 Task: Lock a pull request conversation to prevent further comments.
Action: Mouse moved to (193, 444)
Screenshot: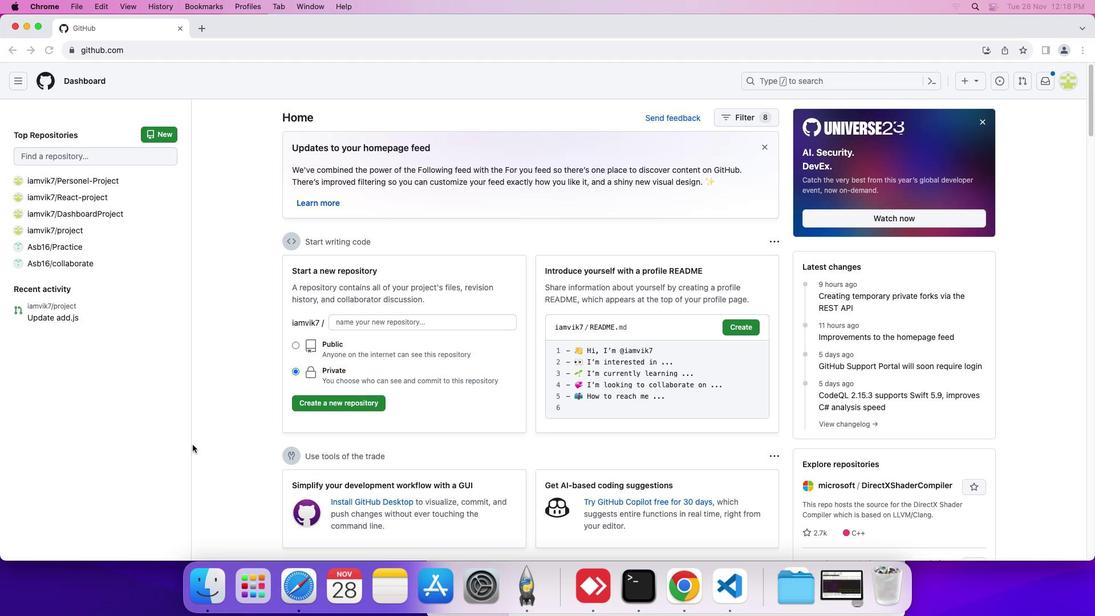 
Action: Mouse pressed left at (193, 444)
Screenshot: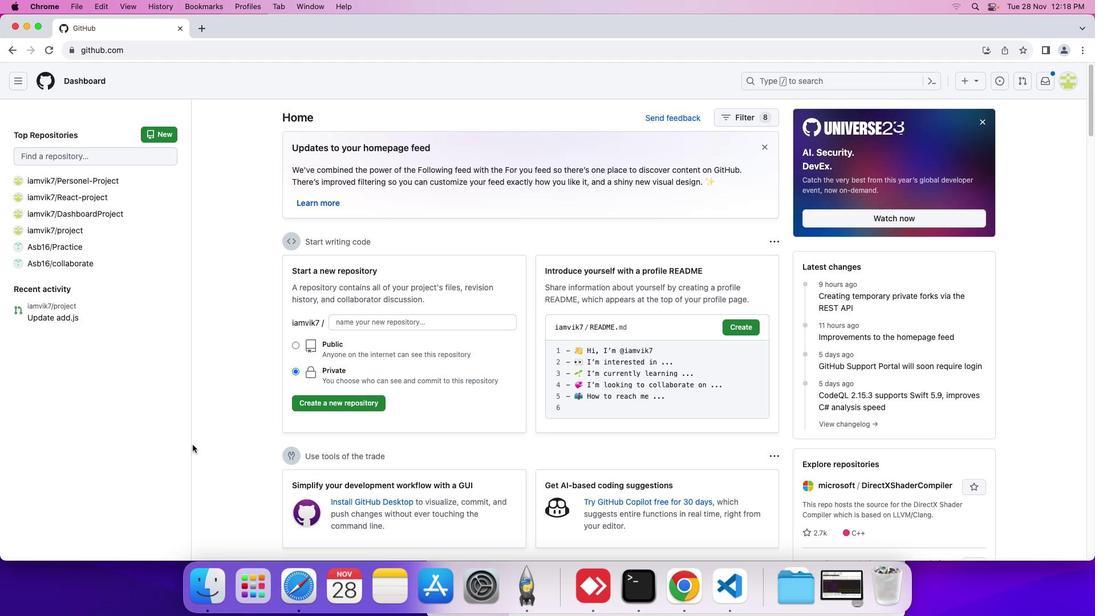
Action: Mouse moved to (54, 196)
Screenshot: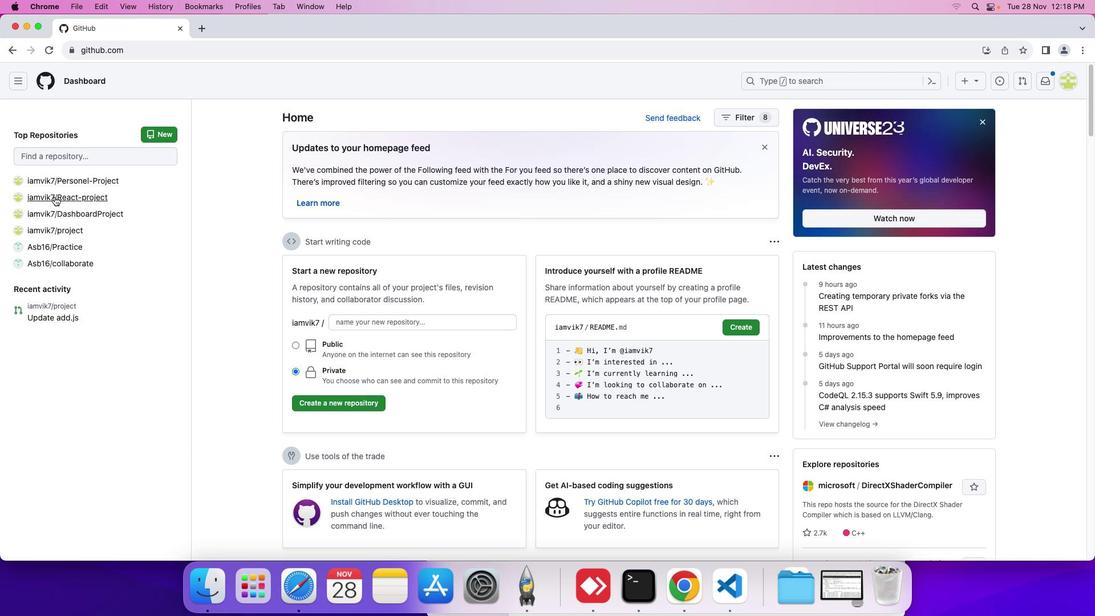 
Action: Mouse pressed left at (54, 196)
Screenshot: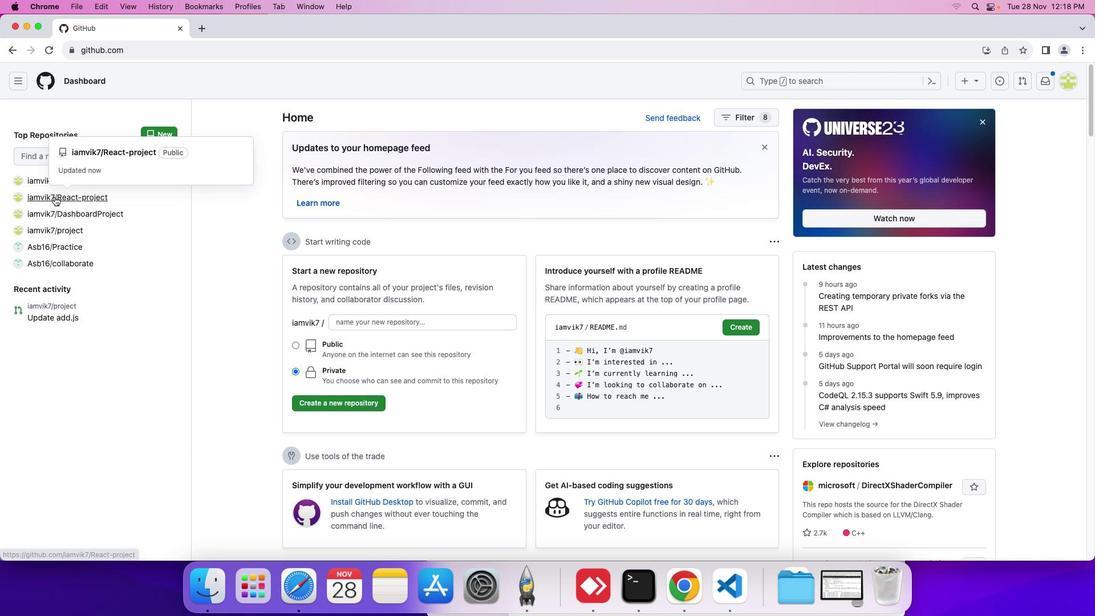 
Action: Mouse moved to (246, 183)
Screenshot: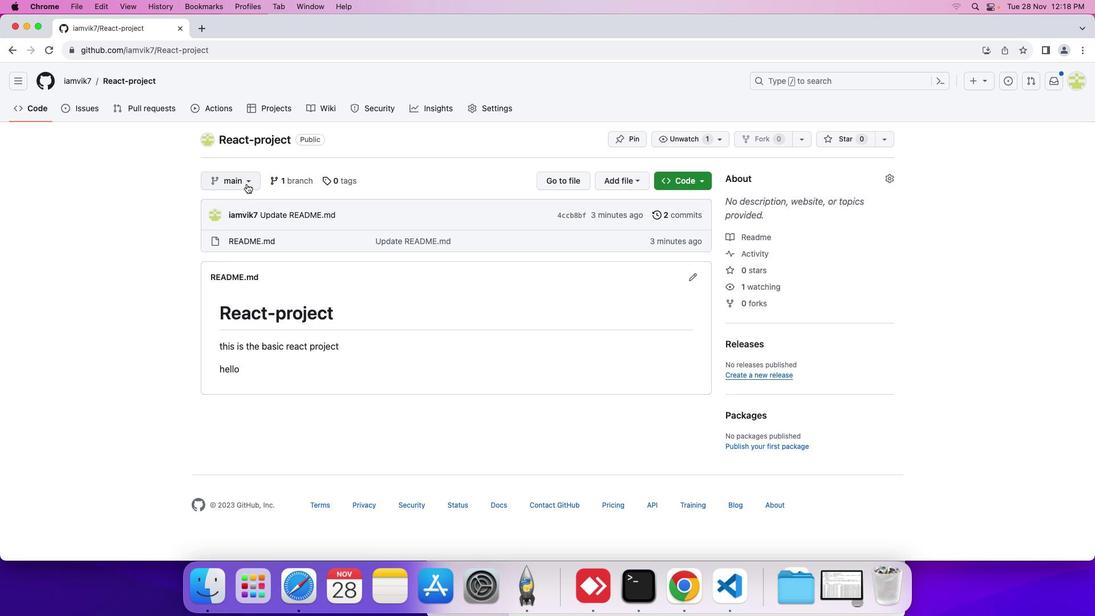 
Action: Mouse pressed left at (246, 183)
Screenshot: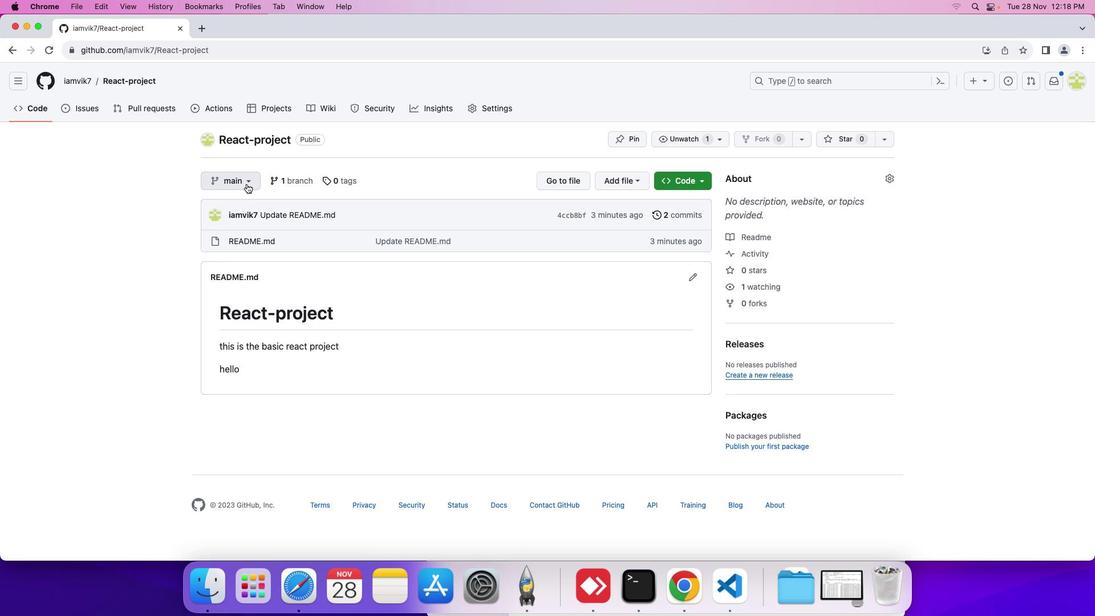 
Action: Mouse moved to (296, 223)
Screenshot: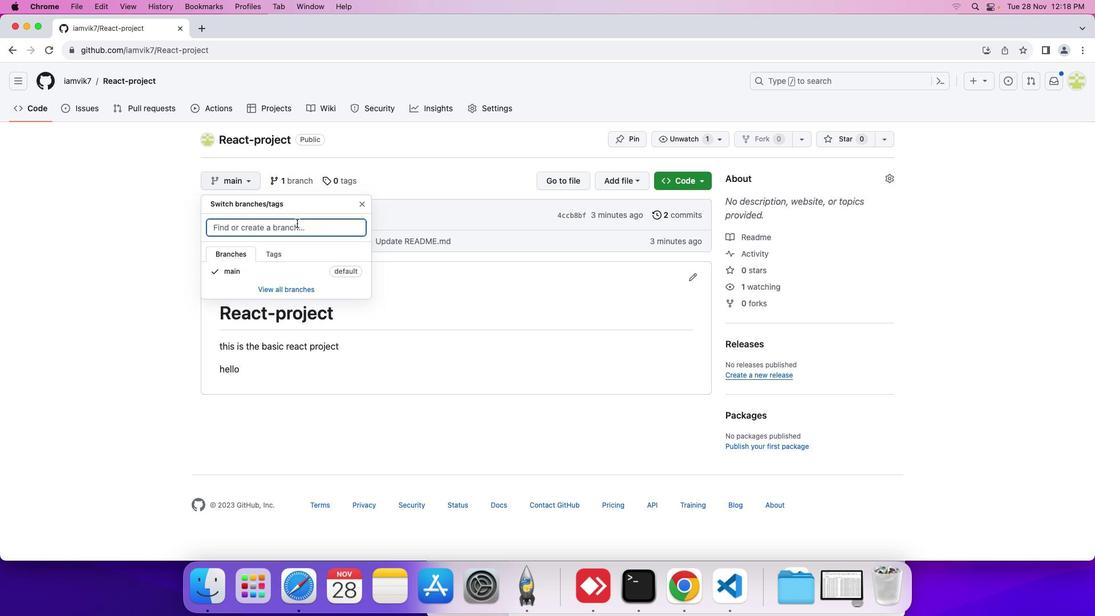 
Action: Key pressed 'n''e''w'
Screenshot: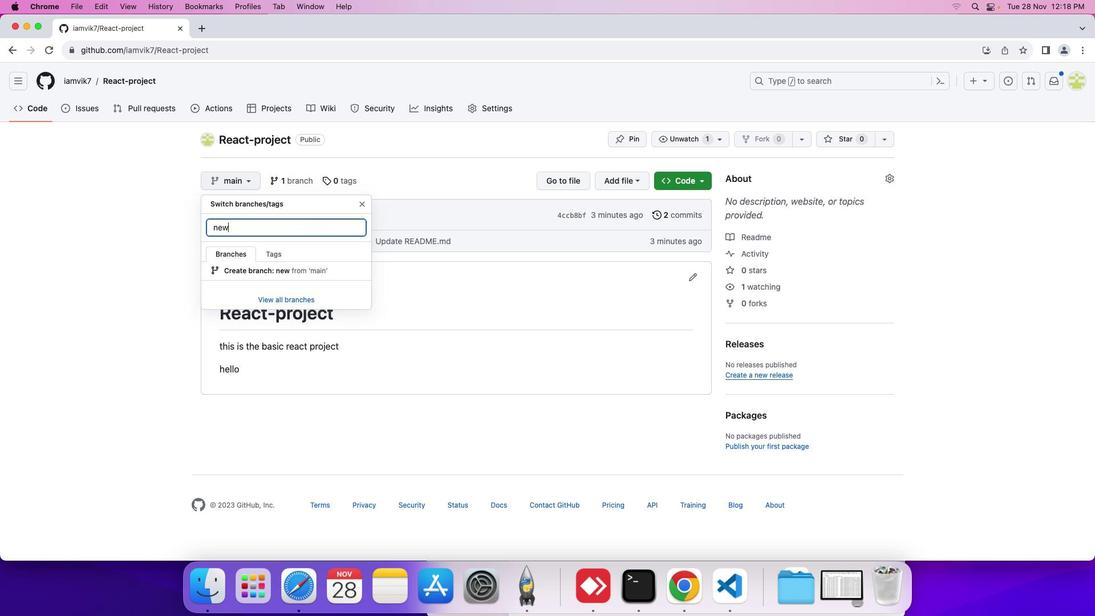 
Action: Mouse moved to (286, 272)
Screenshot: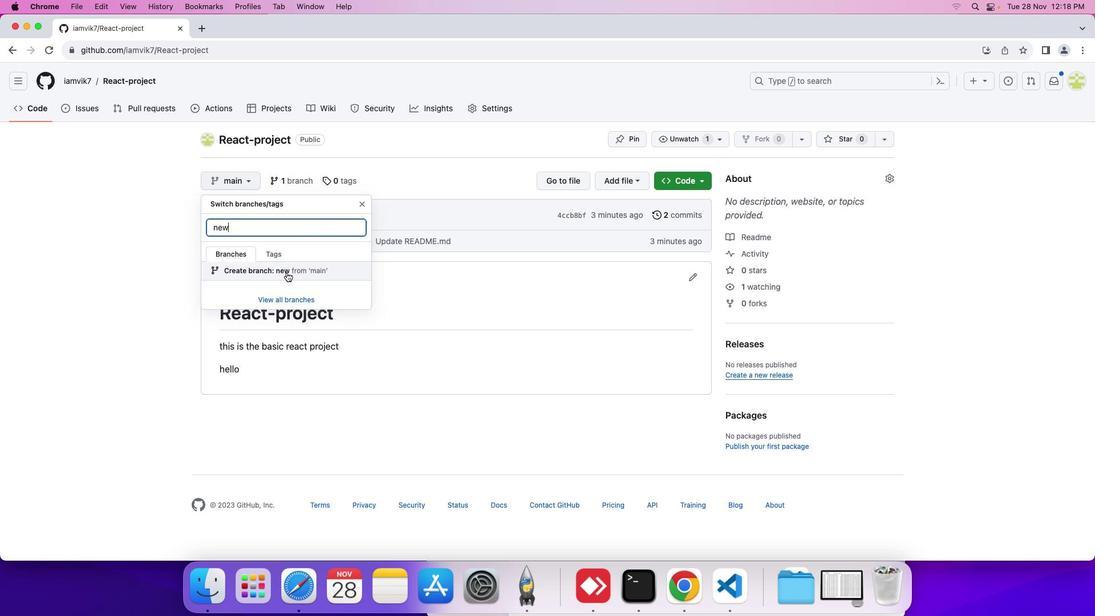 
Action: Mouse pressed left at (286, 272)
Screenshot: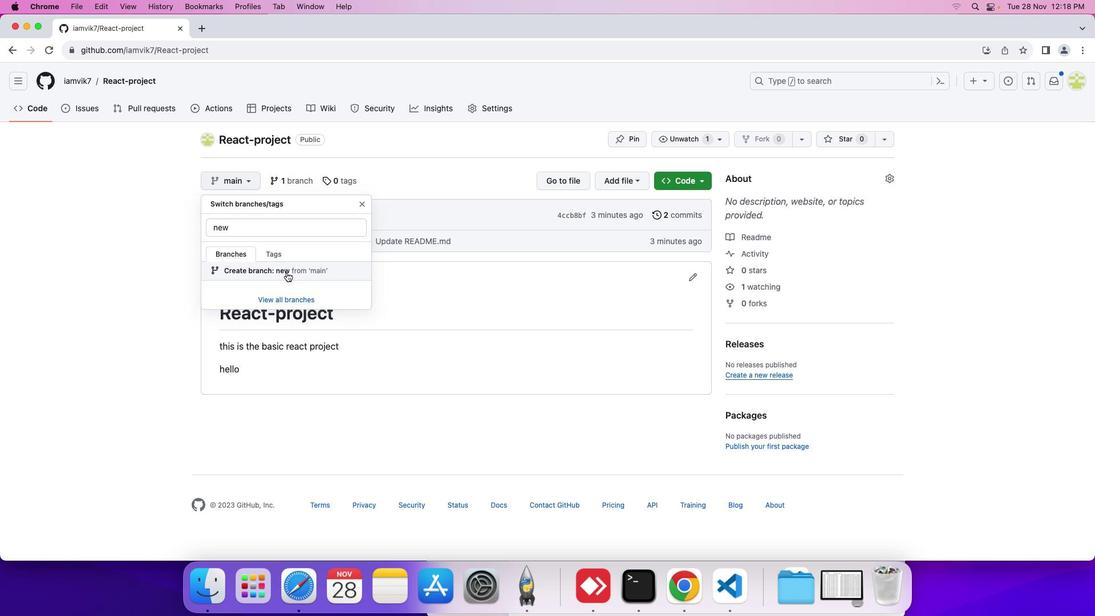
Action: Mouse moved to (247, 312)
Screenshot: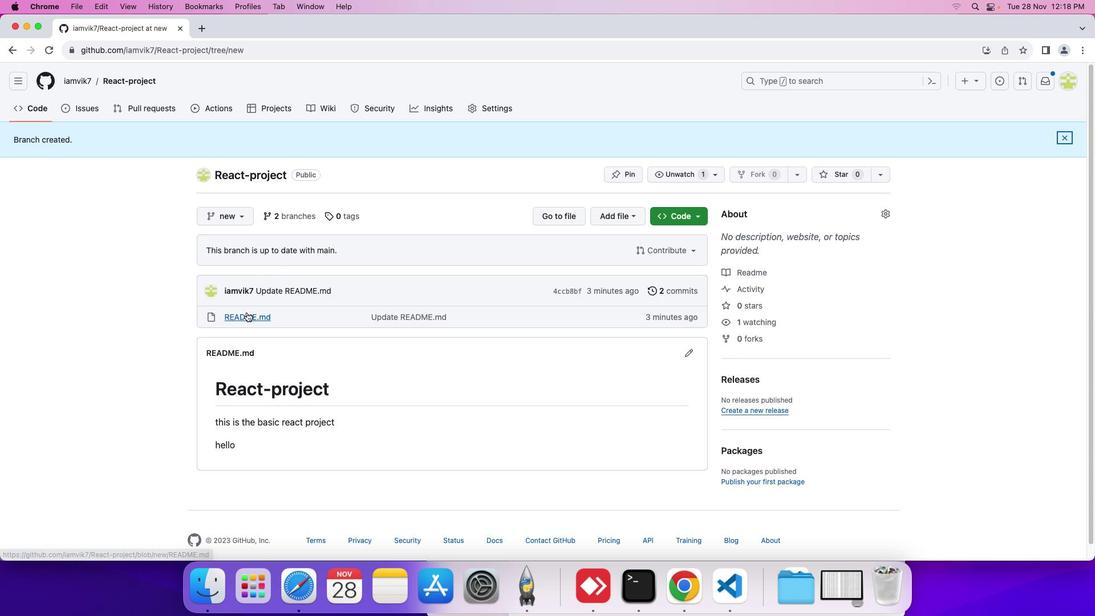 
Action: Mouse pressed left at (247, 312)
Screenshot: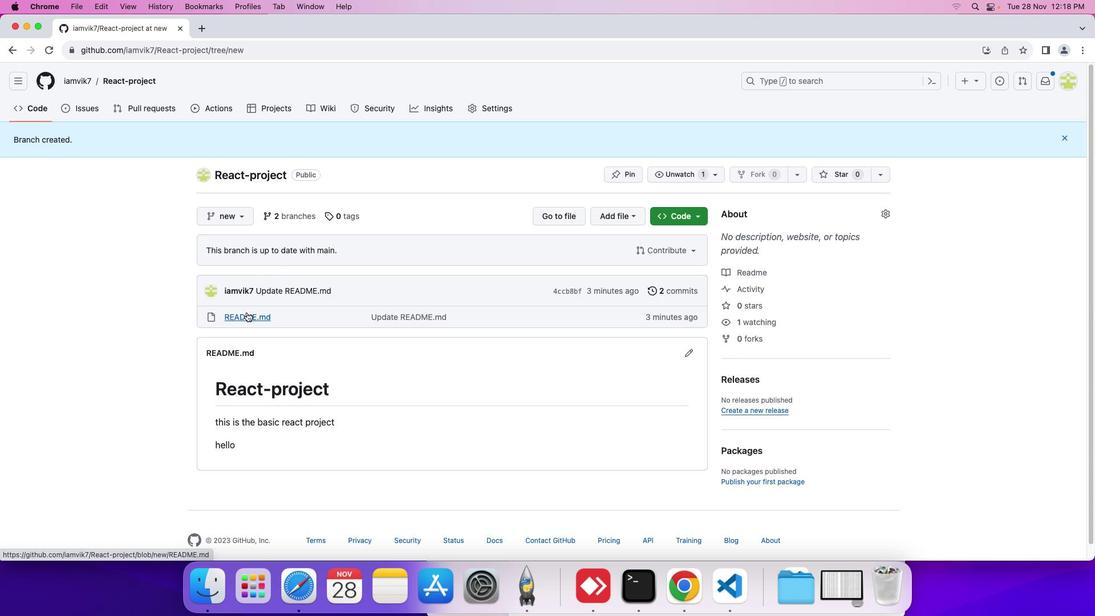 
Action: Mouse moved to (381, 309)
Screenshot: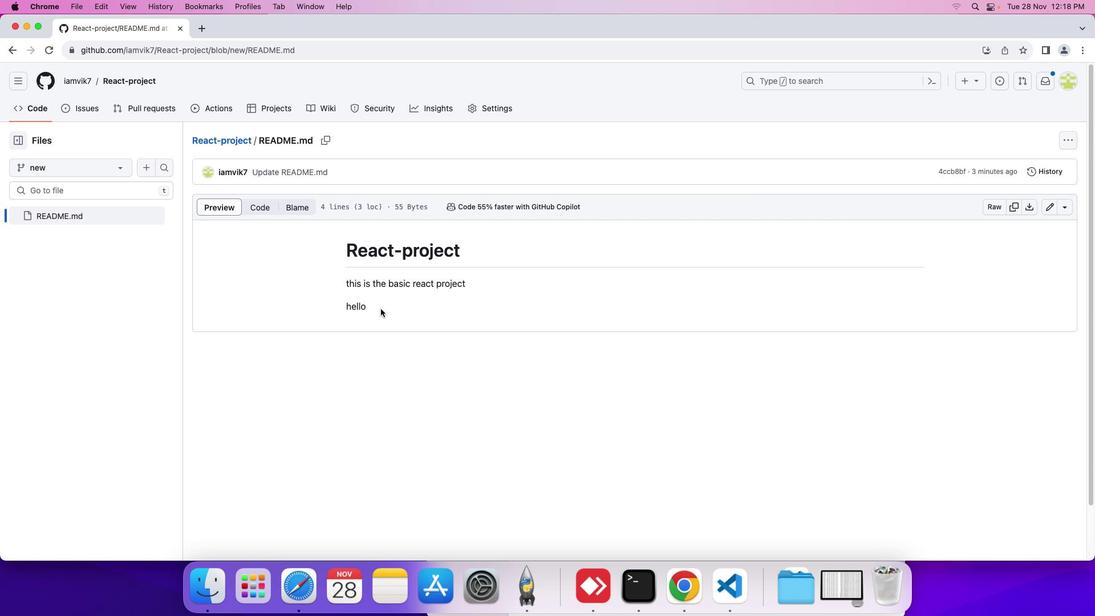 
Action: Mouse pressed left at (381, 309)
Screenshot: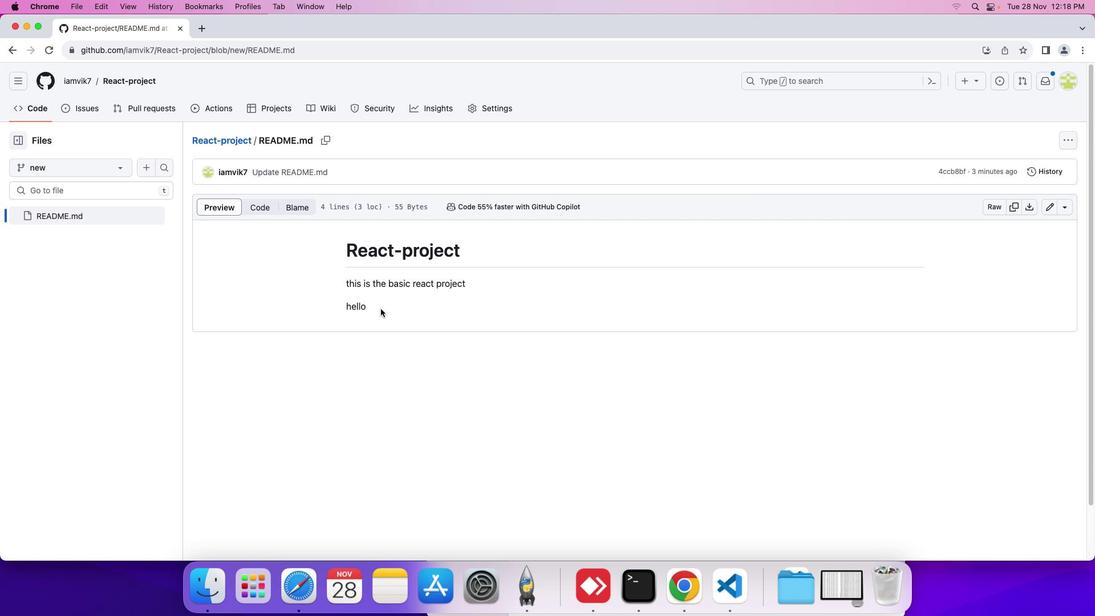 
Action: Mouse moved to (1048, 207)
Screenshot: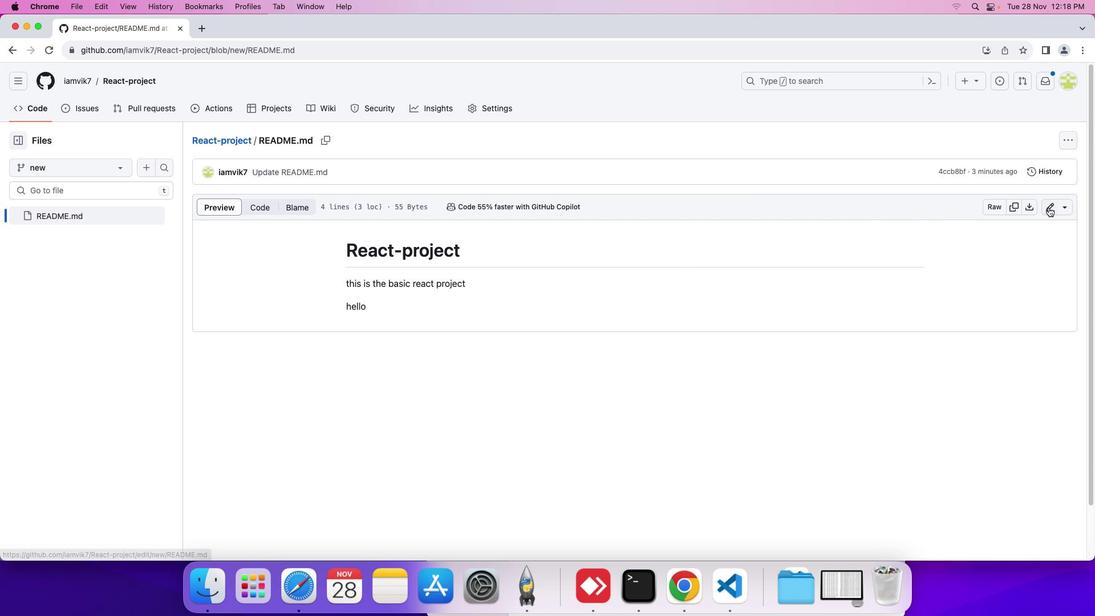 
Action: Mouse pressed left at (1048, 207)
Screenshot: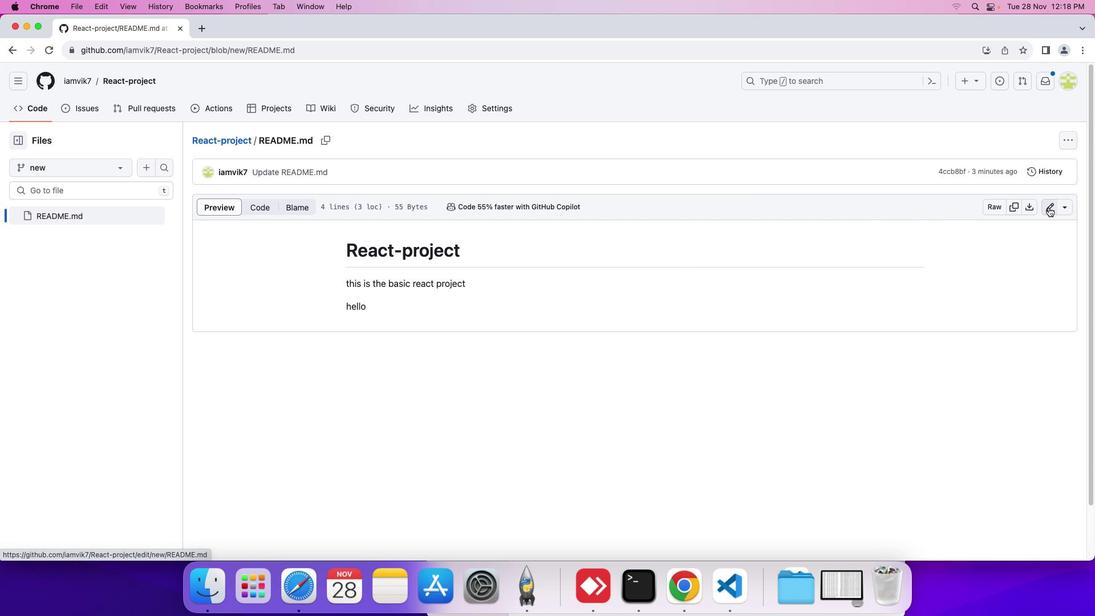 
Action: Mouse moved to (264, 238)
Screenshot: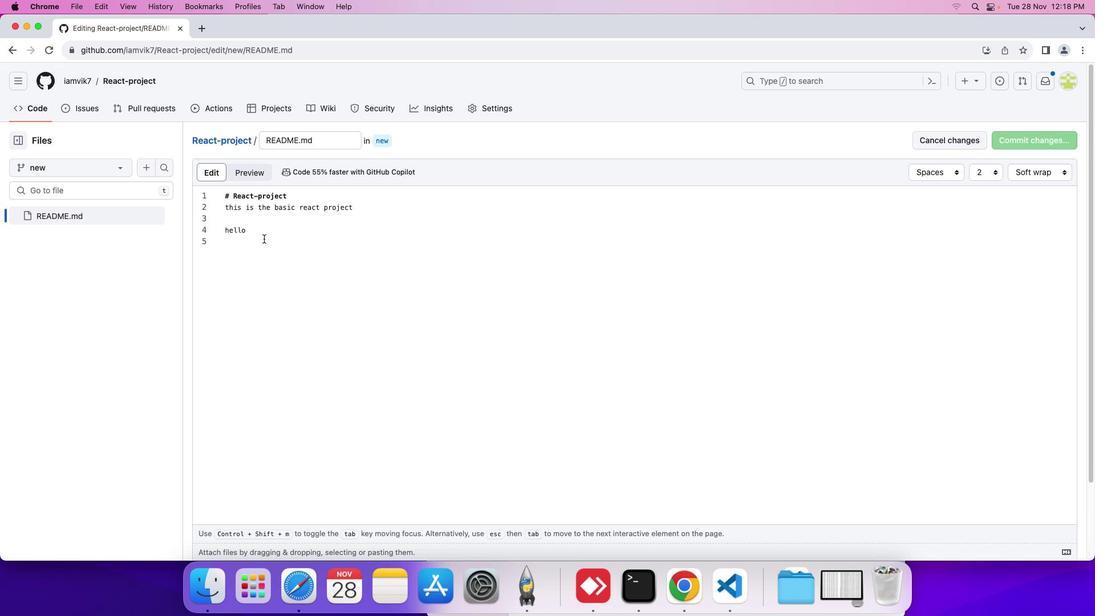 
Action: Mouse pressed left at (264, 238)
Screenshot: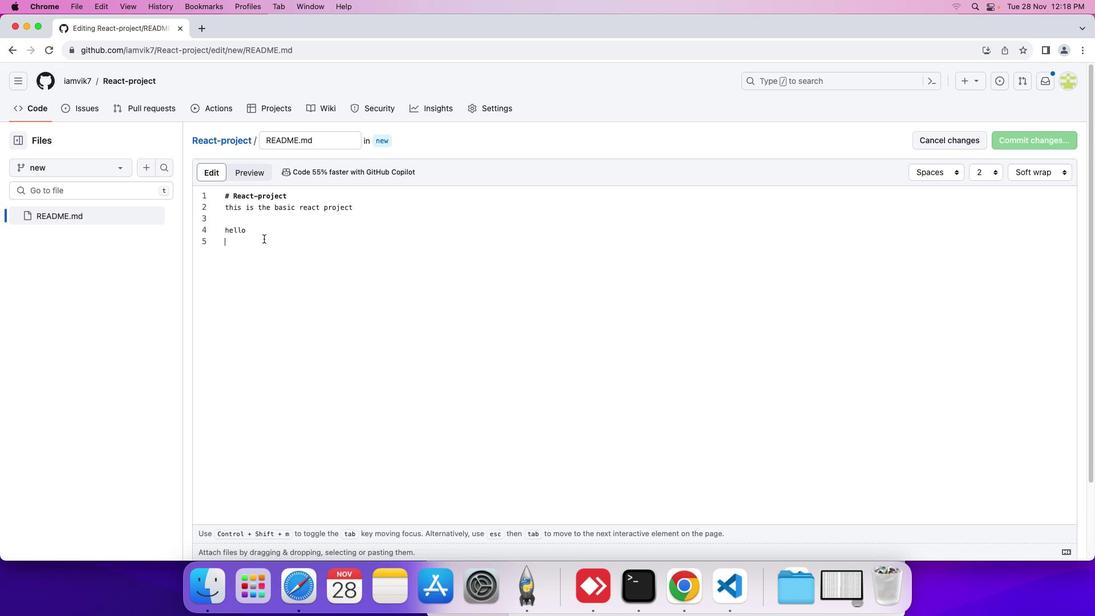 
Action: Mouse moved to (260, 233)
Screenshot: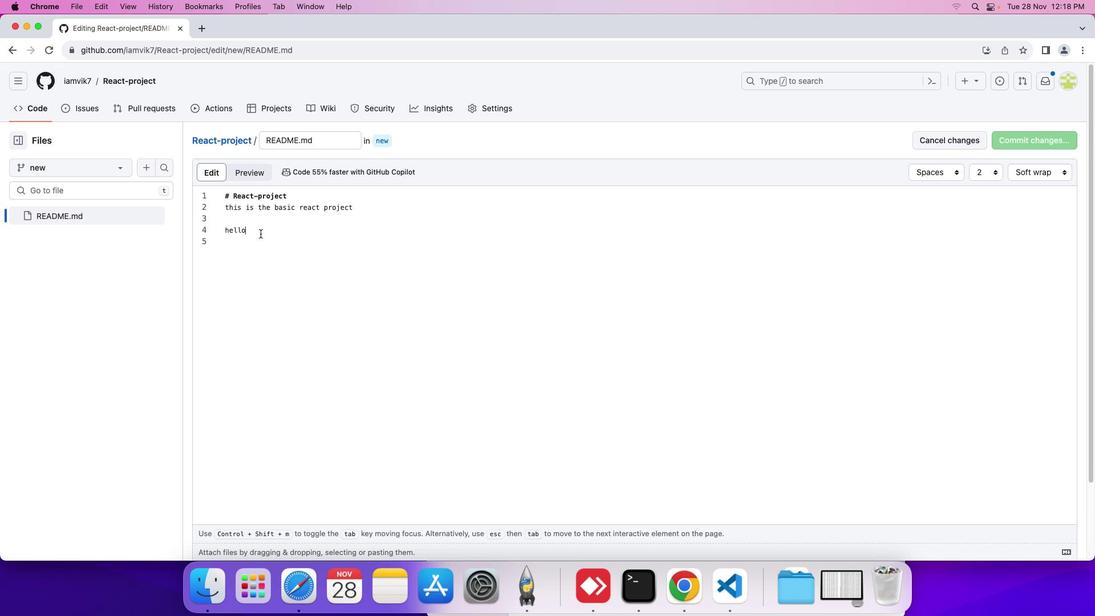 
Action: Mouse pressed left at (260, 233)
Screenshot: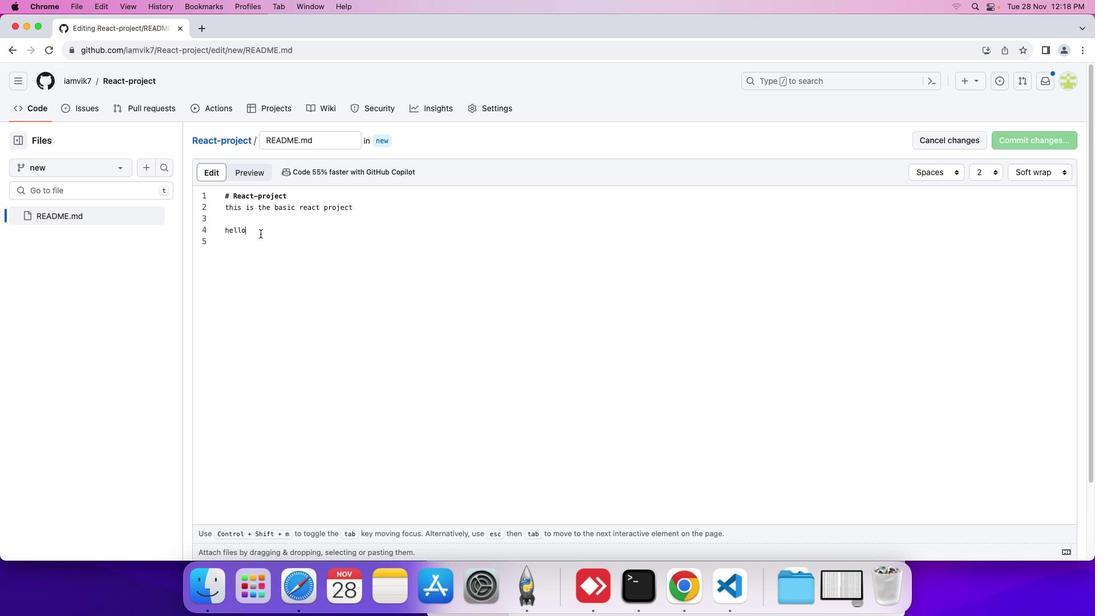 
Action: Key pressed Key.backspaceKey.backspaceKey.backspaceKey.backspaceKey.backspaceKey.backspaceKey.backspace'.'
Screenshot: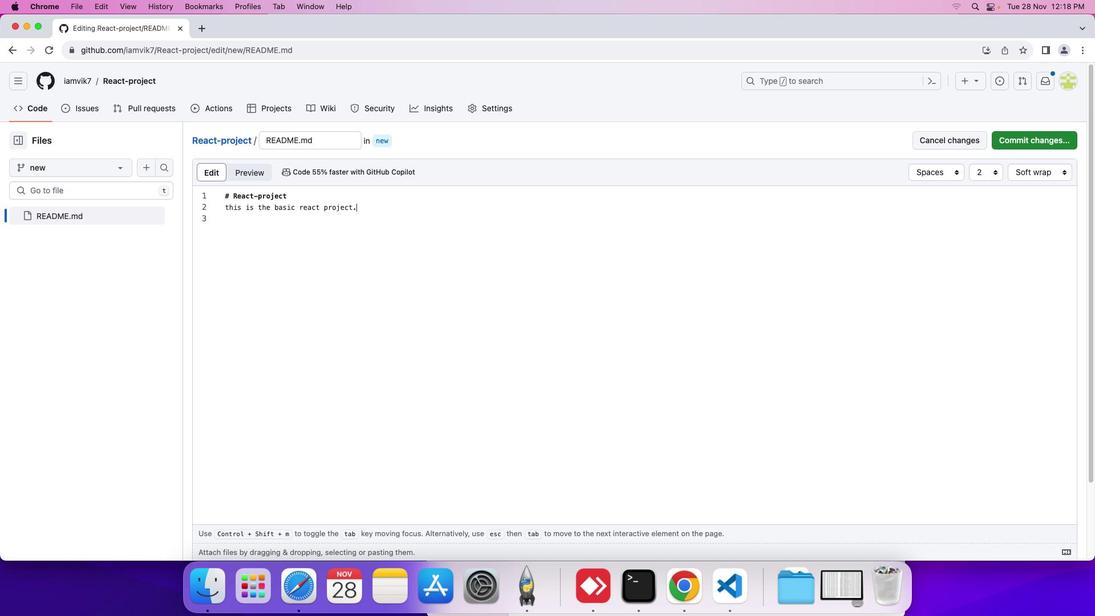 
Action: Mouse moved to (1010, 144)
Screenshot: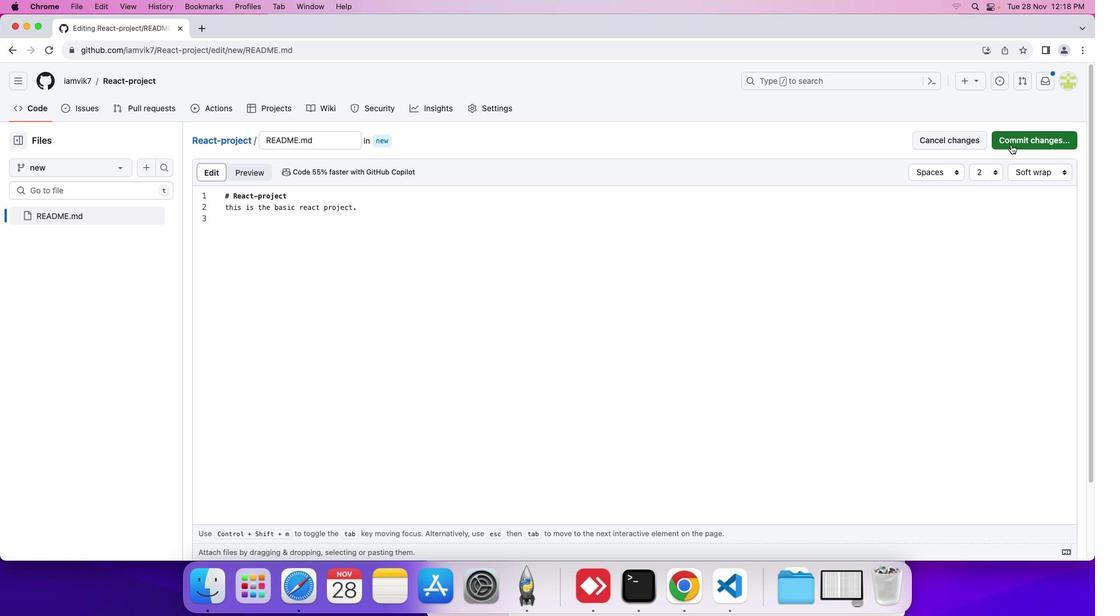 
Action: Mouse pressed left at (1010, 144)
Screenshot: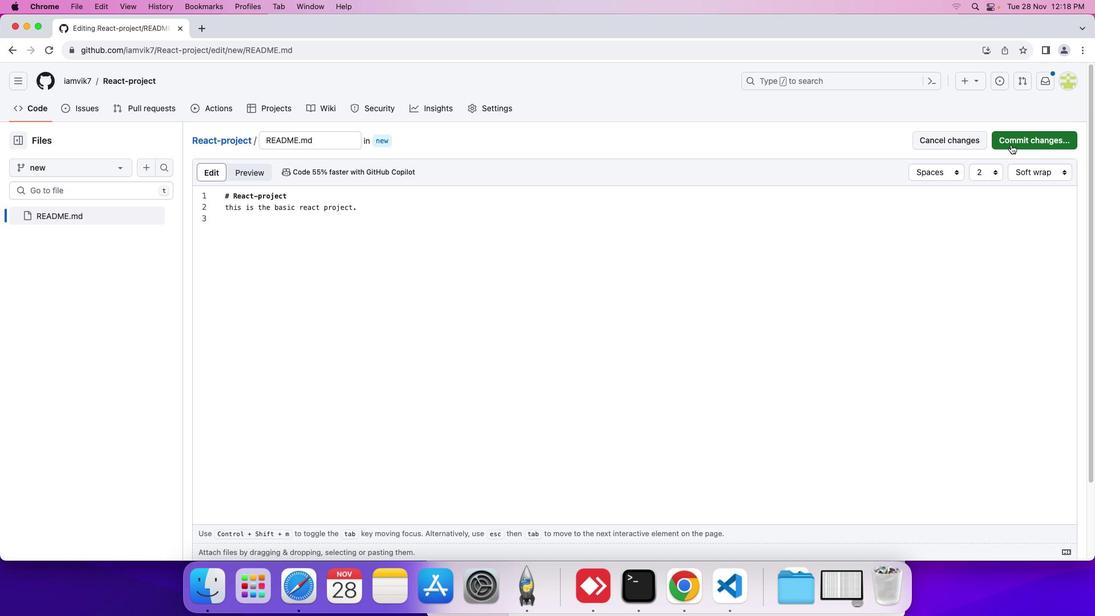 
Action: Mouse moved to (549, 321)
Screenshot: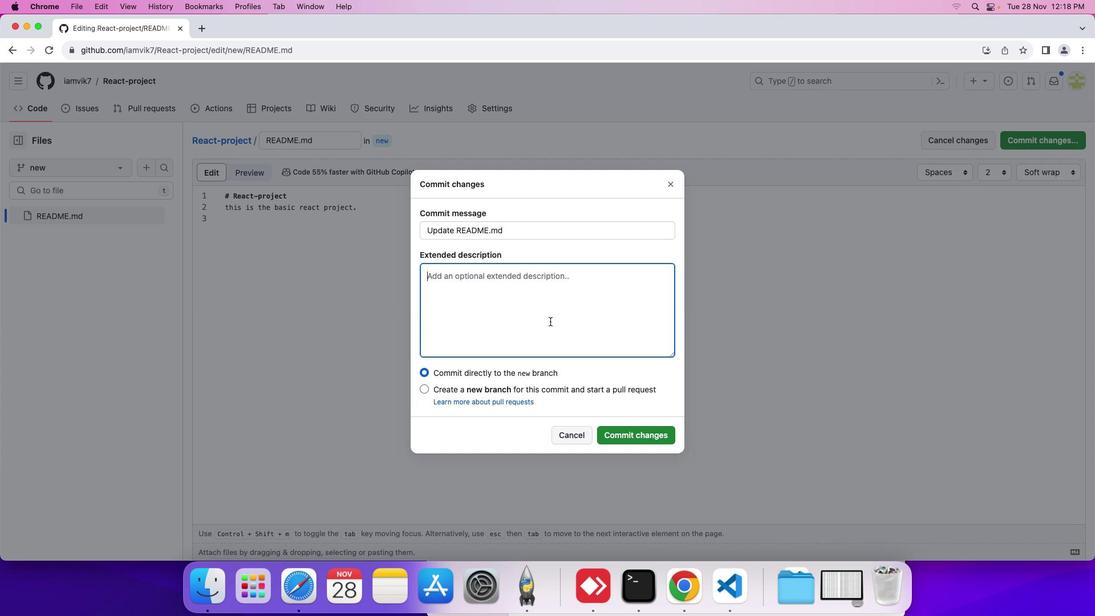 
Action: Mouse pressed left at (549, 321)
Screenshot: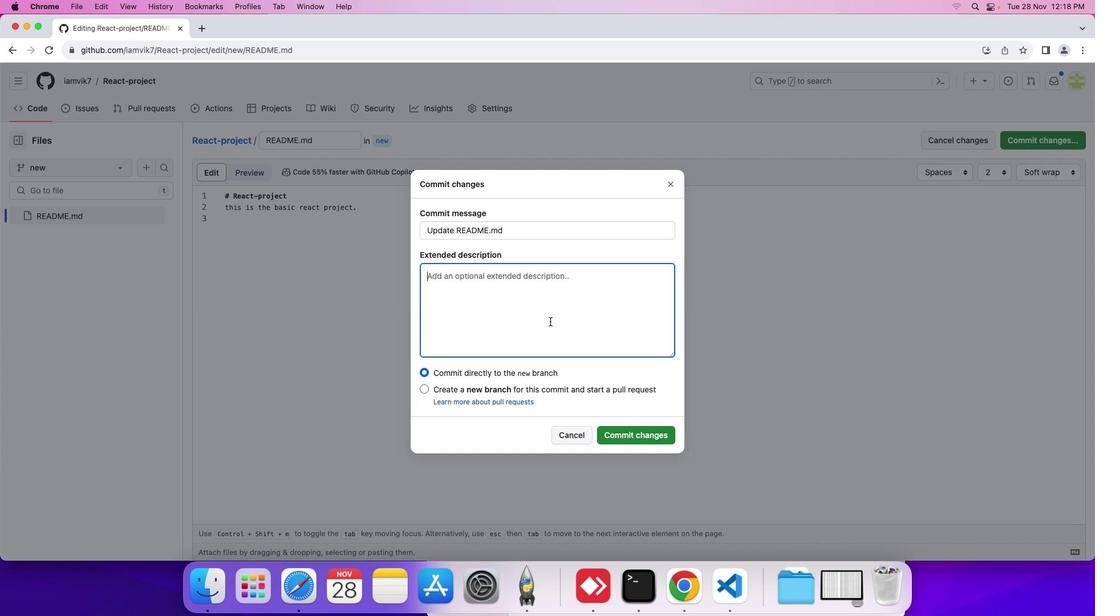 
Action: Key pressed 'u''p''d''a''t''i''n''g'Key.space'r''e''a''m''d'Key.backspaceKey.backspace'd''m''e'Key.space'f''i''l''e'Key.space'f''o''r'Key.space'c''o''r''r''e''c''t''i''o''n''.'
Screenshot: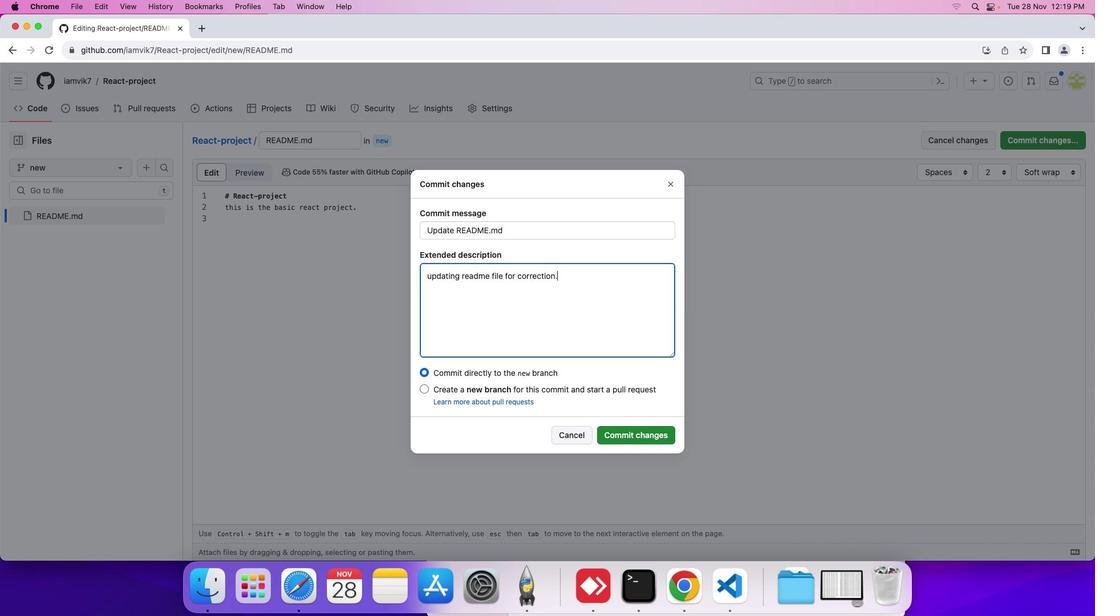 
Action: Mouse moved to (623, 428)
Screenshot: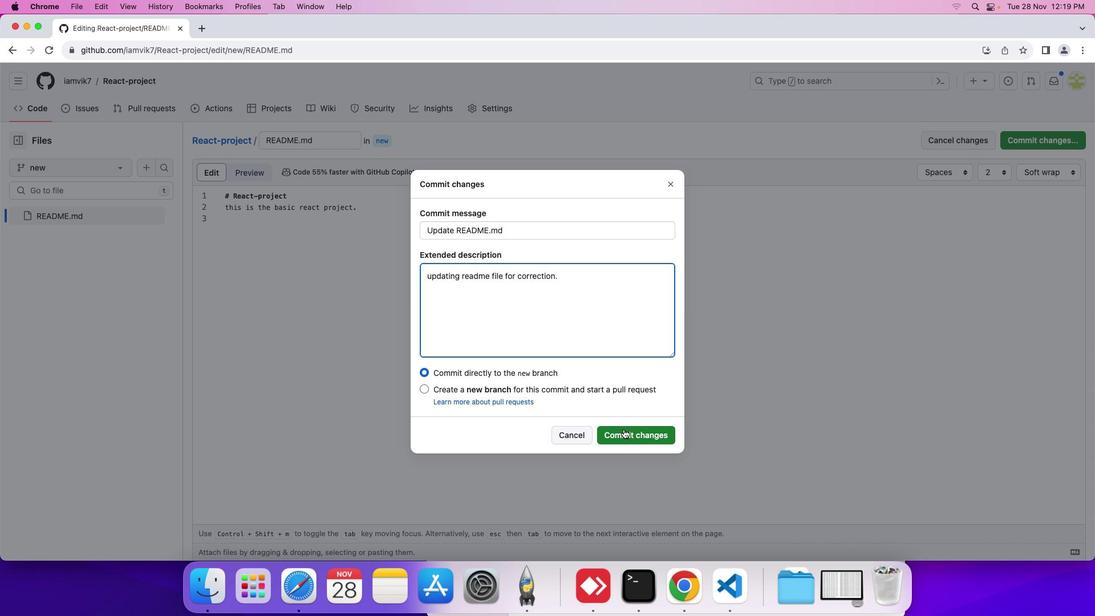 
Action: Mouse pressed left at (623, 428)
Screenshot: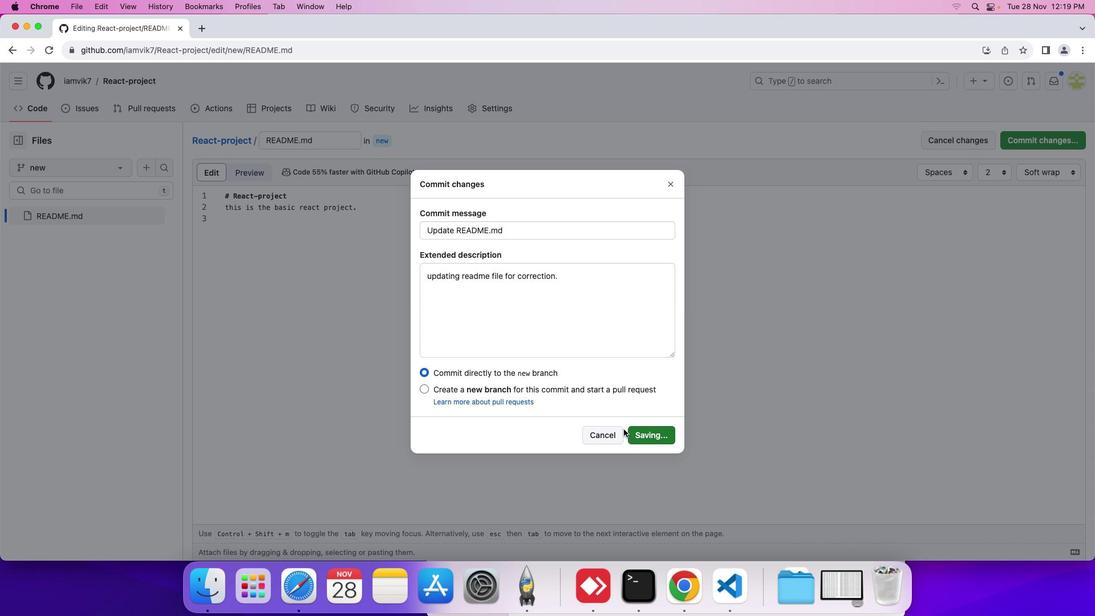 
Action: Mouse moved to (46, 112)
Screenshot: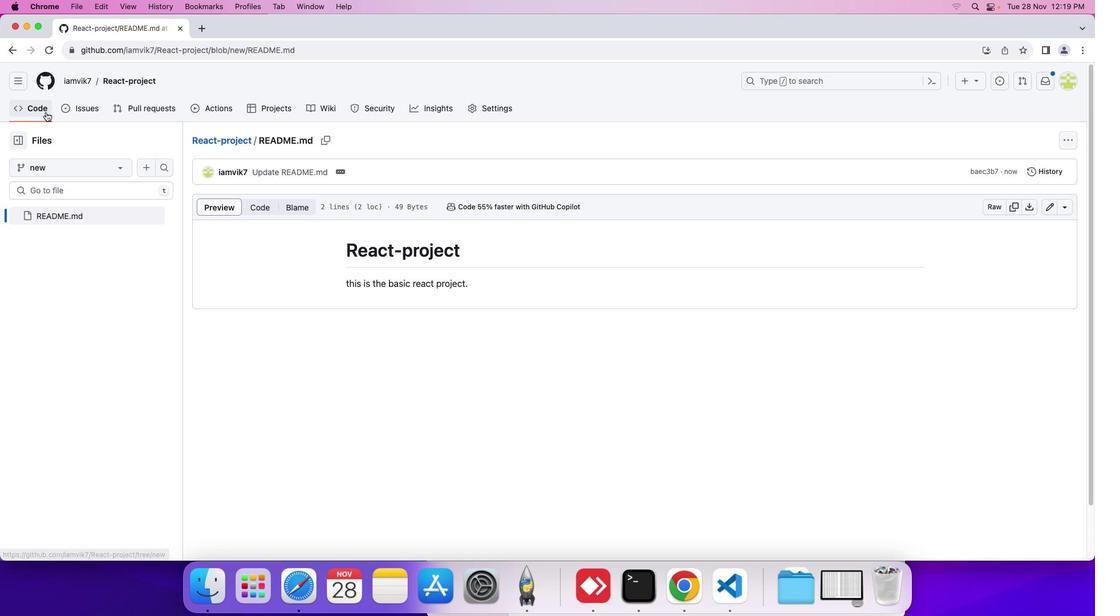 
Action: Mouse pressed left at (46, 112)
Screenshot: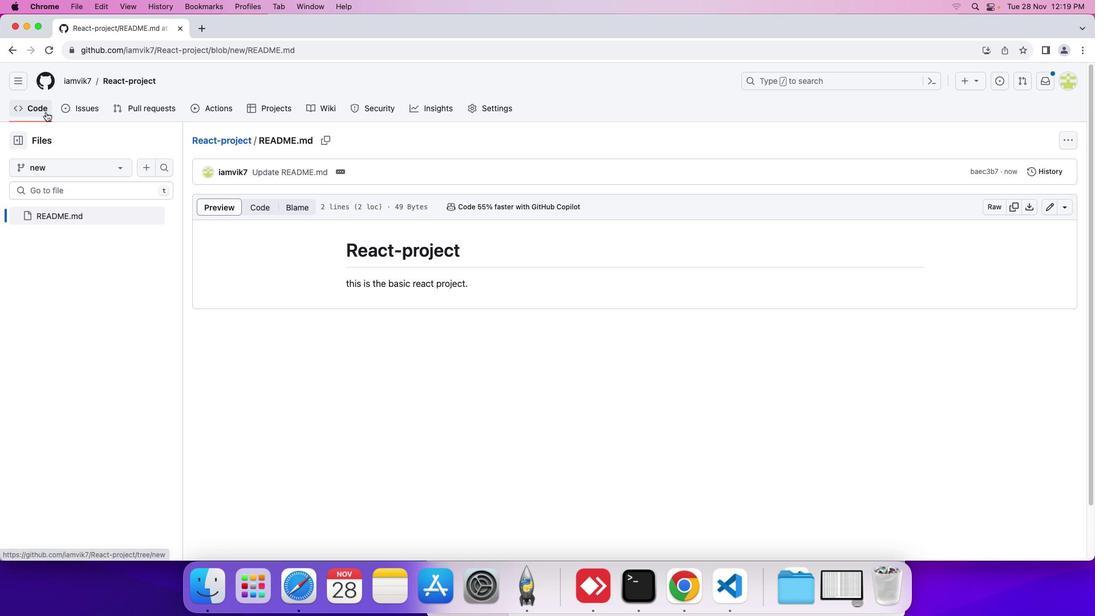 
Action: Mouse moved to (282, 216)
Screenshot: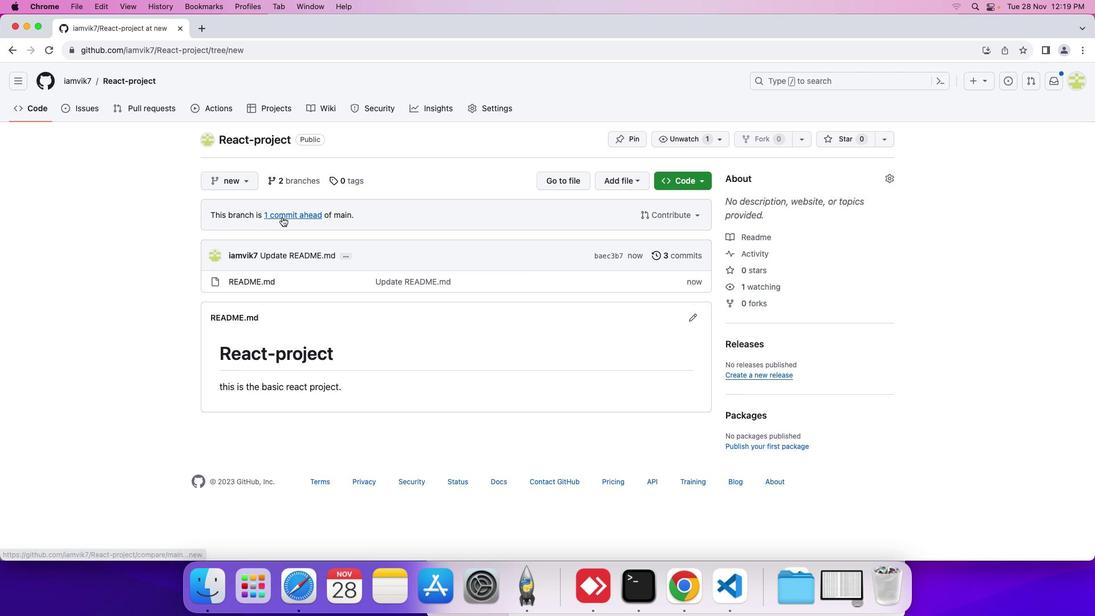 
Action: Mouse pressed left at (282, 216)
Screenshot: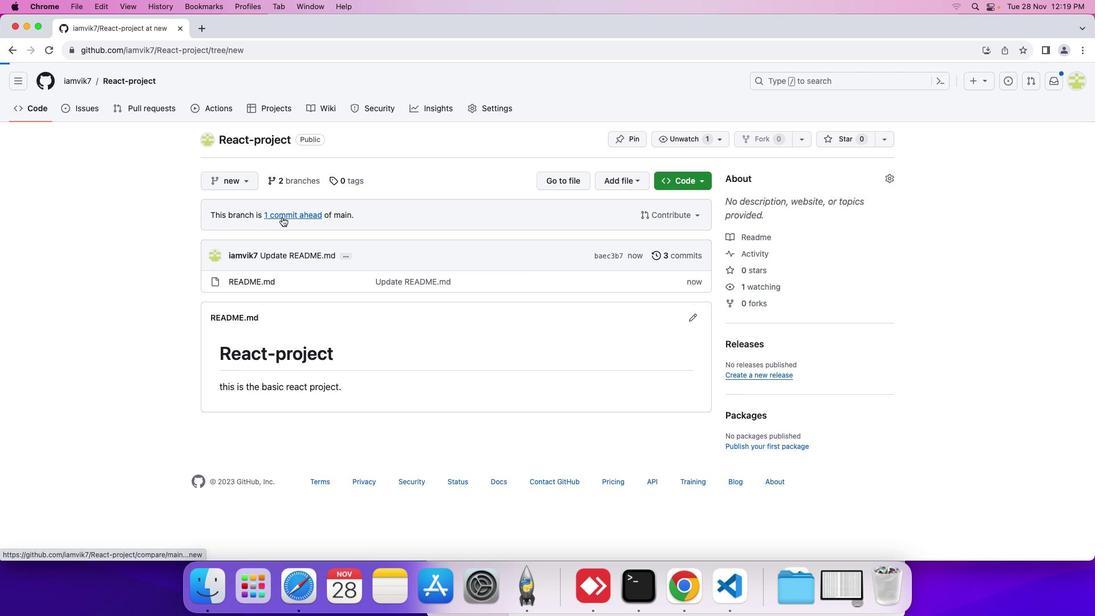
Action: Mouse moved to (820, 244)
Screenshot: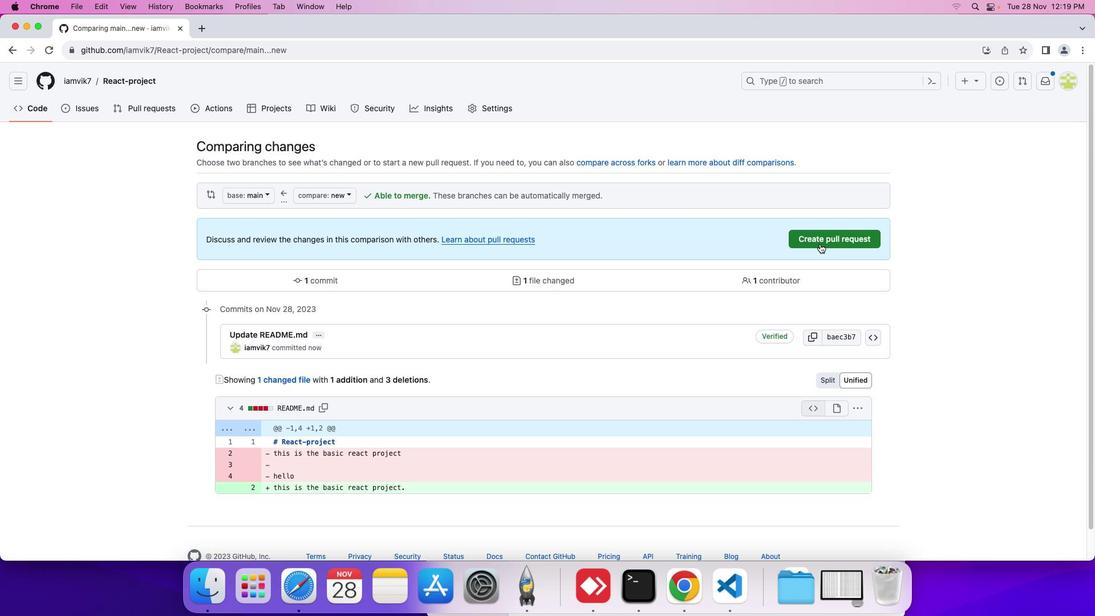 
Action: Mouse pressed left at (820, 244)
Screenshot: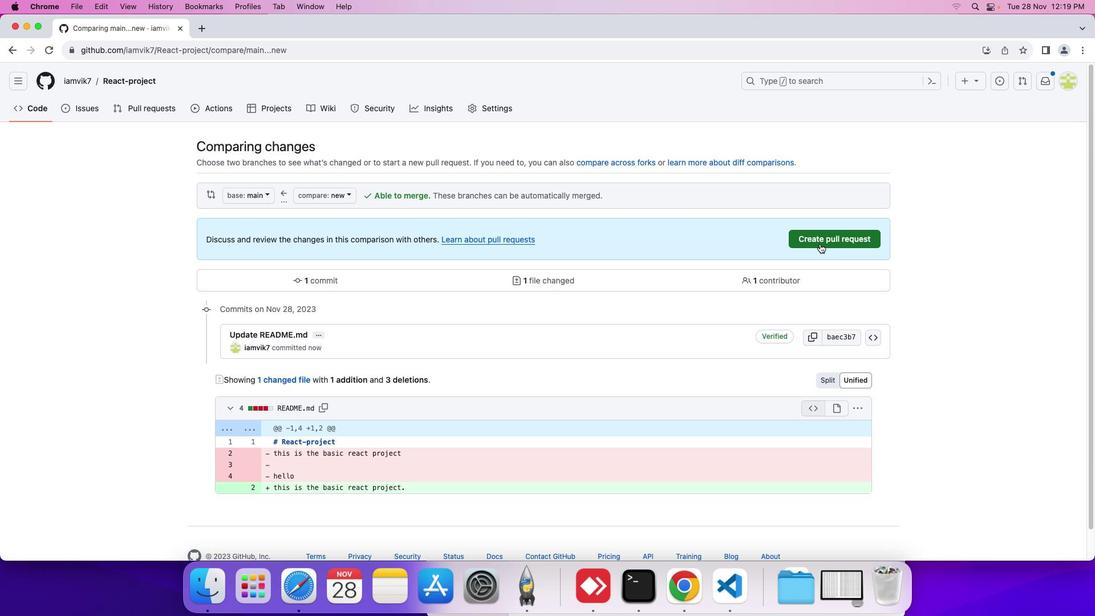 
Action: Mouse moved to (617, 352)
Screenshot: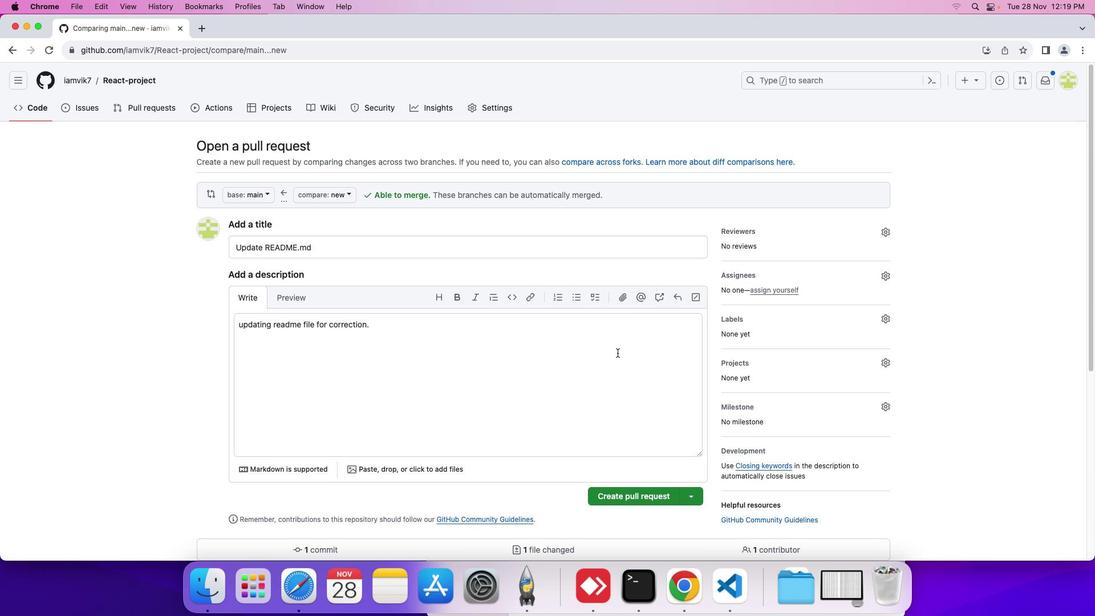 
Action: Mouse scrolled (617, 352) with delta (0, 0)
Screenshot: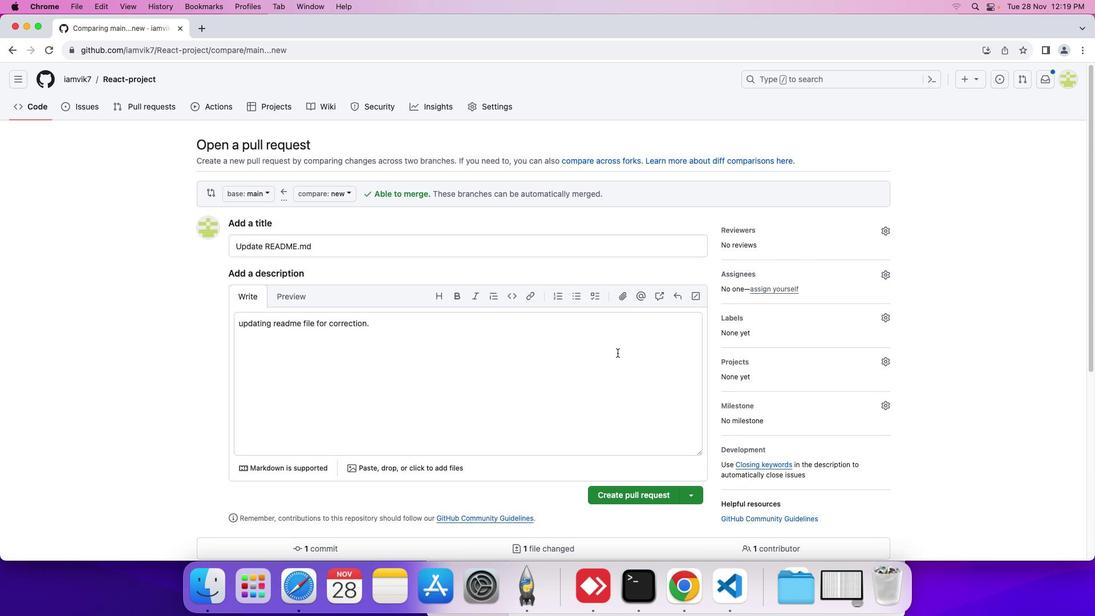 
Action: Mouse scrolled (617, 352) with delta (0, 0)
Screenshot: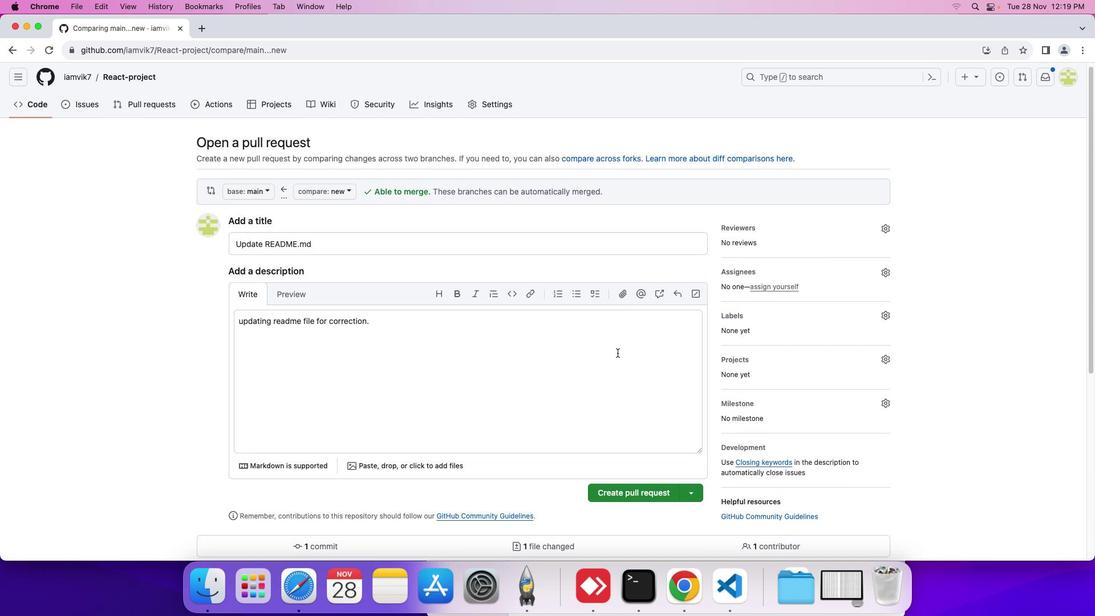 
Action: Mouse moved to (686, 346)
Screenshot: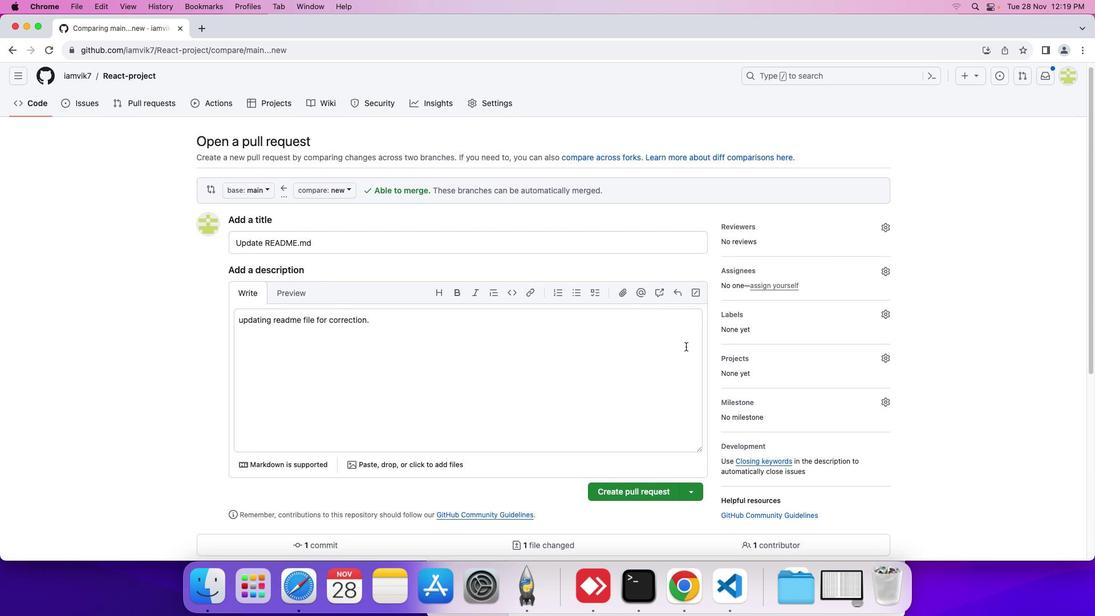 
Action: Mouse scrolled (686, 346) with delta (0, 0)
Screenshot: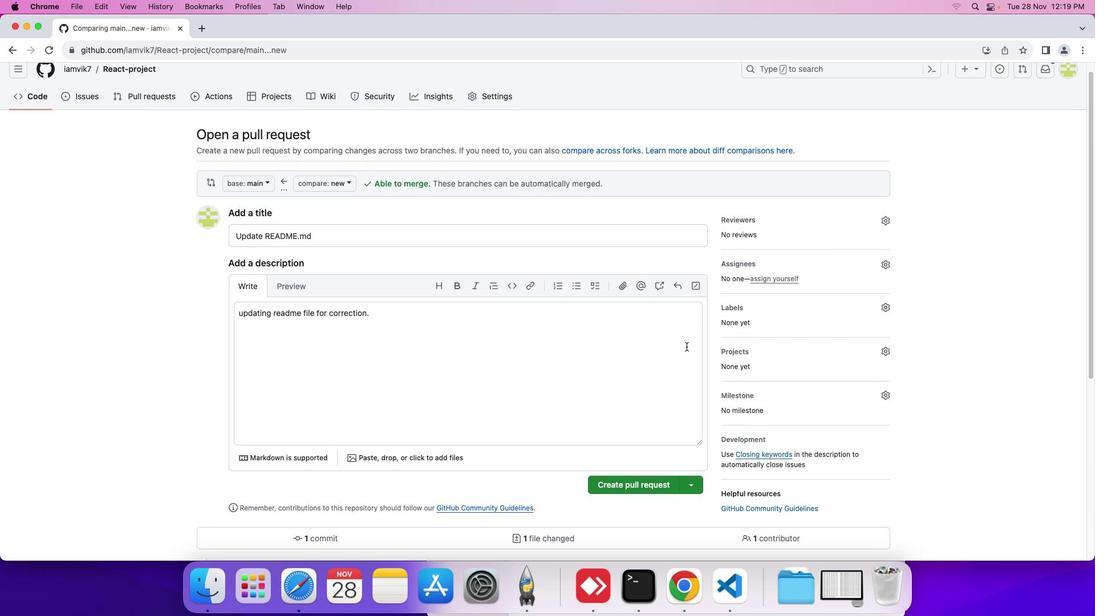 
Action: Mouse scrolled (686, 346) with delta (0, 0)
Screenshot: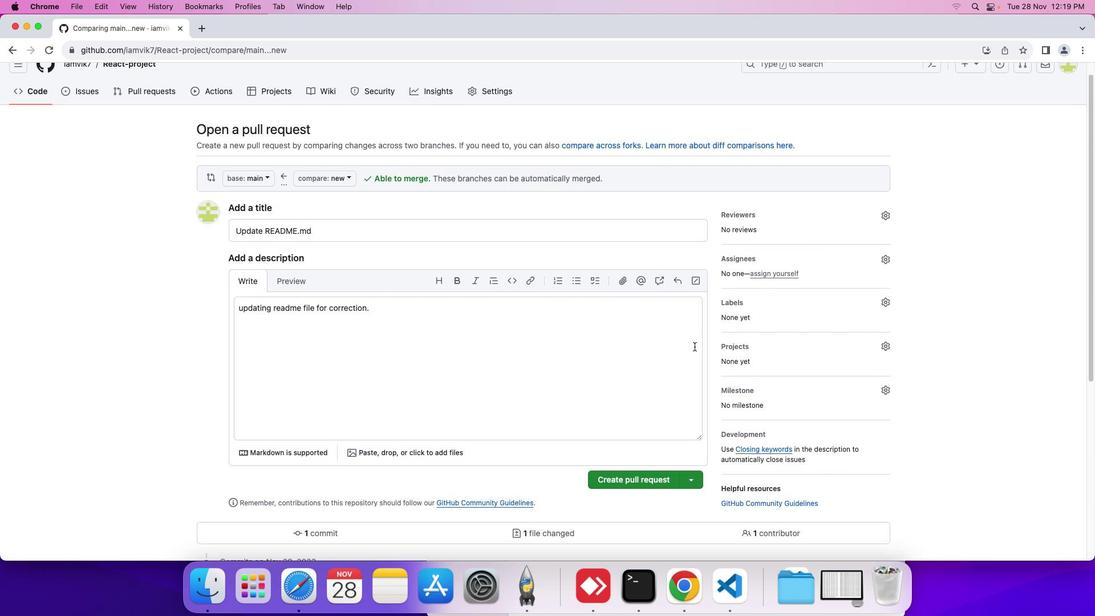 
Action: Mouse moved to (702, 346)
Screenshot: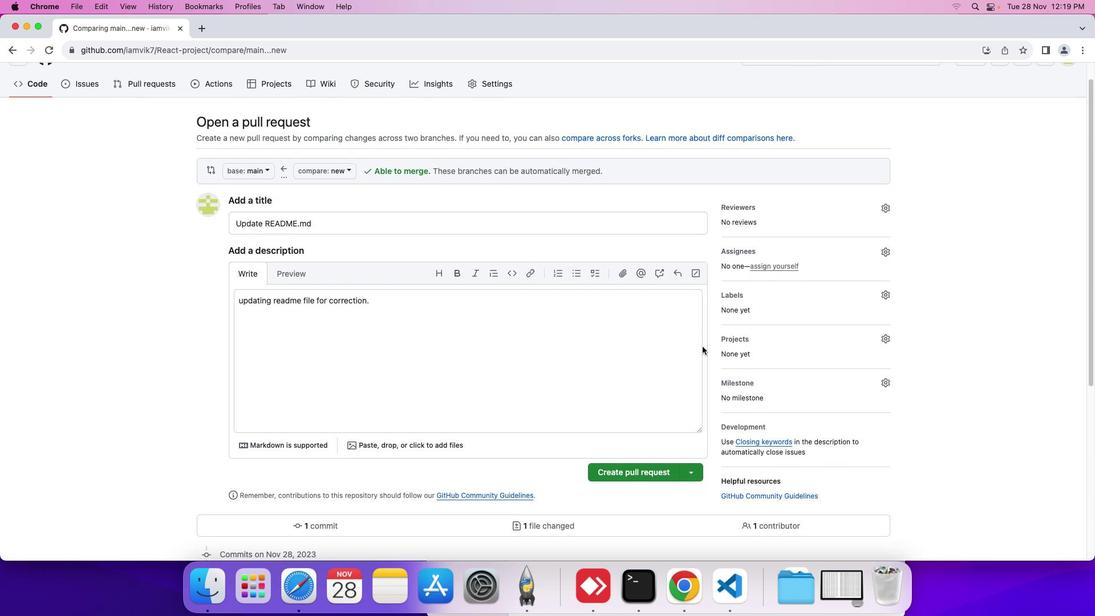 
Action: Mouse scrolled (702, 346) with delta (0, 0)
Screenshot: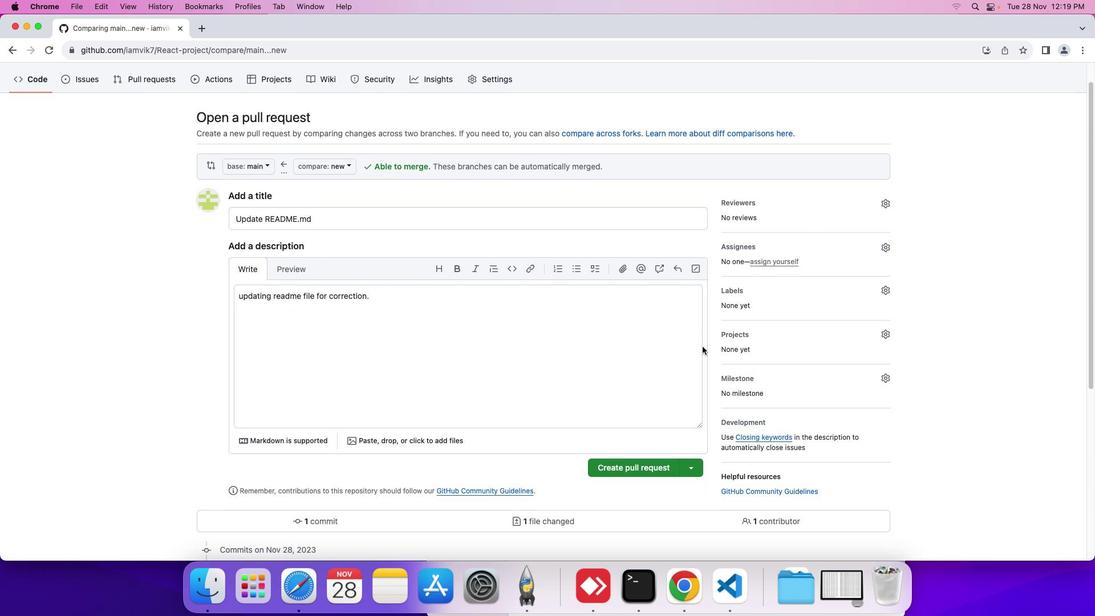 
Action: Mouse scrolled (702, 346) with delta (0, 0)
Screenshot: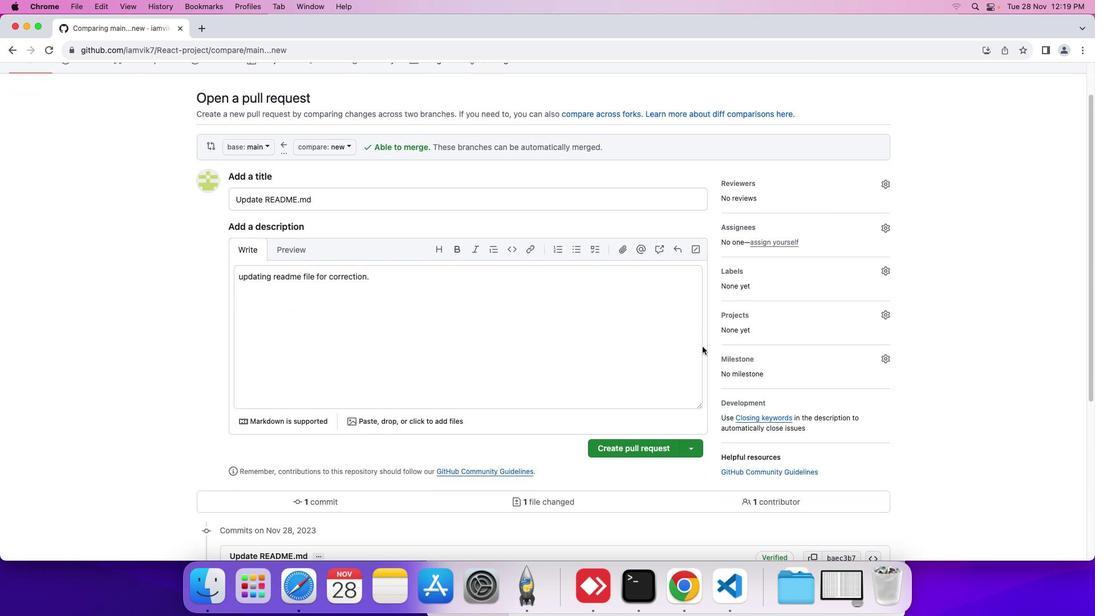 
Action: Mouse scrolled (702, 346) with delta (0, -1)
Screenshot: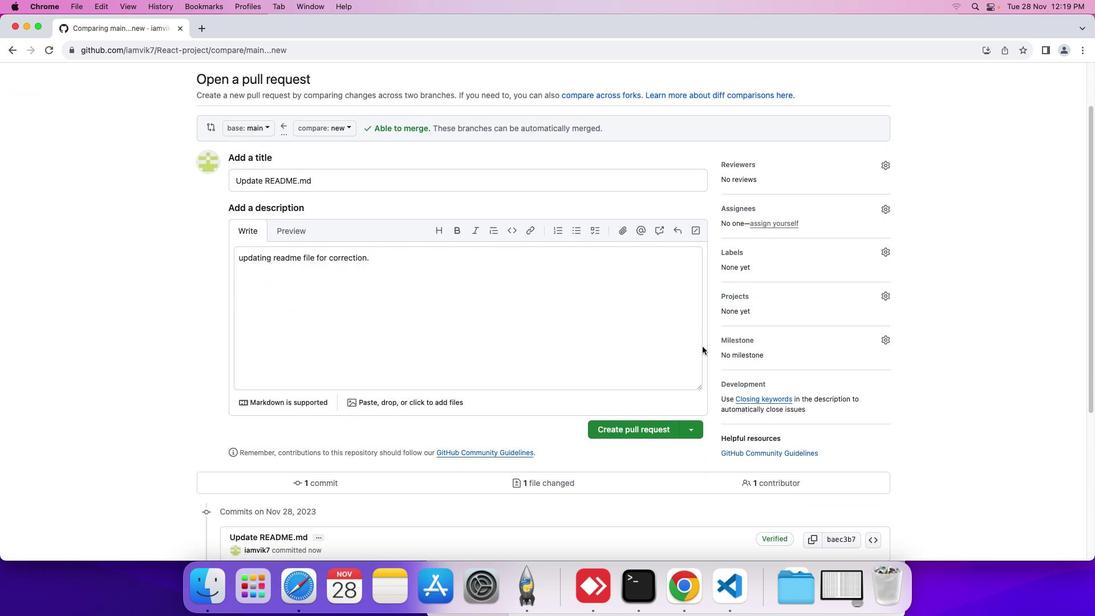 
Action: Mouse scrolled (702, 346) with delta (0, 0)
Screenshot: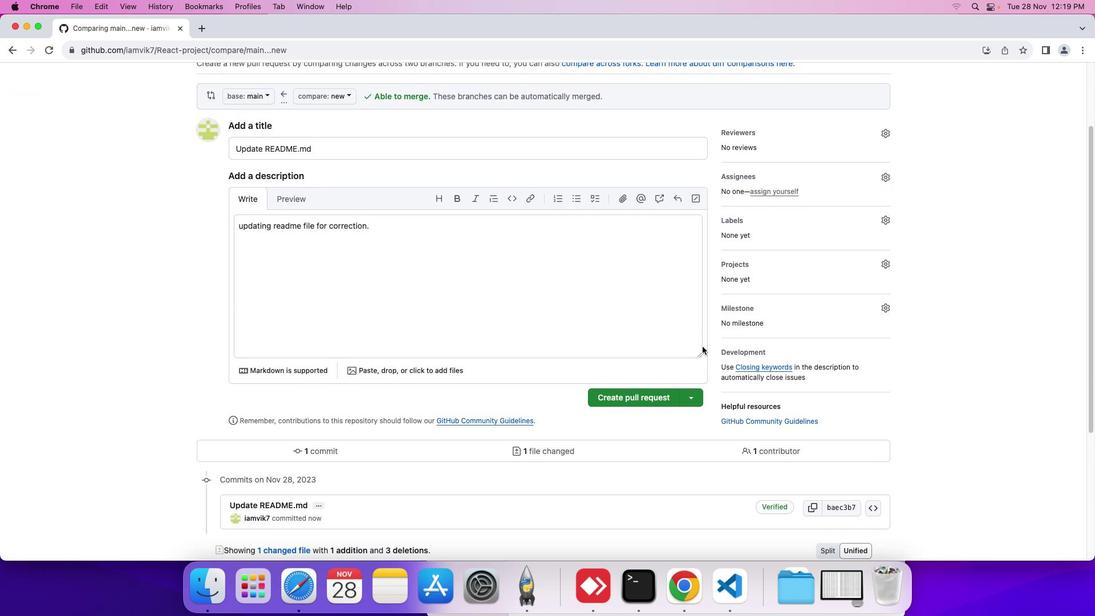 
Action: Mouse scrolled (702, 346) with delta (0, 0)
Screenshot: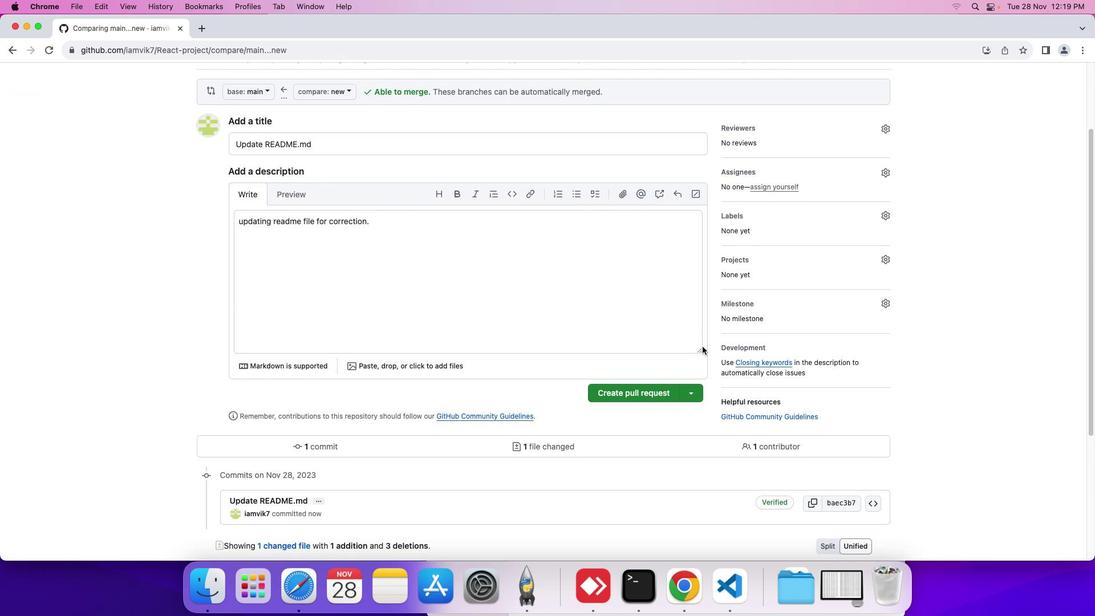 
Action: Mouse scrolled (702, 346) with delta (0, 0)
Screenshot: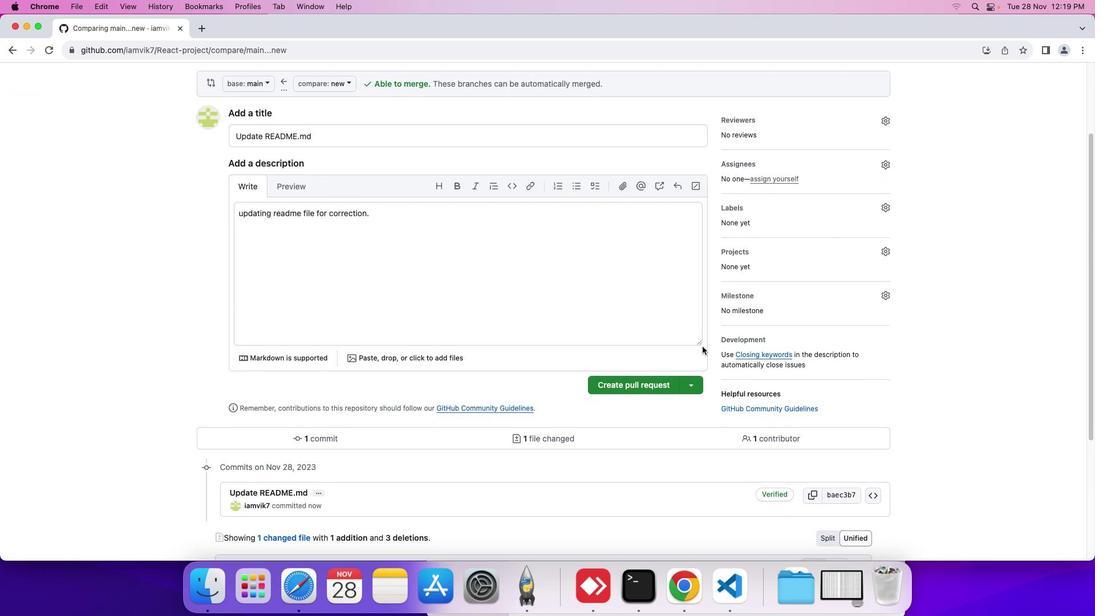 
Action: Mouse scrolled (702, 346) with delta (0, 0)
Screenshot: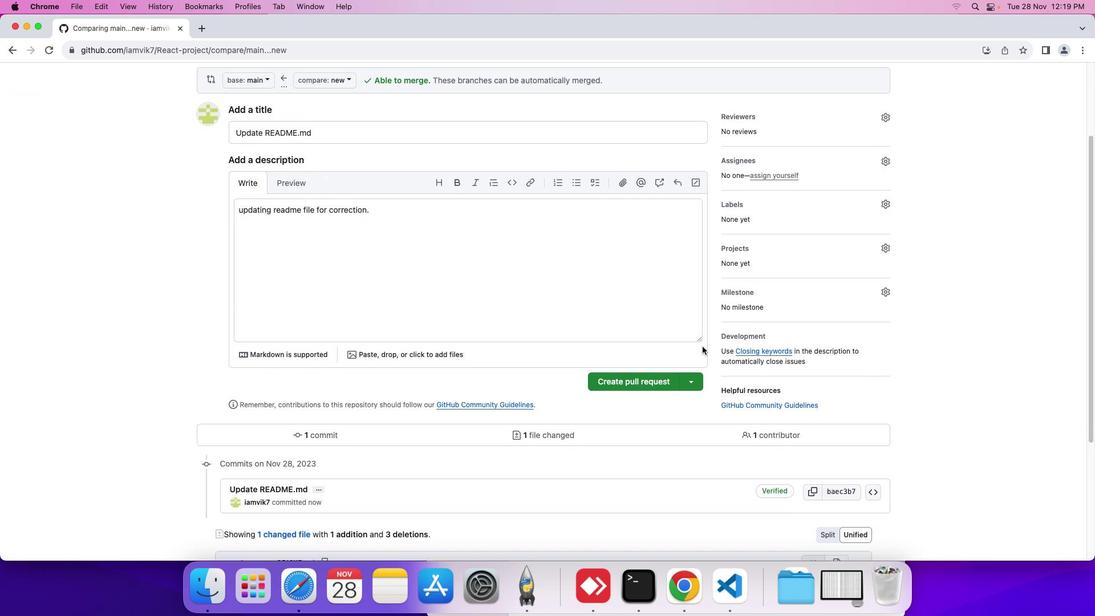 
Action: Mouse scrolled (702, 346) with delta (0, 0)
Screenshot: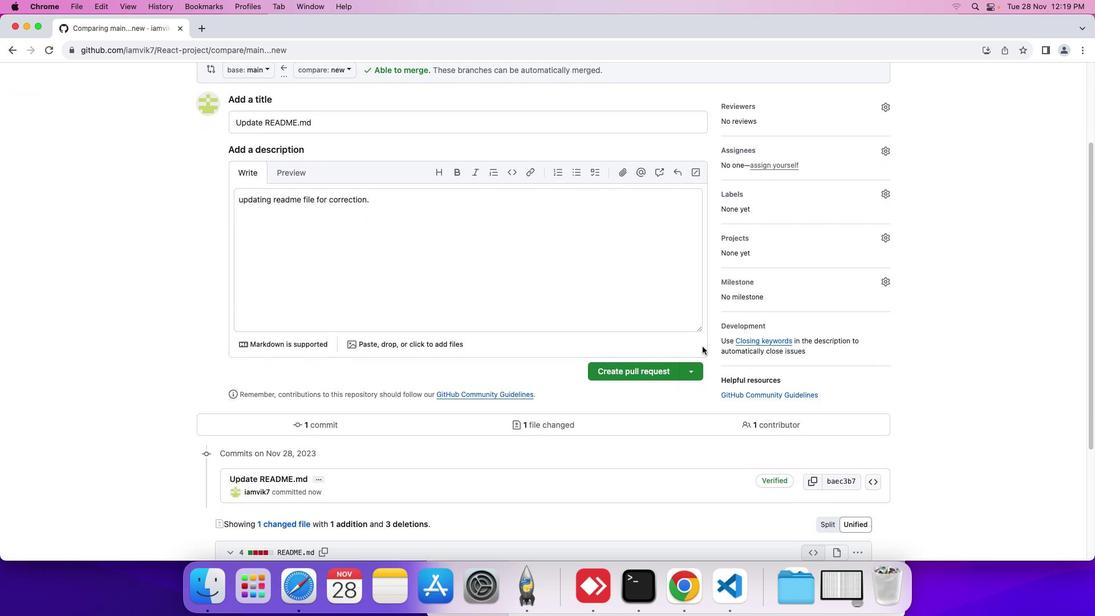 
Action: Mouse scrolled (702, 346) with delta (0, 0)
Screenshot: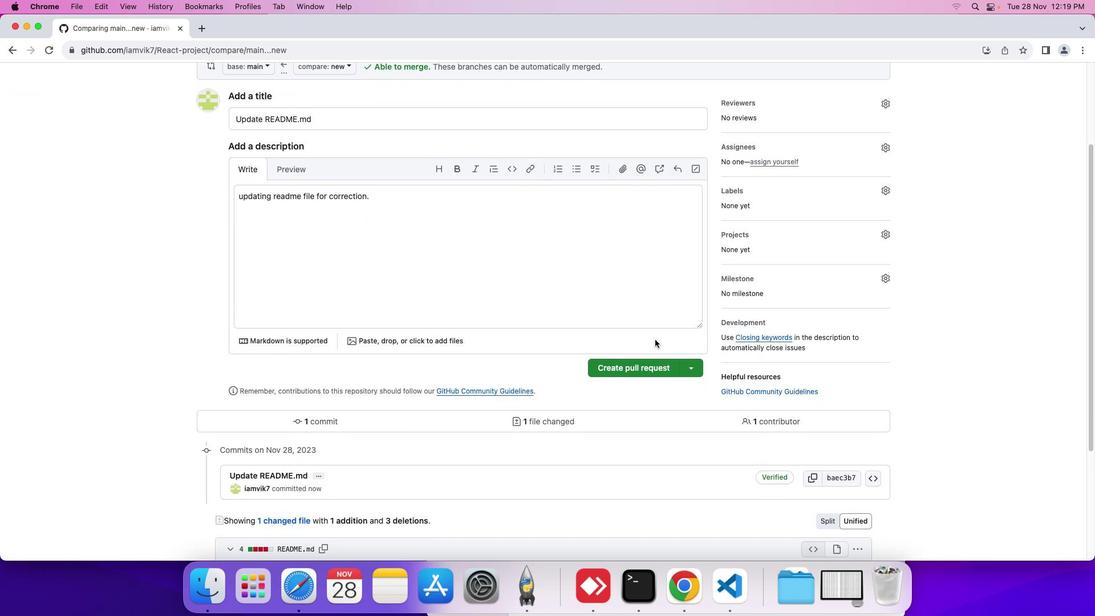 
Action: Mouse moved to (685, 345)
Screenshot: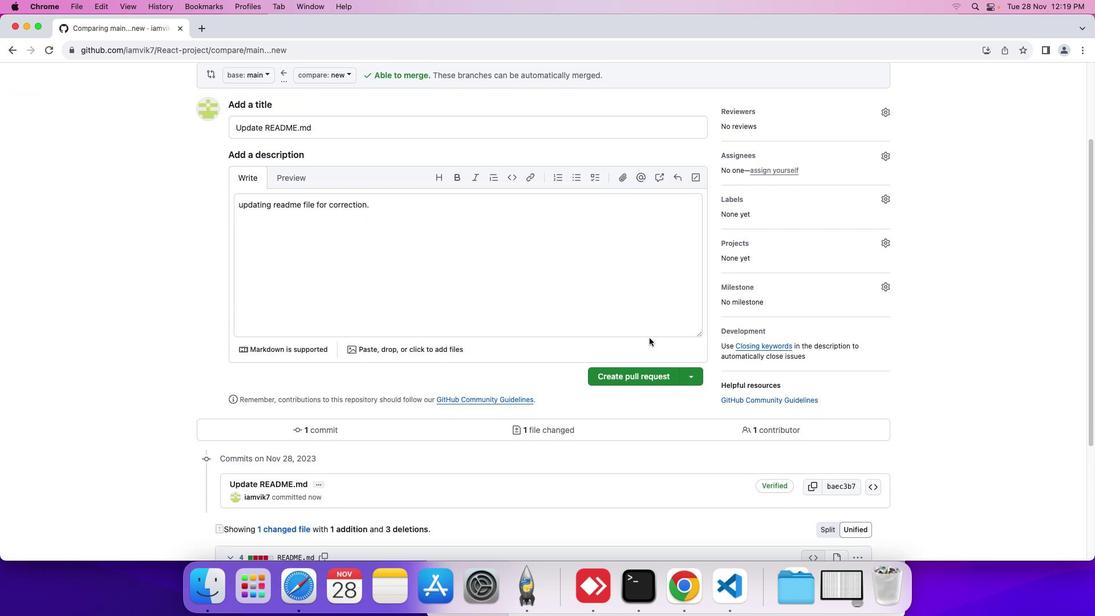 
Action: Mouse scrolled (685, 345) with delta (0, 0)
Screenshot: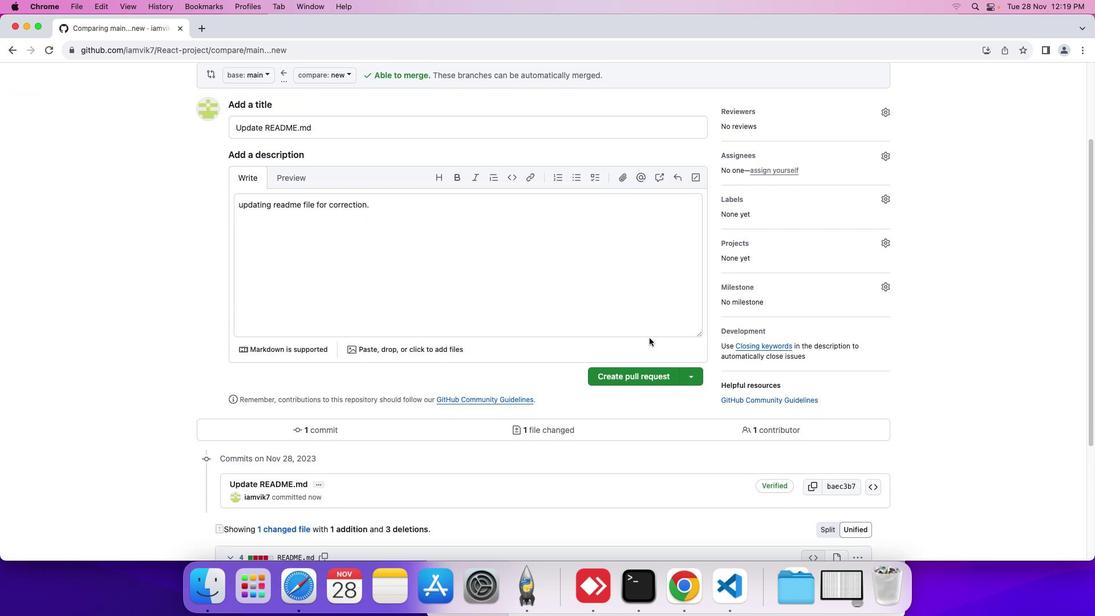 
Action: Mouse moved to (649, 338)
Screenshot: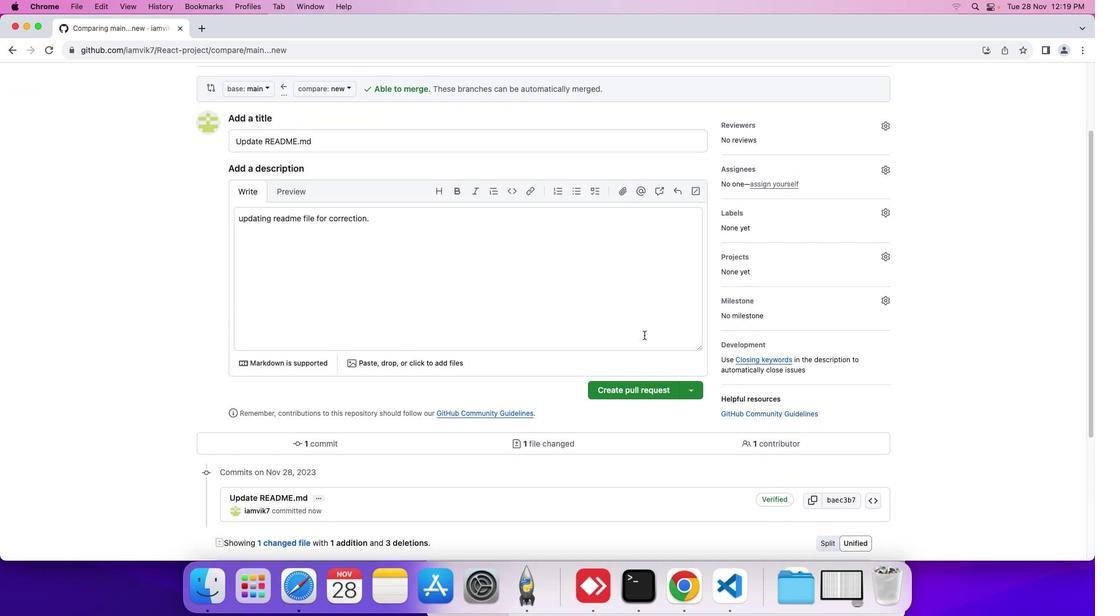
Action: Mouse scrolled (649, 338) with delta (0, 0)
Screenshot: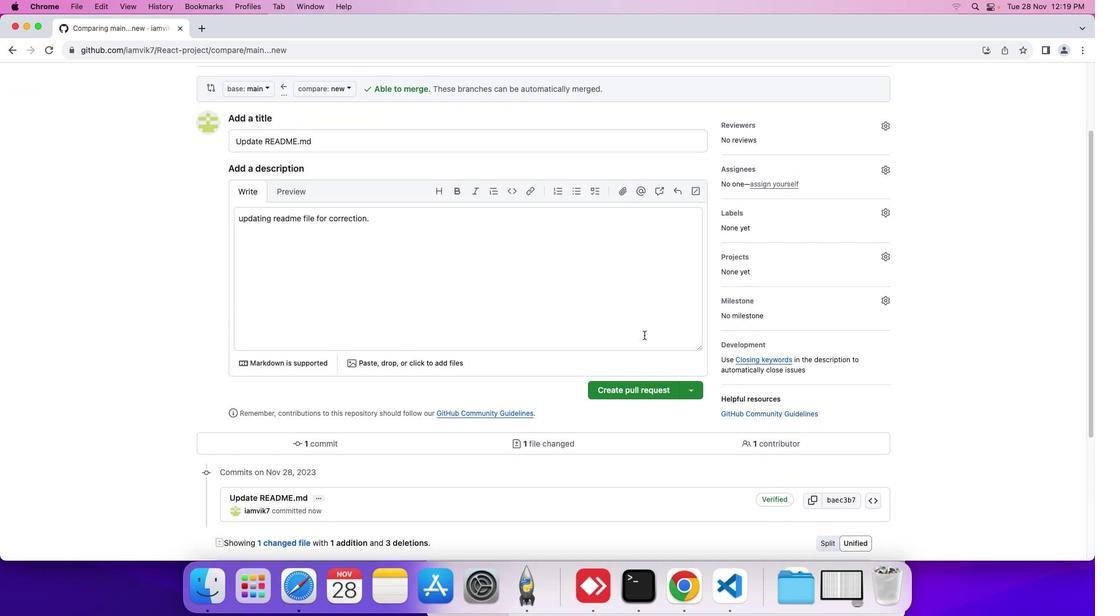 
Action: Mouse moved to (649, 338)
Screenshot: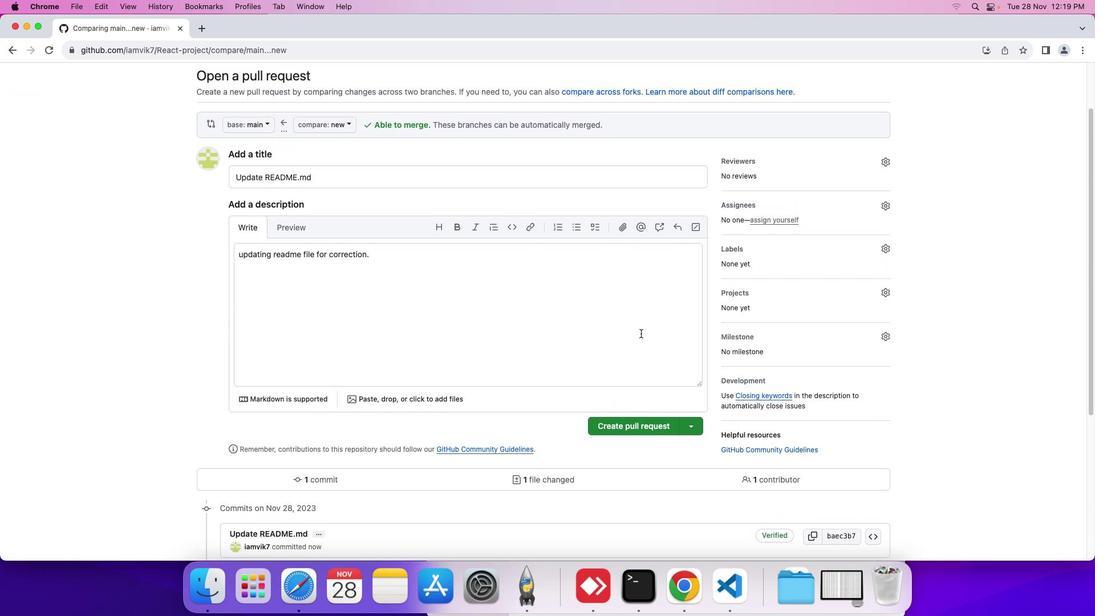 
Action: Mouse scrolled (649, 338) with delta (0, 0)
Screenshot: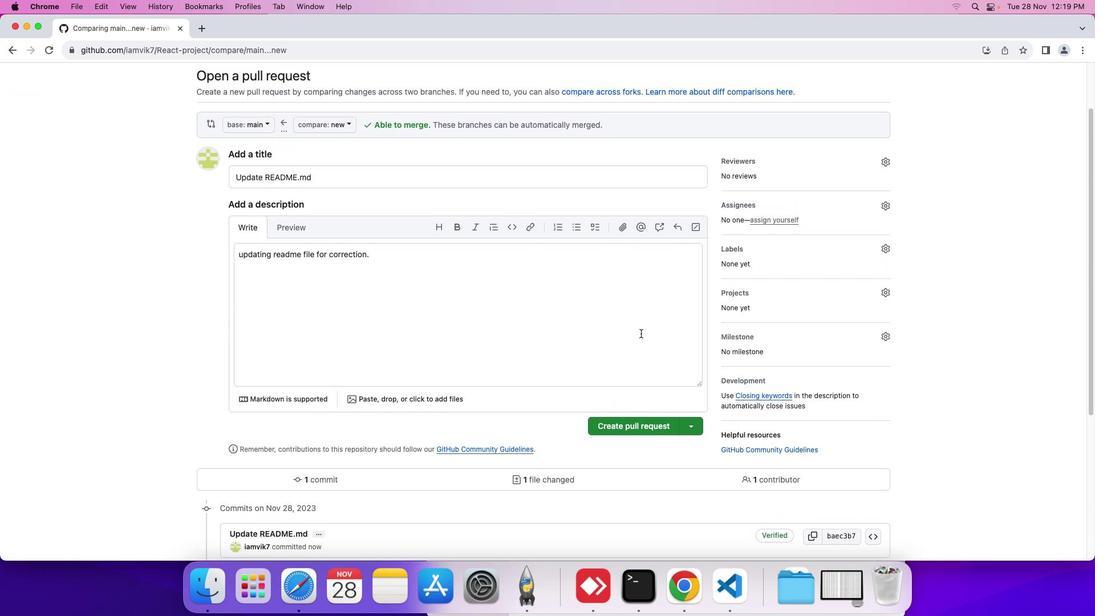 
Action: Mouse moved to (642, 333)
Screenshot: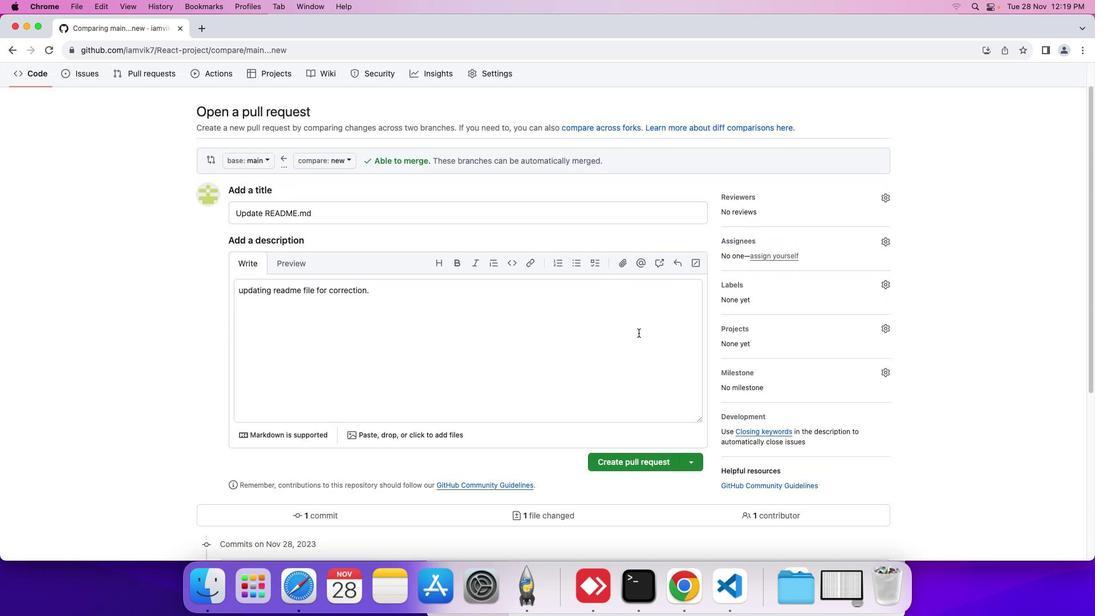 
Action: Mouse scrolled (642, 333) with delta (0, 1)
Screenshot: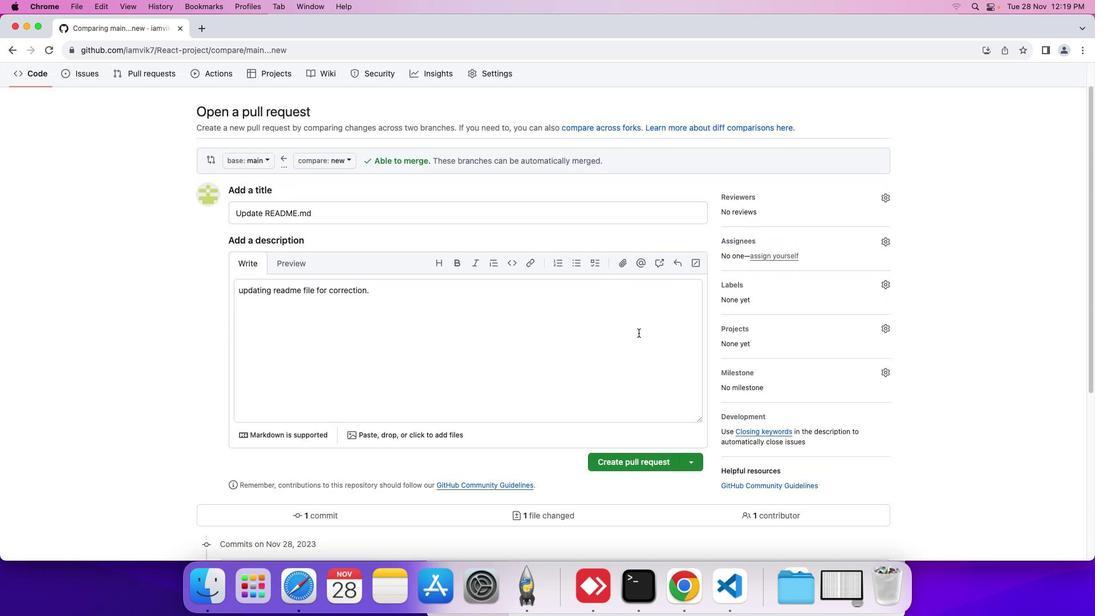 
Action: Mouse moved to (638, 332)
Screenshot: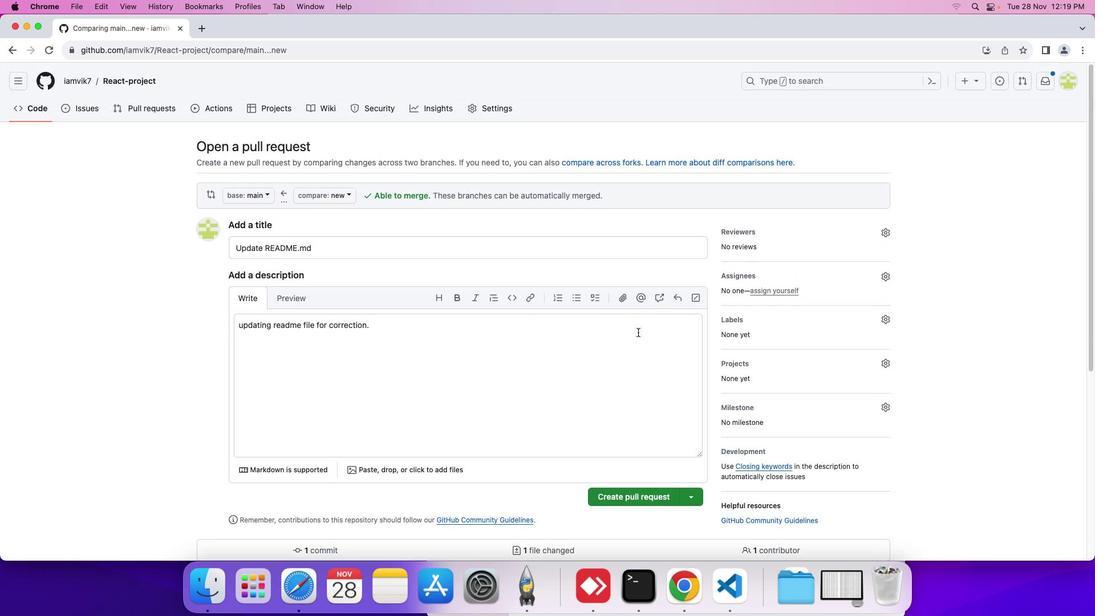 
Action: Mouse scrolled (638, 332) with delta (0, 0)
Screenshot: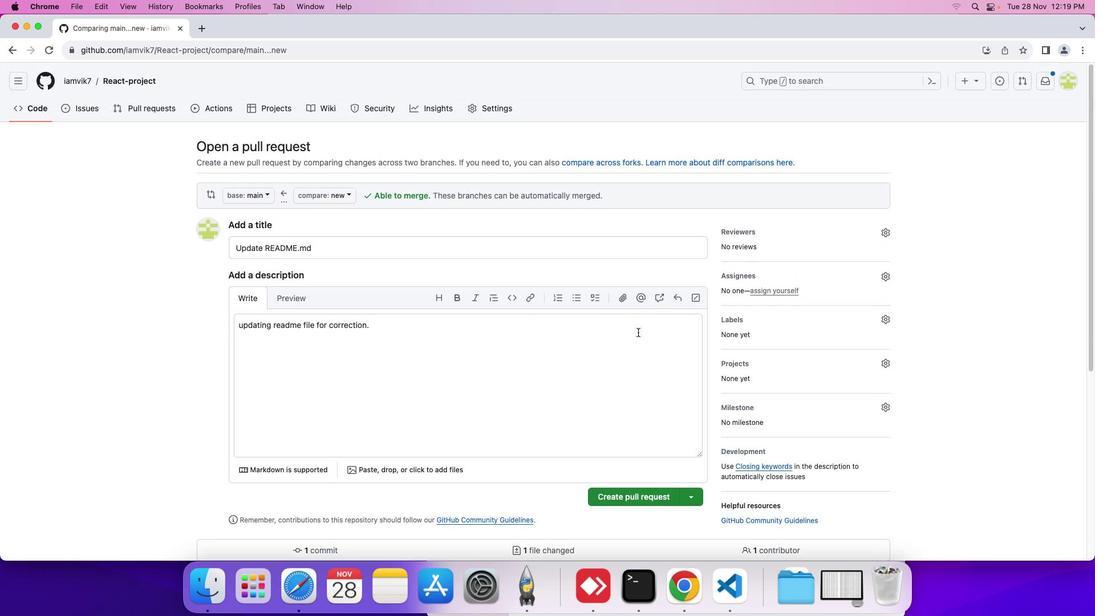 
Action: Mouse moved to (637, 332)
Screenshot: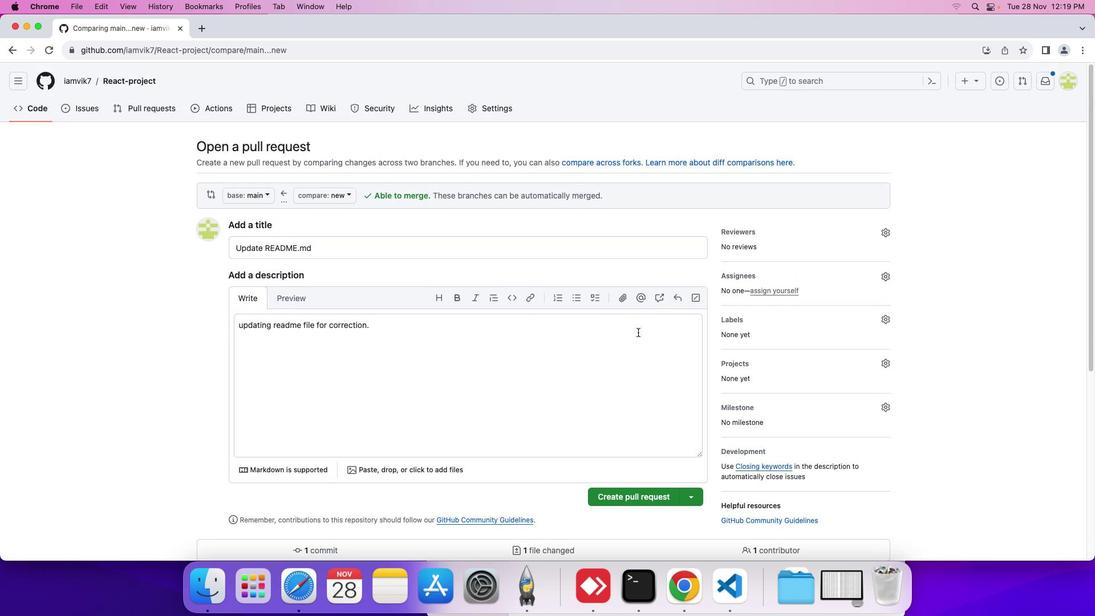 
Action: Mouse scrolled (637, 332) with delta (0, 0)
Screenshot: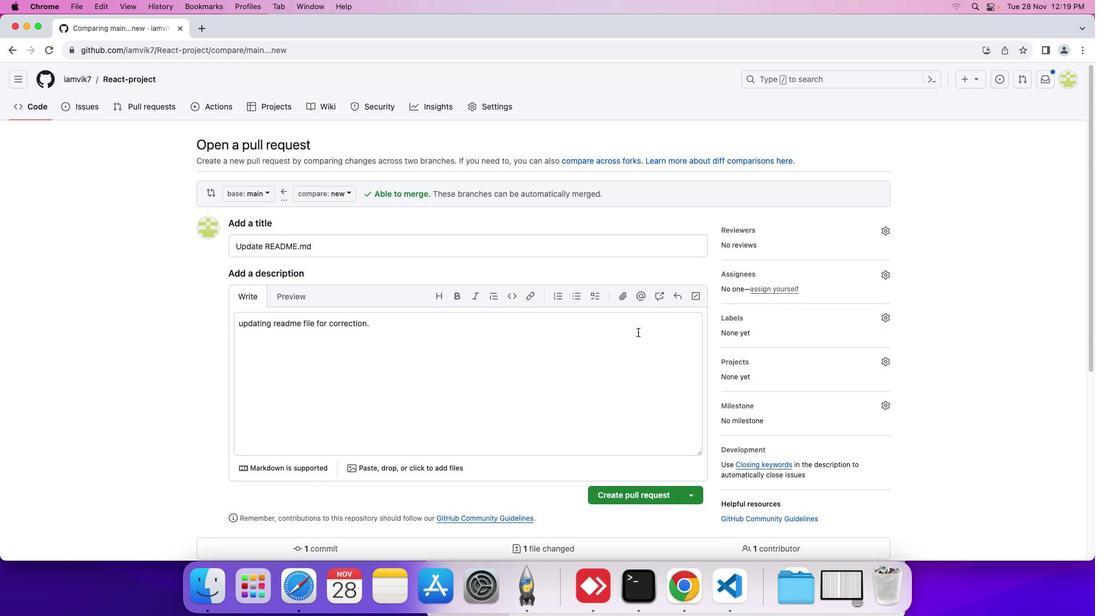 
Action: Mouse moved to (637, 332)
Screenshot: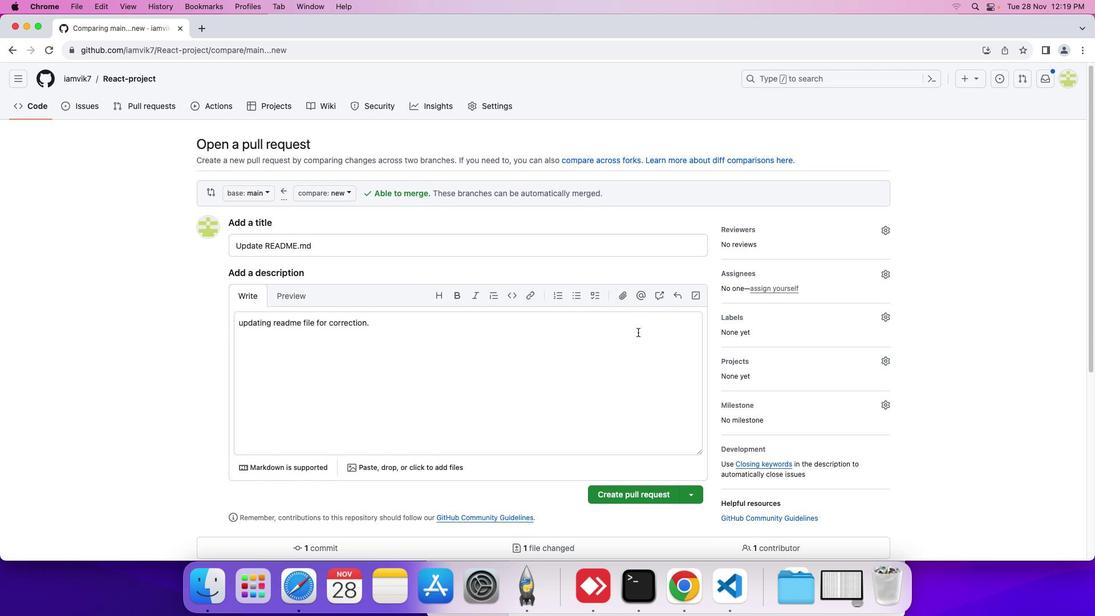 
Action: Mouse scrolled (637, 332) with delta (0, 0)
Screenshot: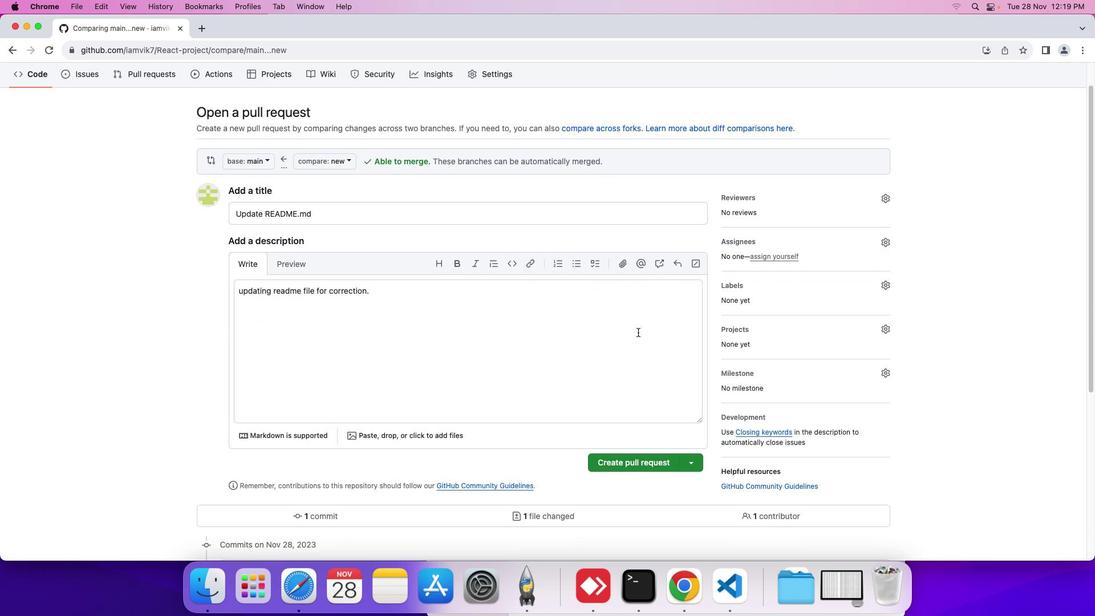 
Action: Mouse scrolled (637, 332) with delta (0, 0)
Screenshot: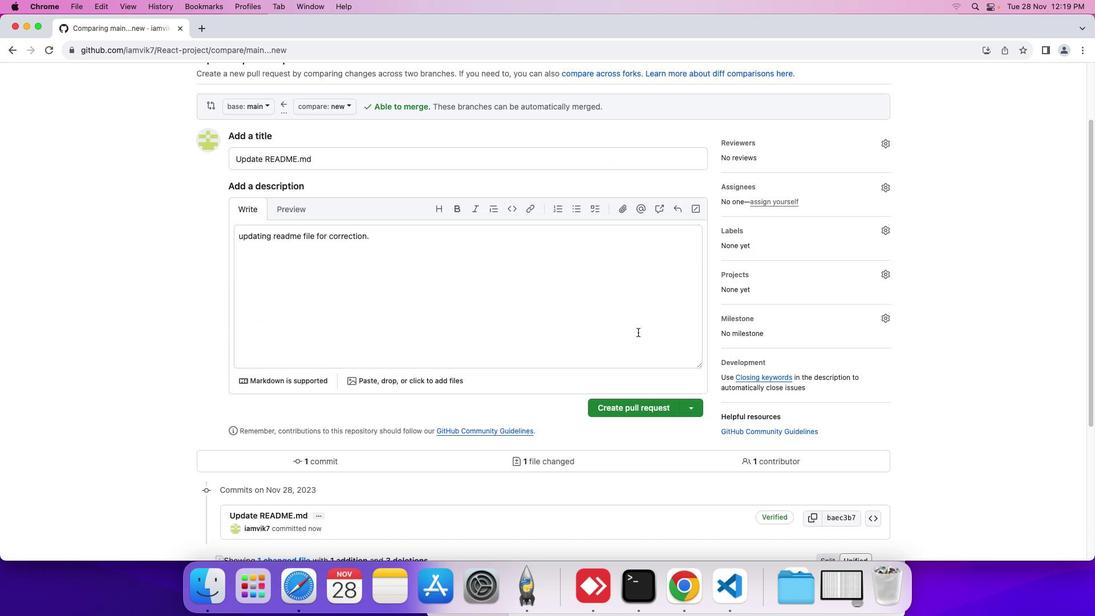 
Action: Mouse scrolled (637, 332) with delta (0, -1)
Screenshot: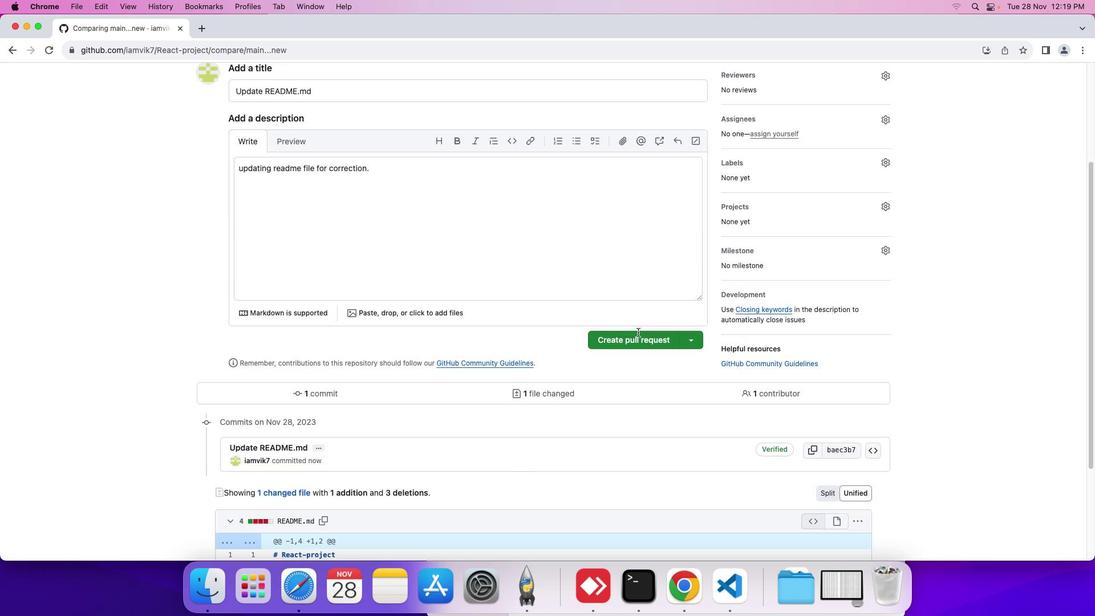 
Action: Mouse scrolled (637, 332) with delta (0, -2)
Screenshot: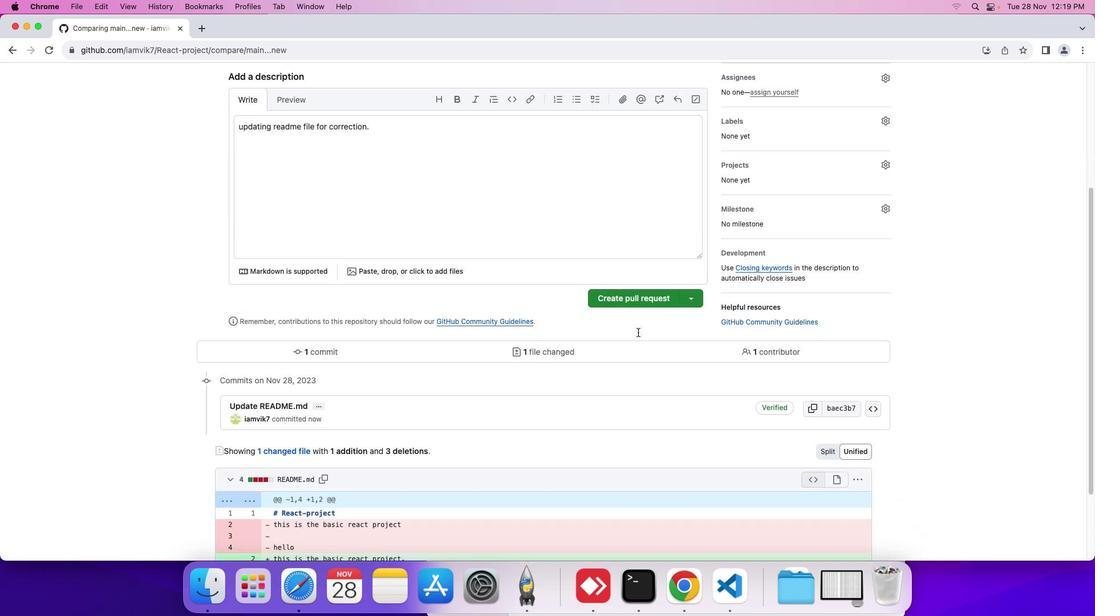 
Action: Mouse moved to (637, 332)
Screenshot: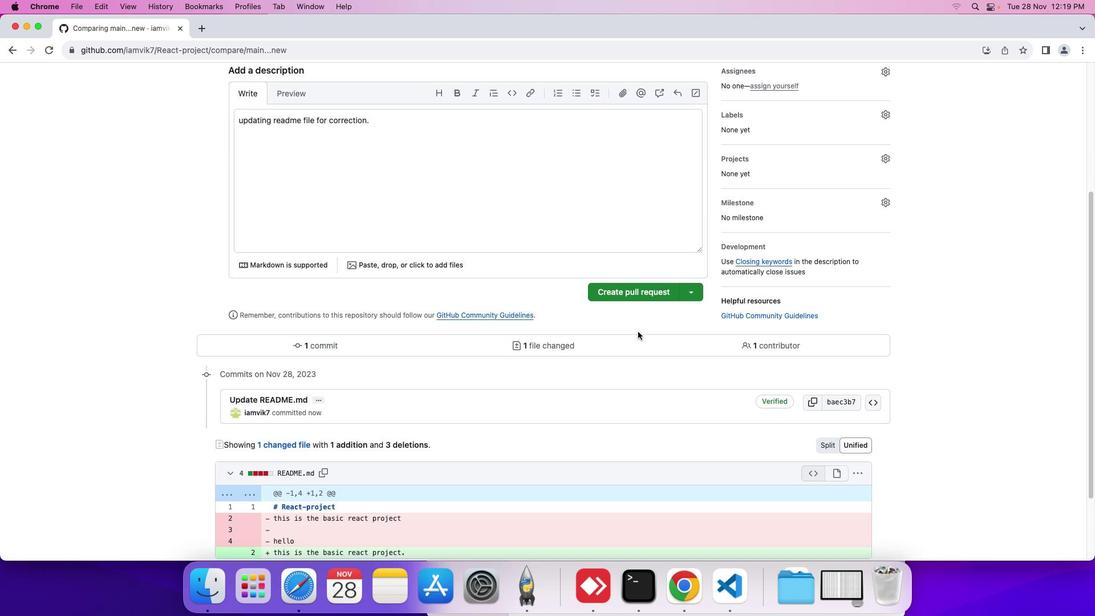 
Action: Mouse scrolled (637, 332) with delta (0, 0)
Screenshot: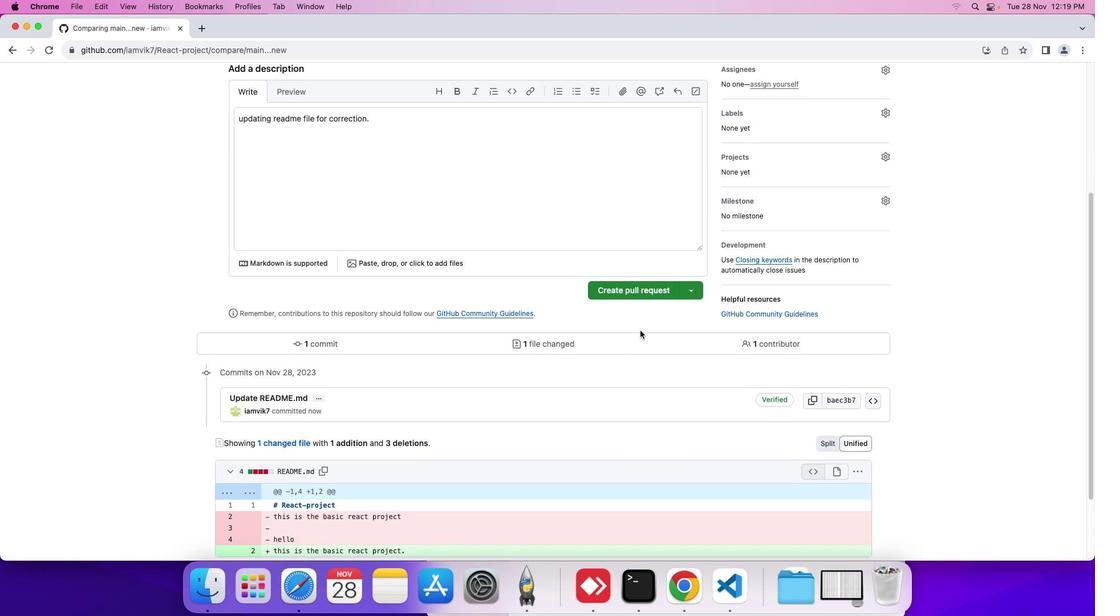 
Action: Mouse moved to (653, 293)
Screenshot: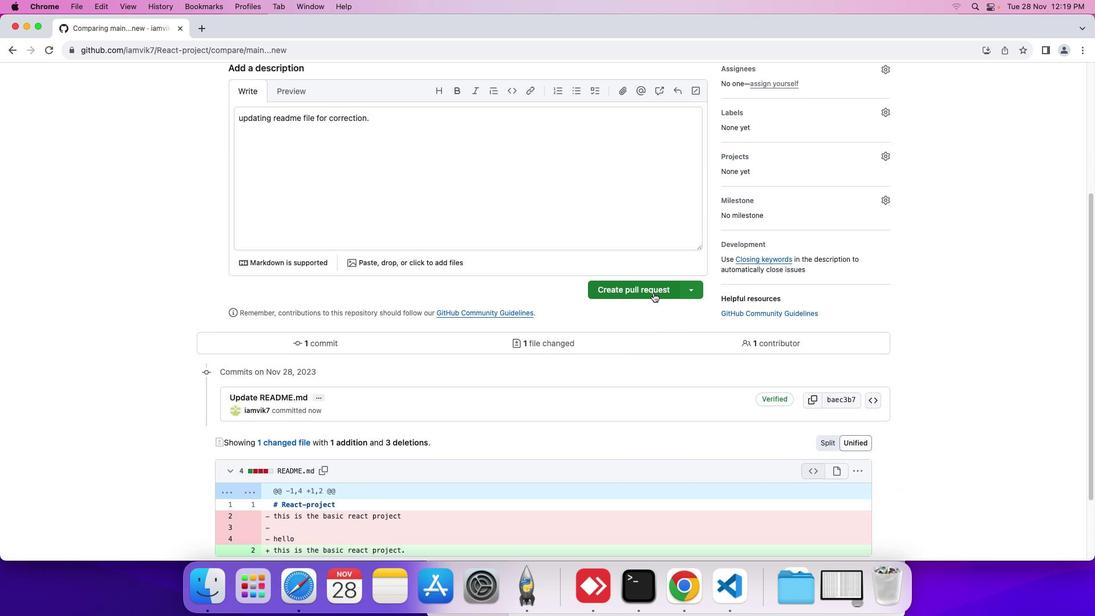 
Action: Mouse pressed left at (653, 293)
Screenshot: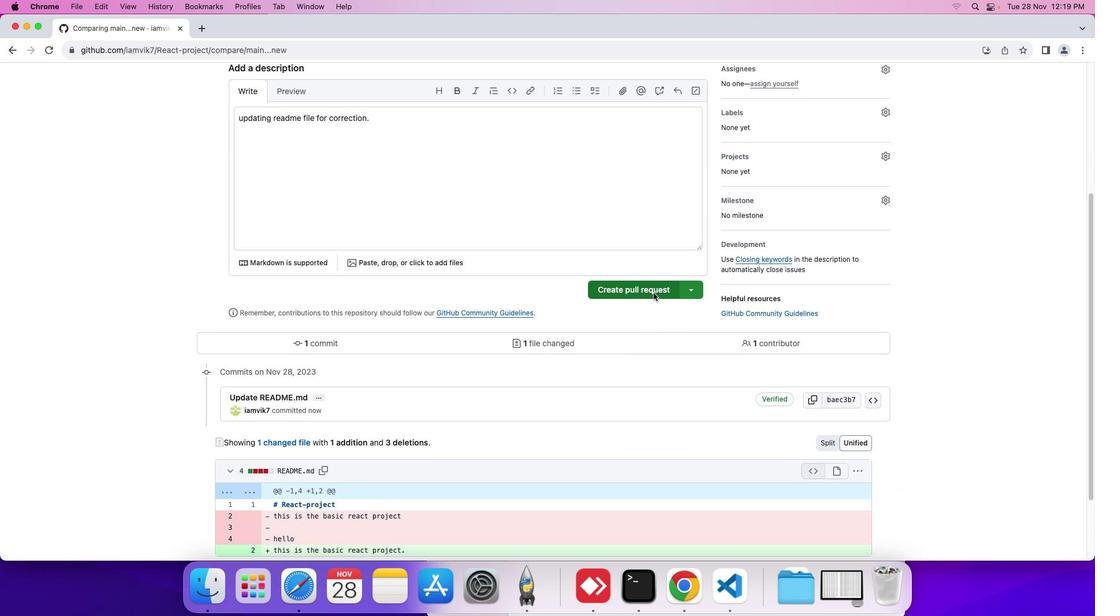 
Action: Mouse moved to (723, 324)
Screenshot: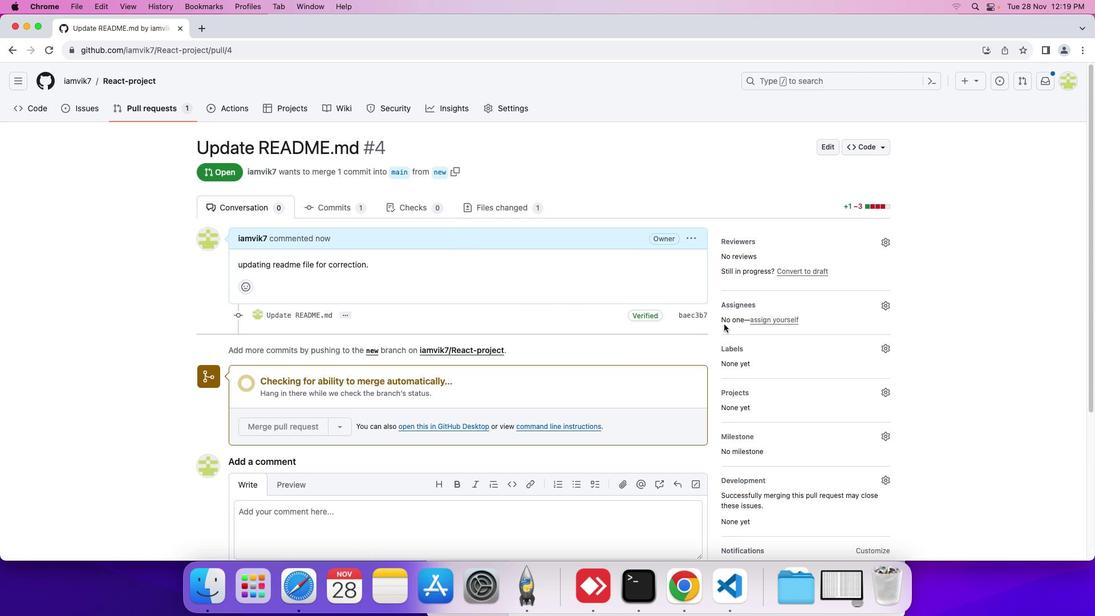 
Action: Mouse scrolled (723, 324) with delta (0, 0)
Screenshot: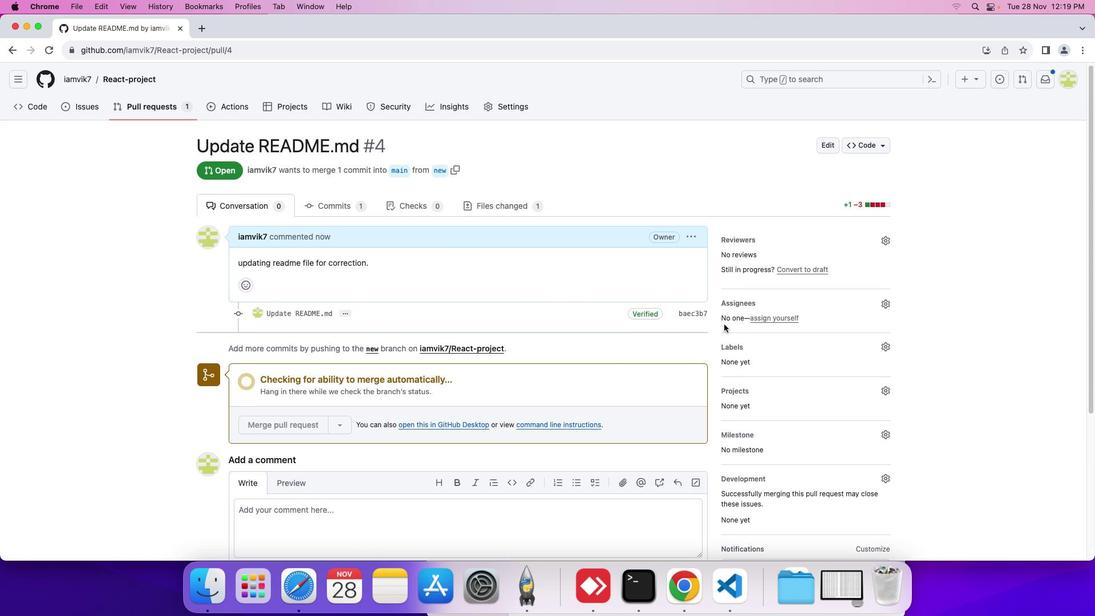 
Action: Mouse scrolled (723, 324) with delta (0, 0)
Screenshot: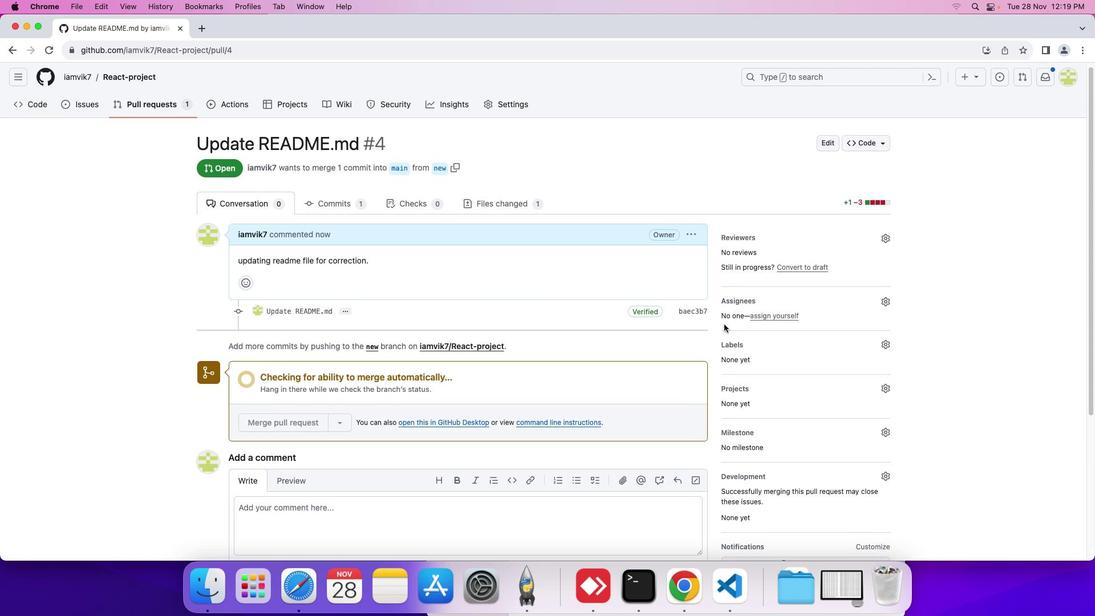 
Action: Mouse scrolled (723, 324) with delta (0, 0)
Screenshot: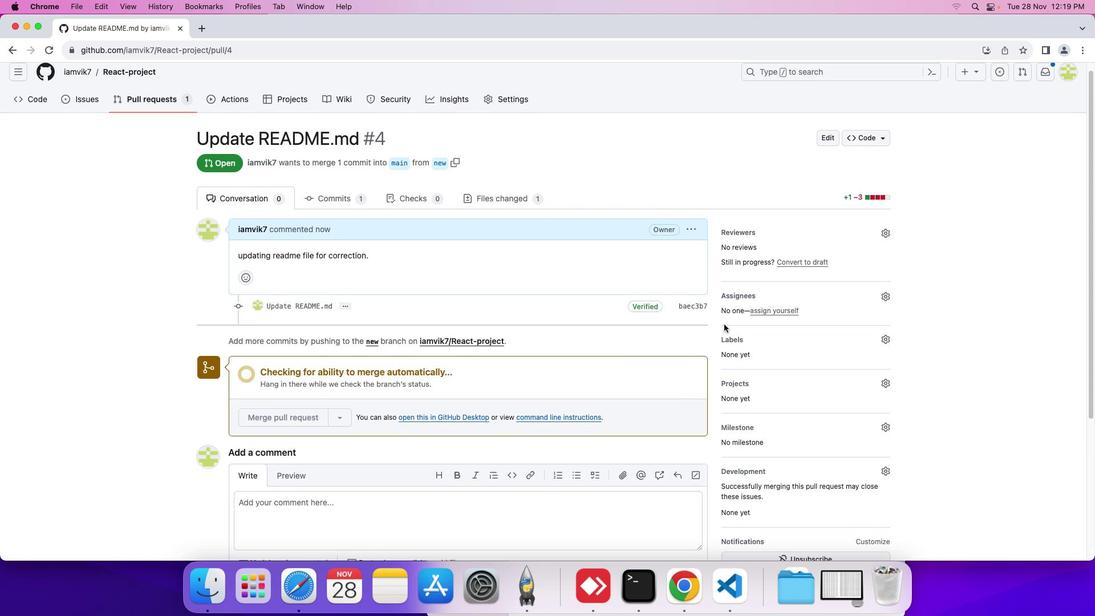 
Action: Mouse scrolled (723, 324) with delta (0, 0)
Screenshot: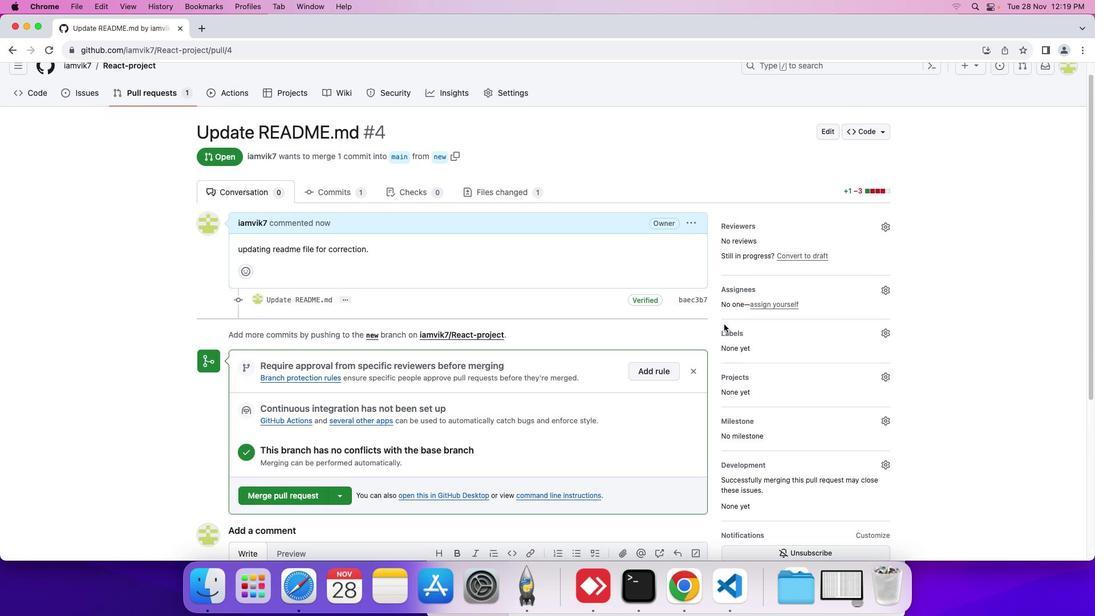 
Action: Mouse scrolled (723, 324) with delta (0, 0)
Screenshot: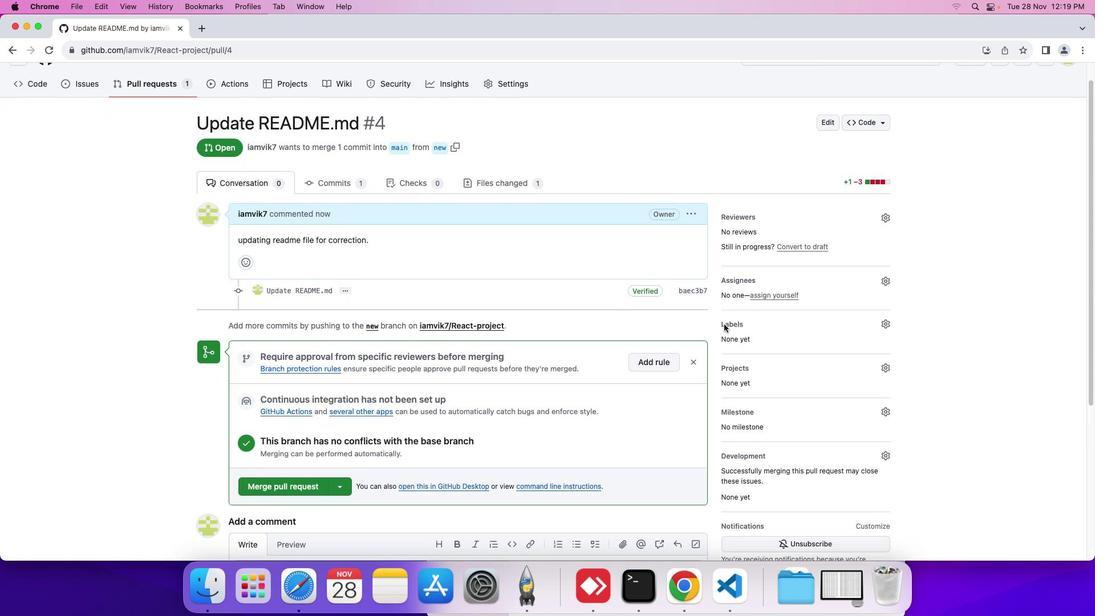 
Action: Mouse scrolled (723, 324) with delta (0, 0)
Screenshot: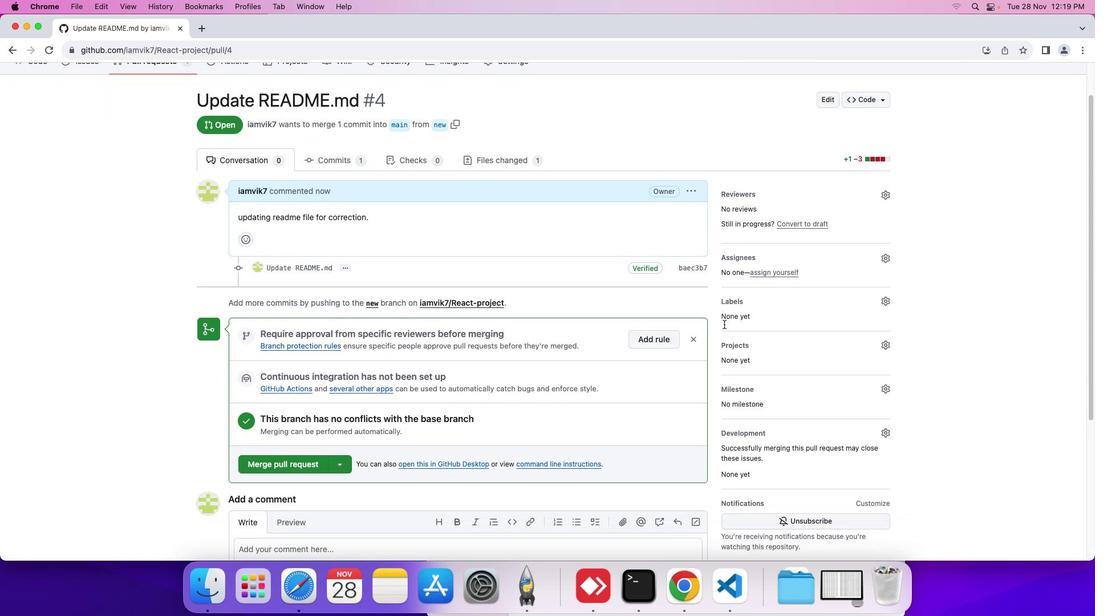 
Action: Mouse scrolled (723, 324) with delta (0, 0)
Screenshot: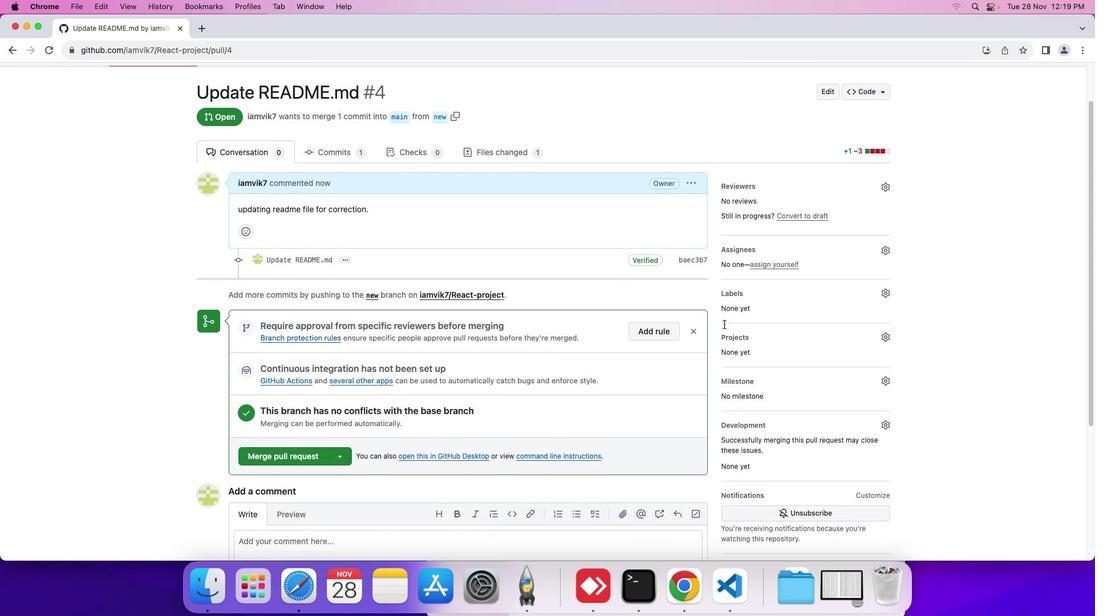 
Action: Mouse scrolled (723, 324) with delta (0, 0)
Screenshot: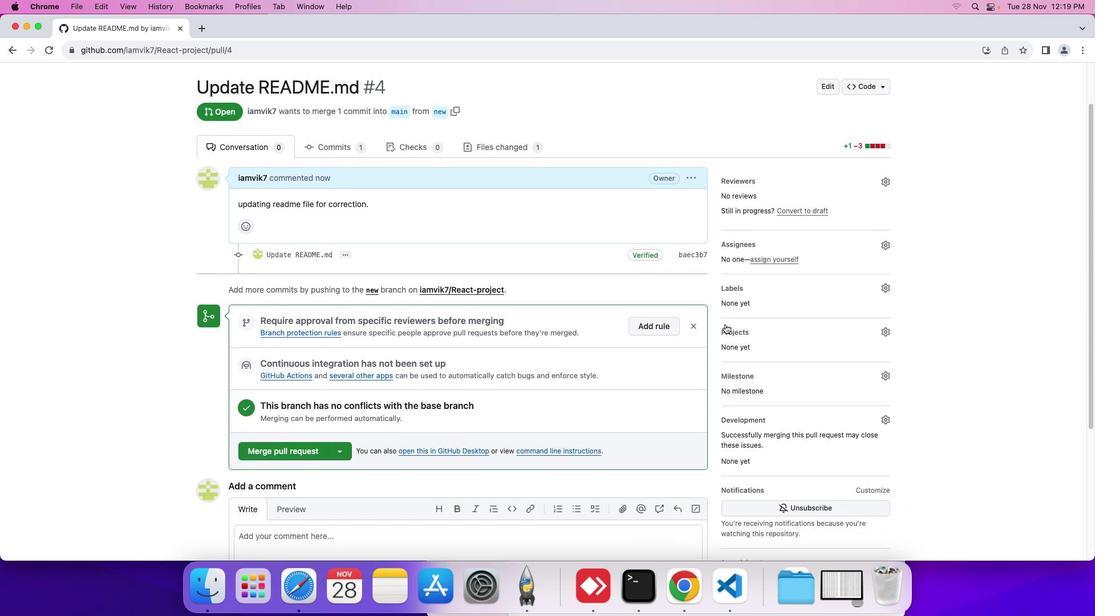 
Action: Mouse moved to (757, 330)
Screenshot: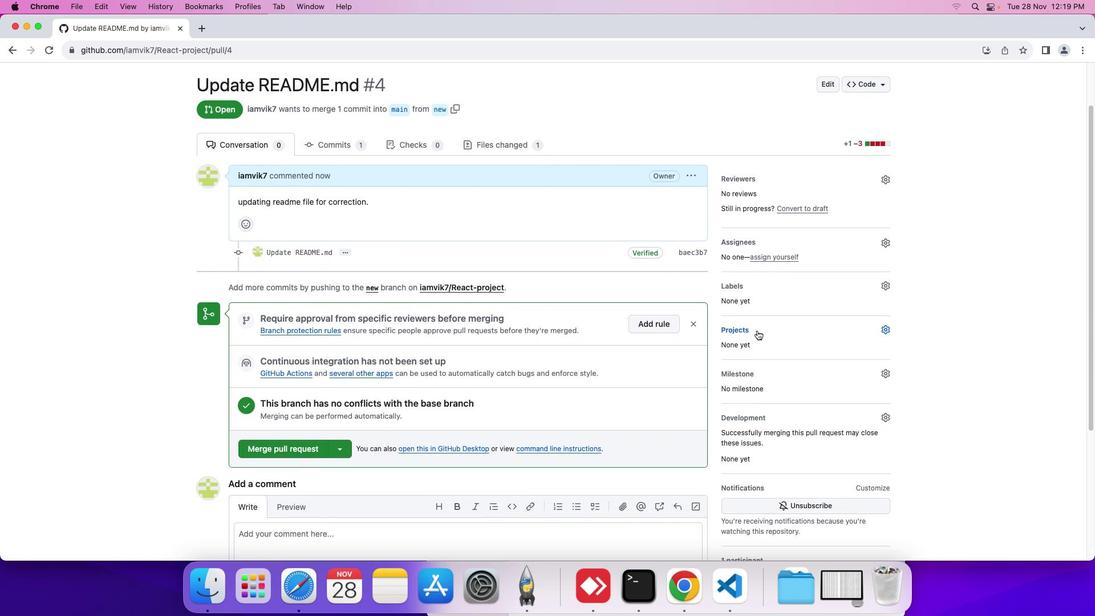 
Action: Mouse scrolled (757, 330) with delta (0, 0)
Screenshot: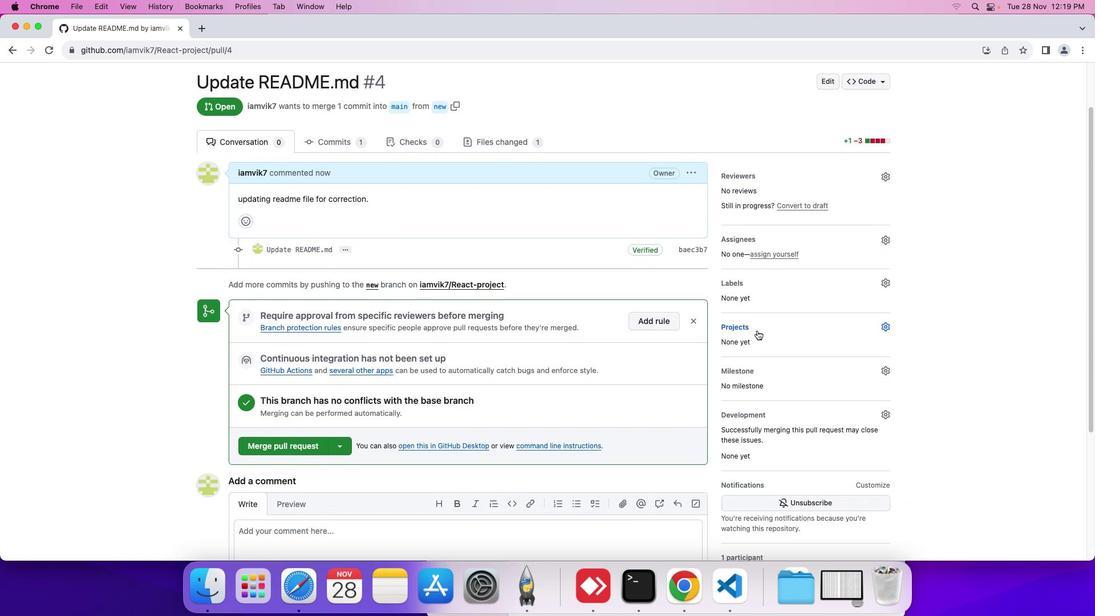 
Action: Mouse moved to (757, 330)
Screenshot: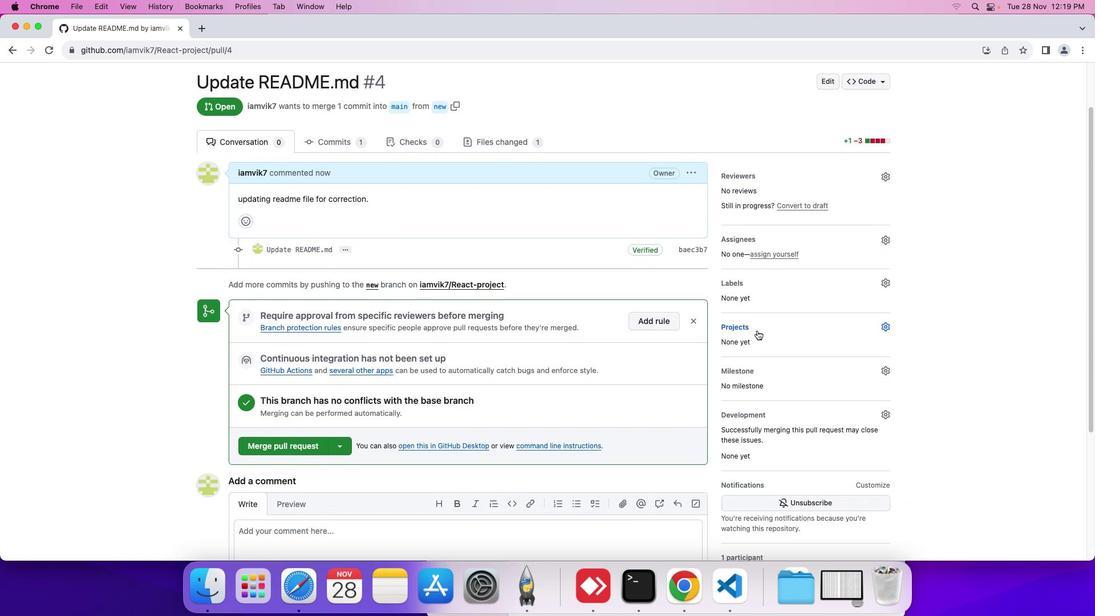 
Action: Mouse scrolled (757, 330) with delta (0, 0)
Screenshot: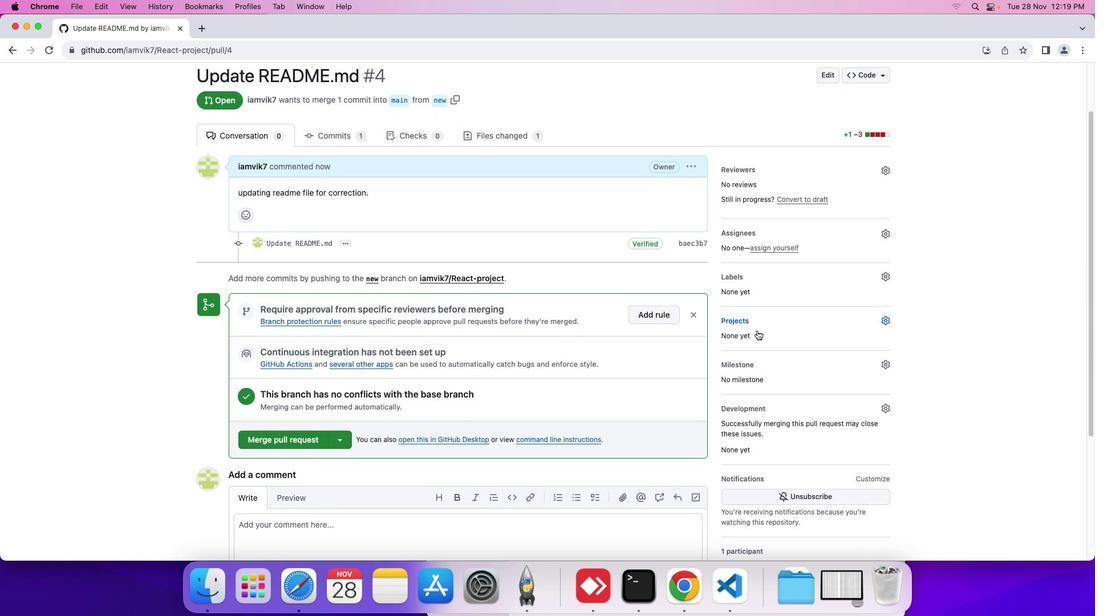 
Action: Mouse scrolled (757, 330) with delta (0, 0)
Screenshot: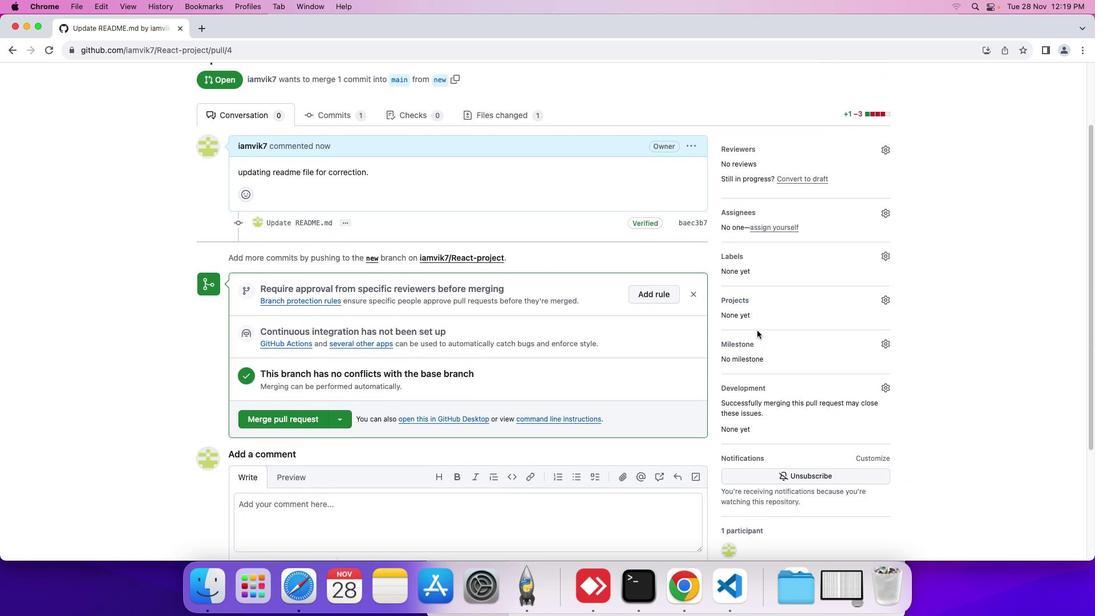 
Action: Mouse scrolled (757, 330) with delta (0, 0)
Screenshot: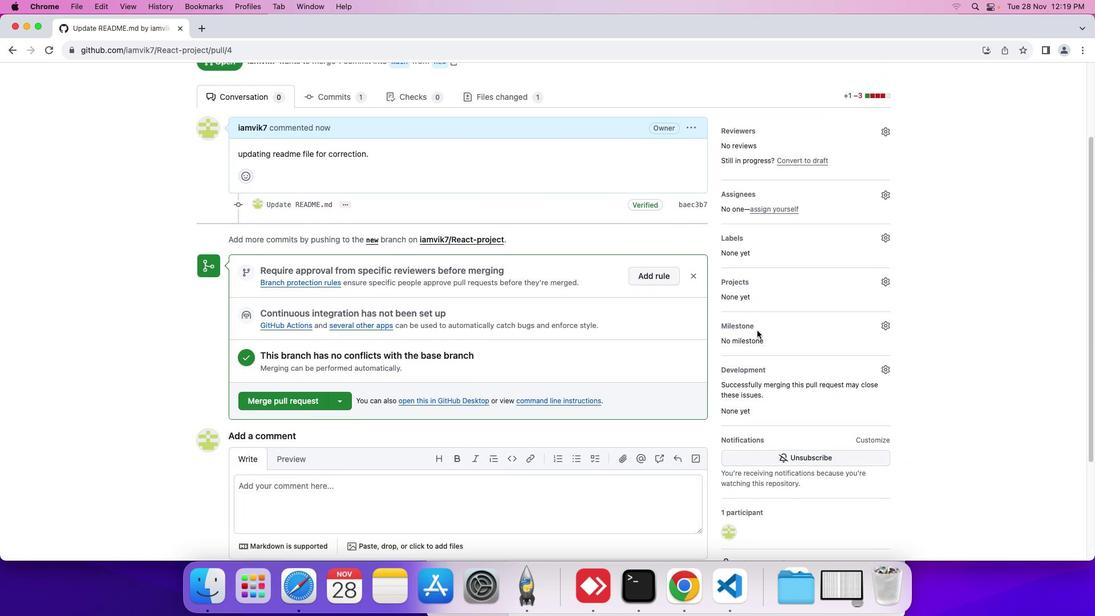 
Action: Mouse scrolled (757, 330) with delta (0, -1)
Screenshot: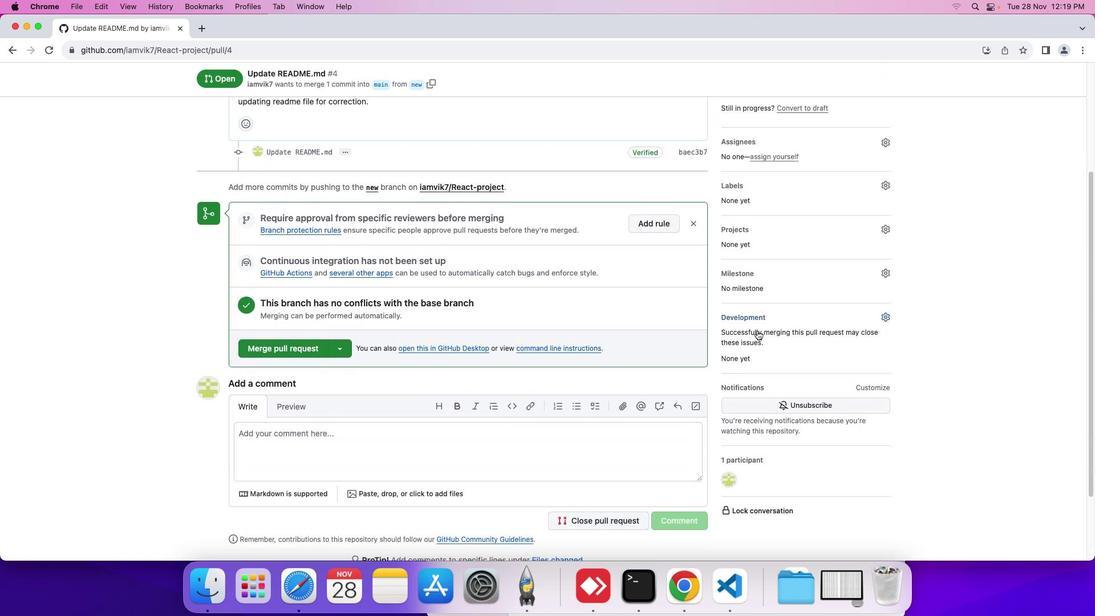
Action: Mouse scrolled (757, 330) with delta (0, -1)
Screenshot: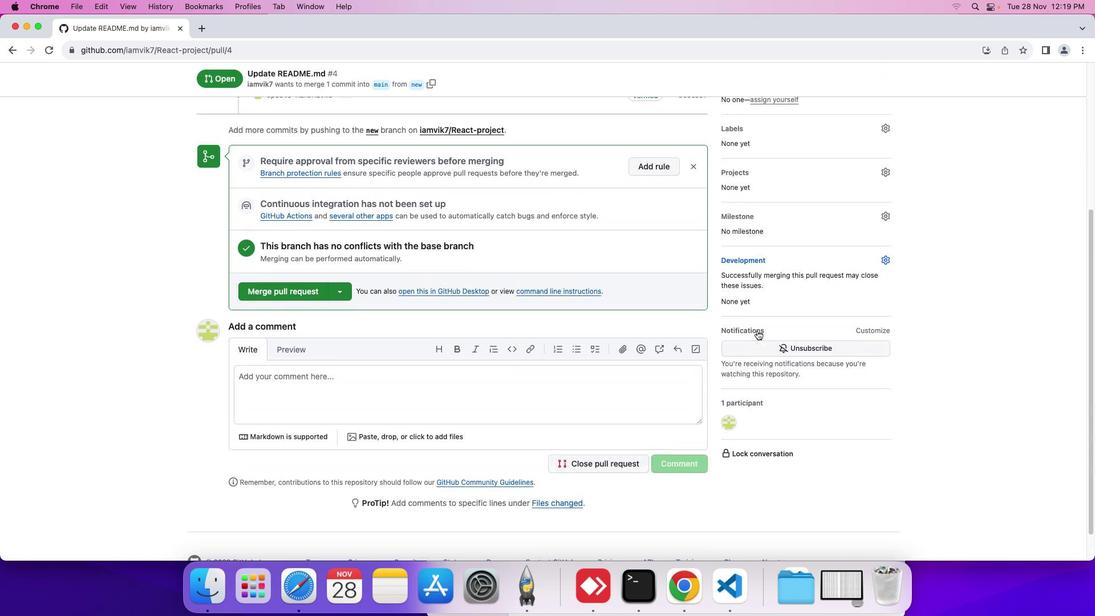 
Action: Mouse scrolled (757, 330) with delta (0, 0)
Screenshot: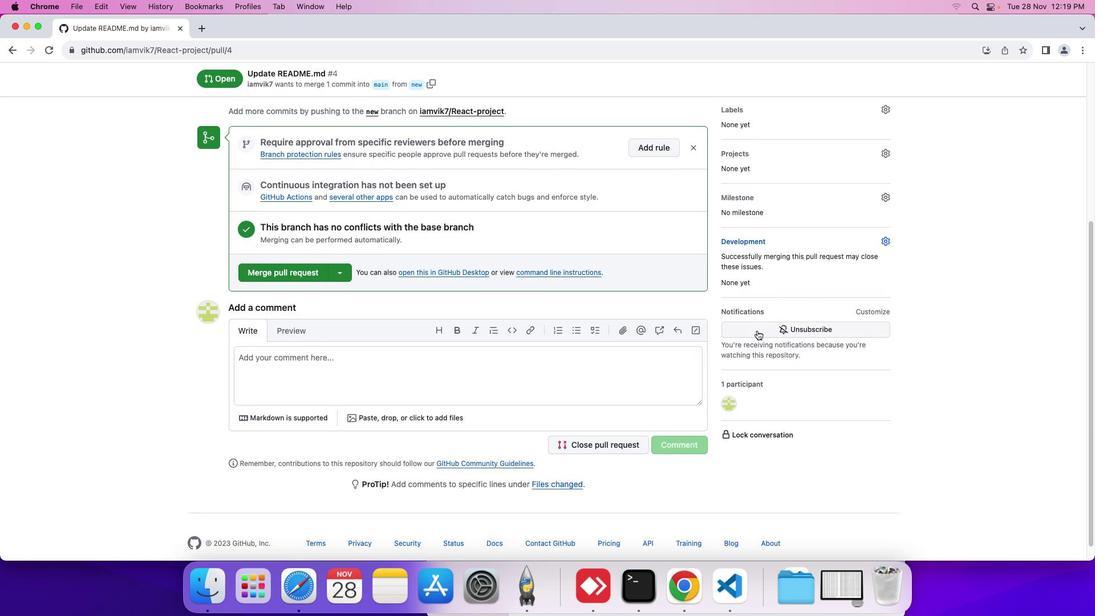 
Action: Mouse moved to (754, 435)
Screenshot: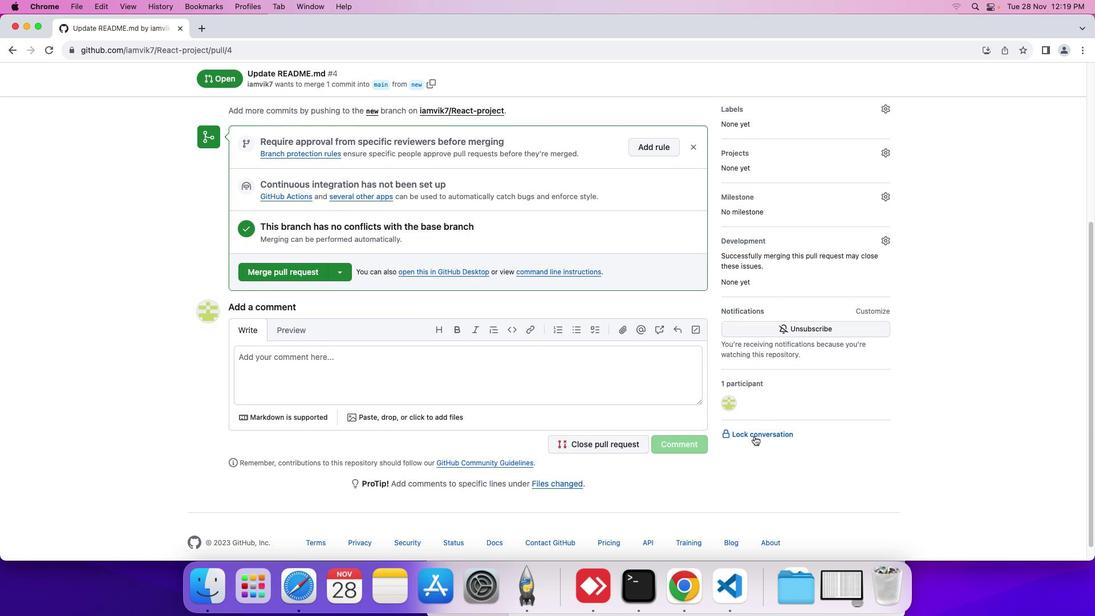 
Action: Mouse pressed left at (754, 435)
Screenshot: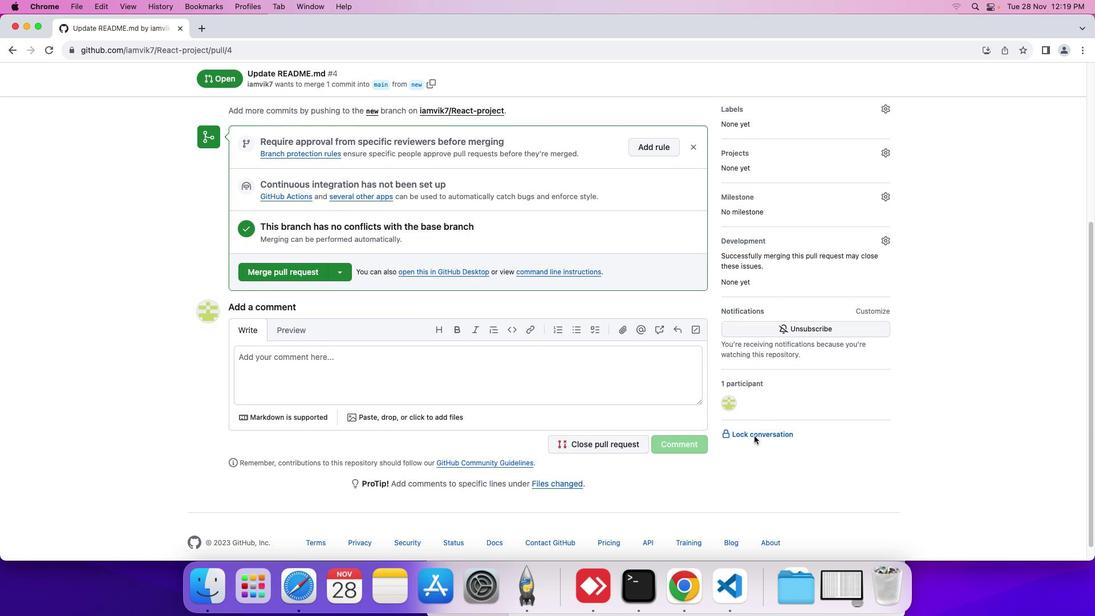 
Action: Mouse moved to (478, 237)
Screenshot: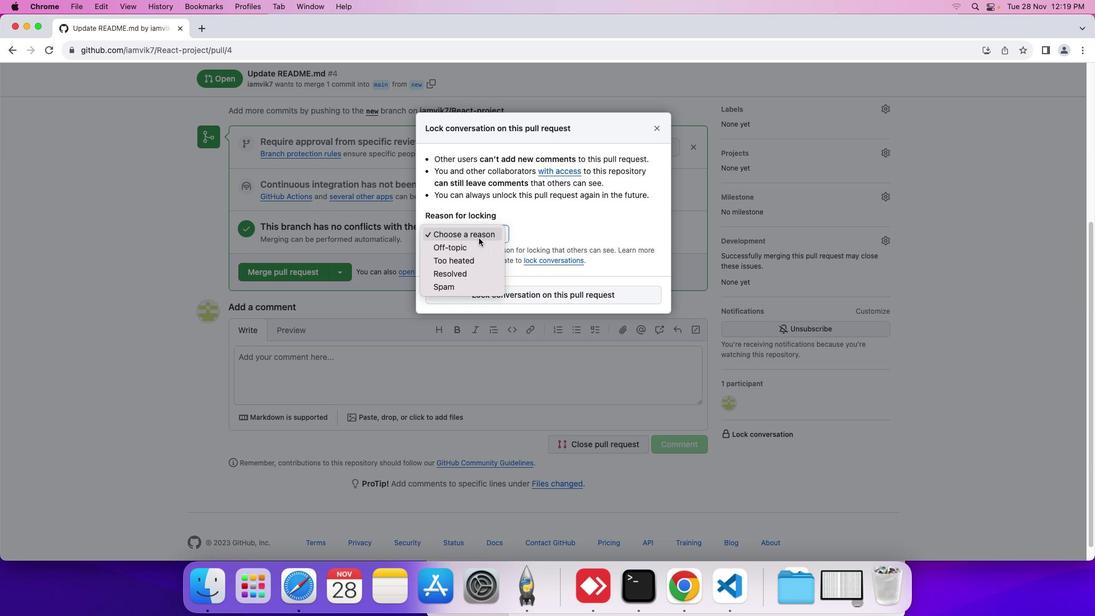 
Action: Mouse pressed left at (478, 237)
Screenshot: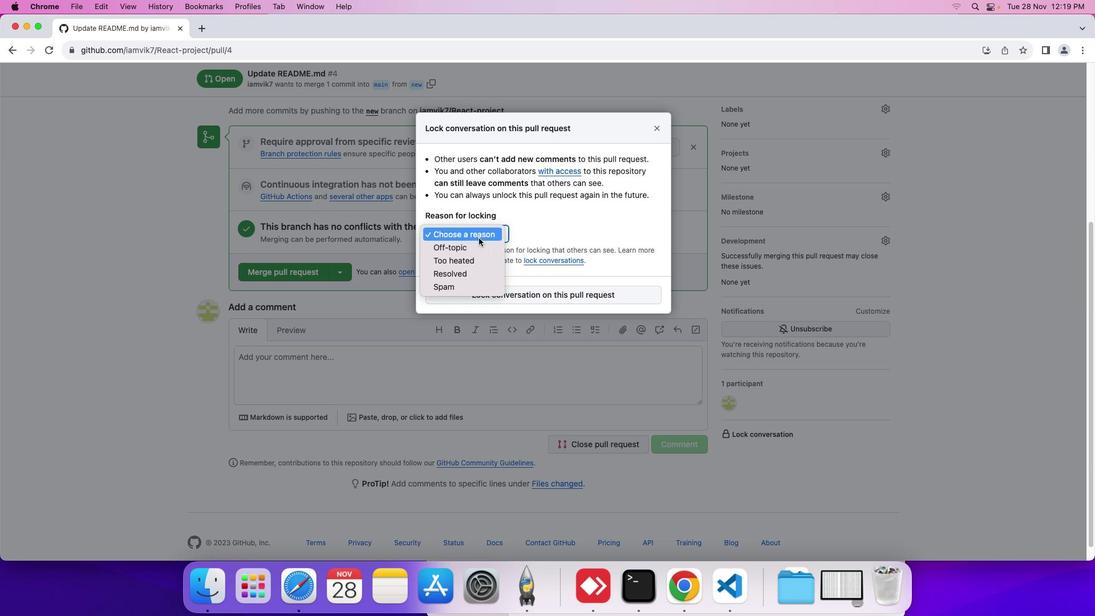 
Action: Mouse moved to (436, 277)
Screenshot: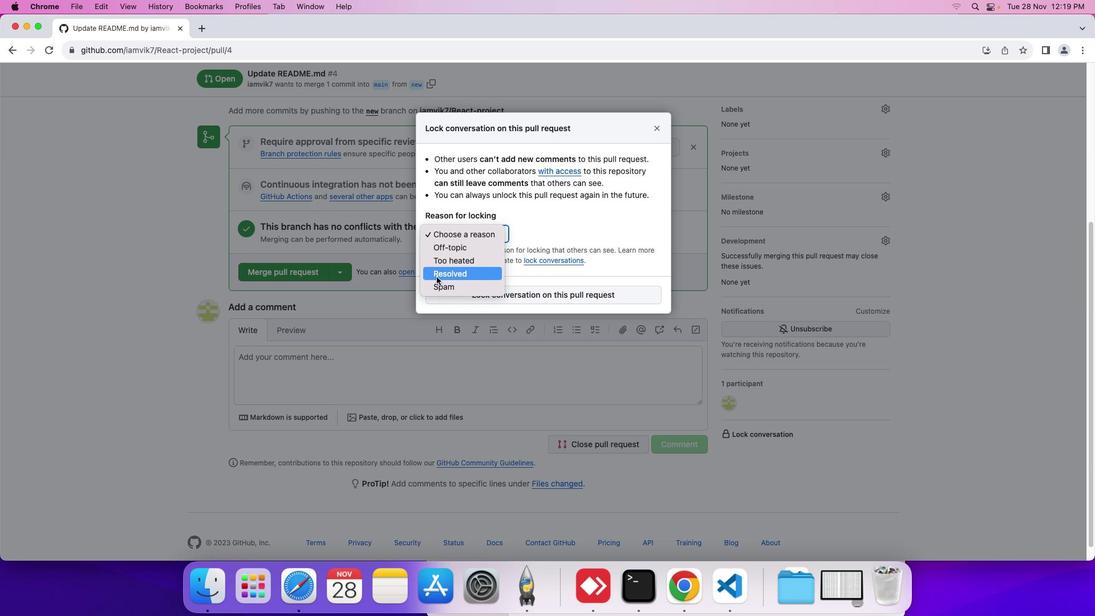 
Action: Mouse pressed left at (436, 277)
Screenshot: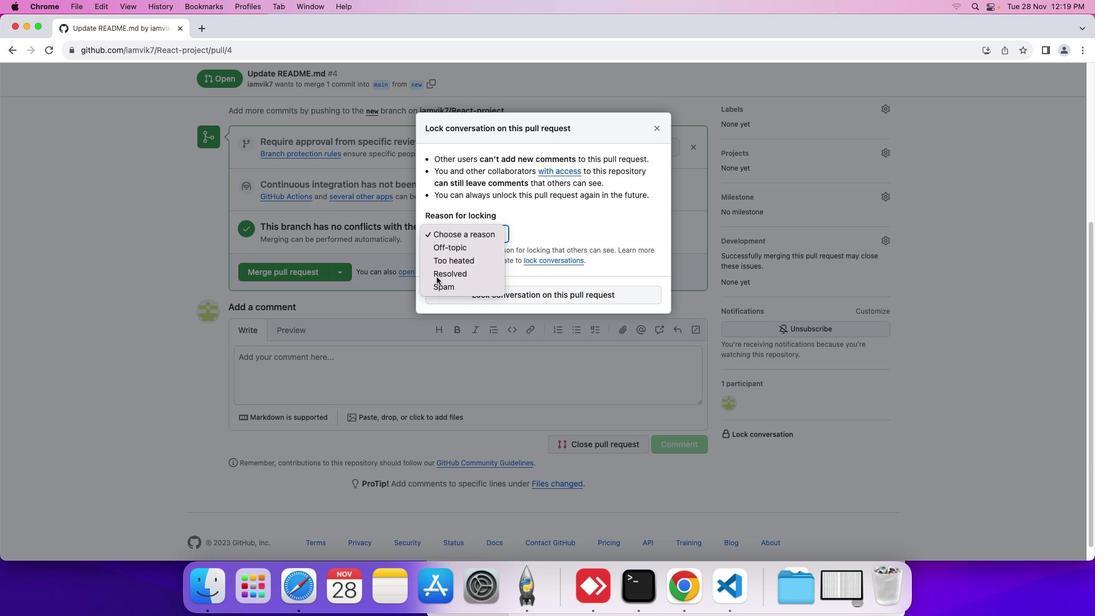 
Action: Mouse moved to (529, 293)
Screenshot: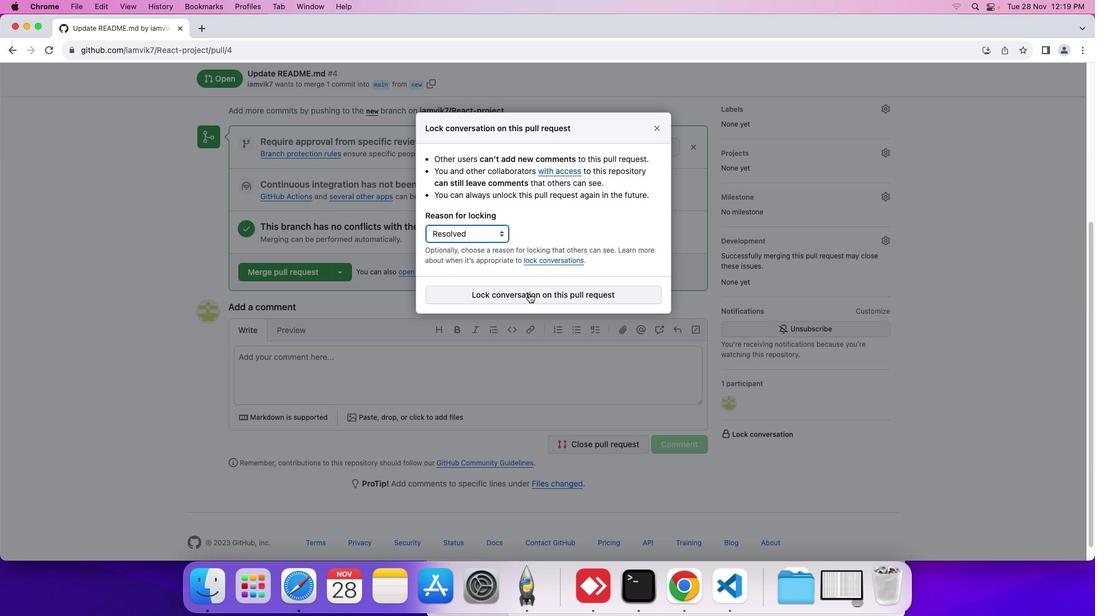 
Action: Mouse pressed left at (529, 293)
Screenshot: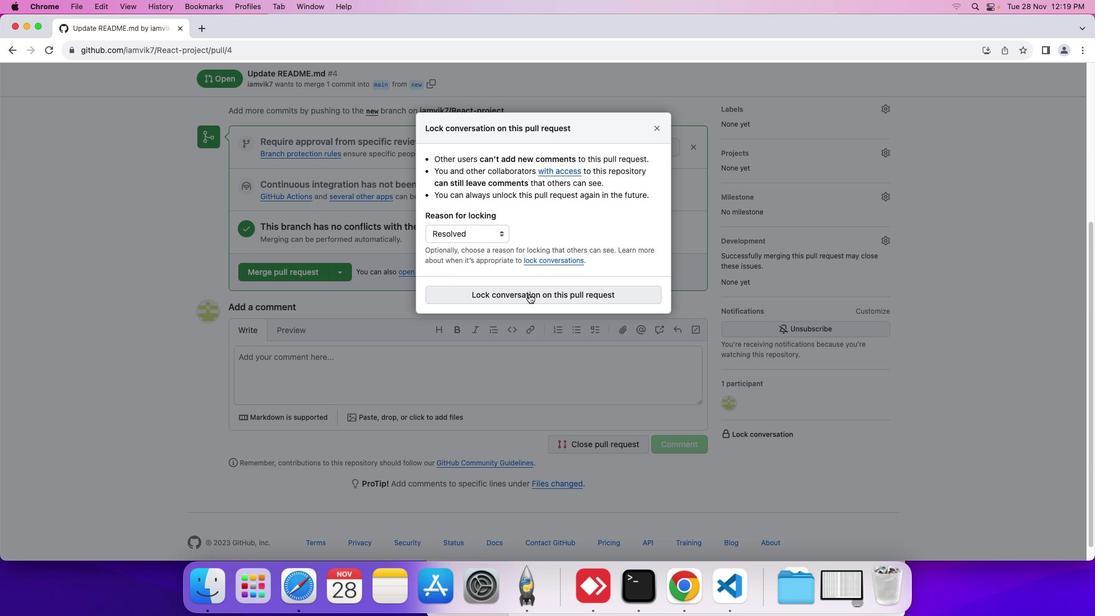 
Action: Mouse moved to (482, 366)
Screenshot: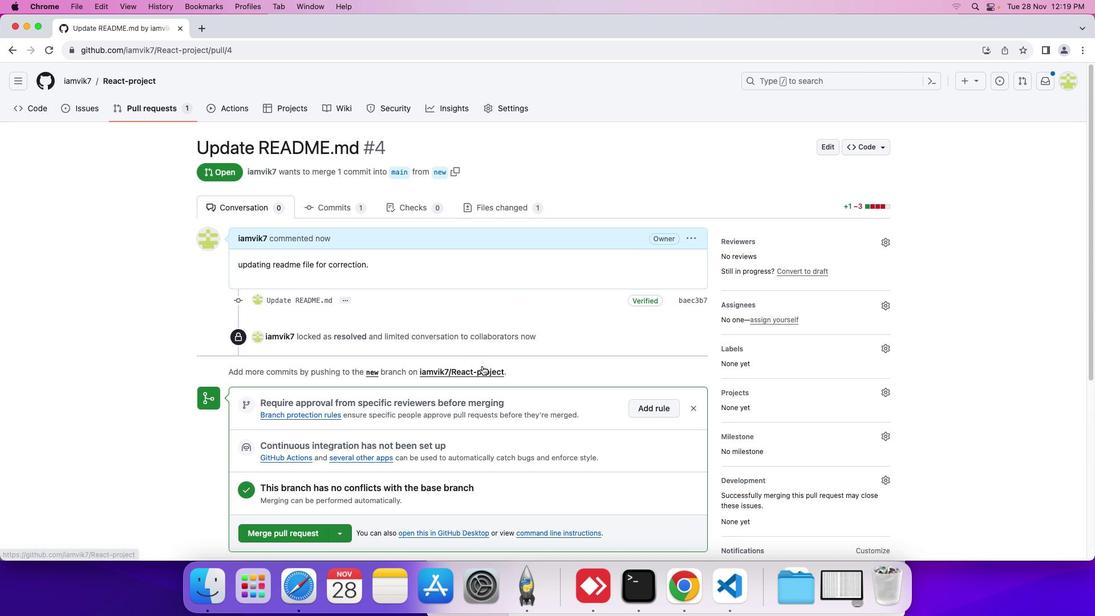 
Action: Mouse scrolled (482, 366) with delta (0, 0)
Screenshot: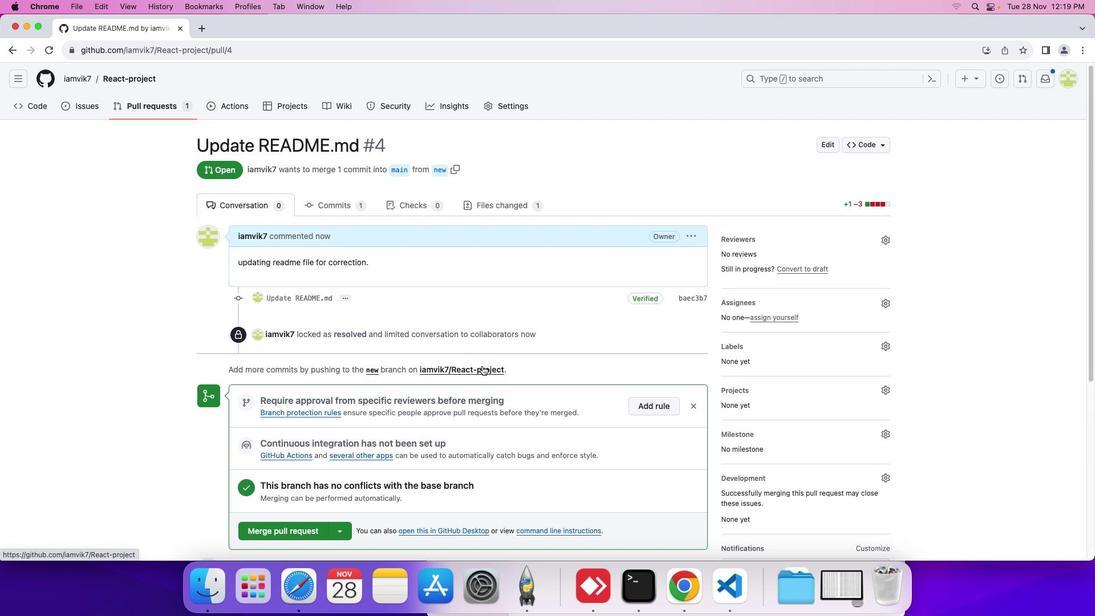 
Action: Mouse scrolled (482, 366) with delta (0, 0)
Screenshot: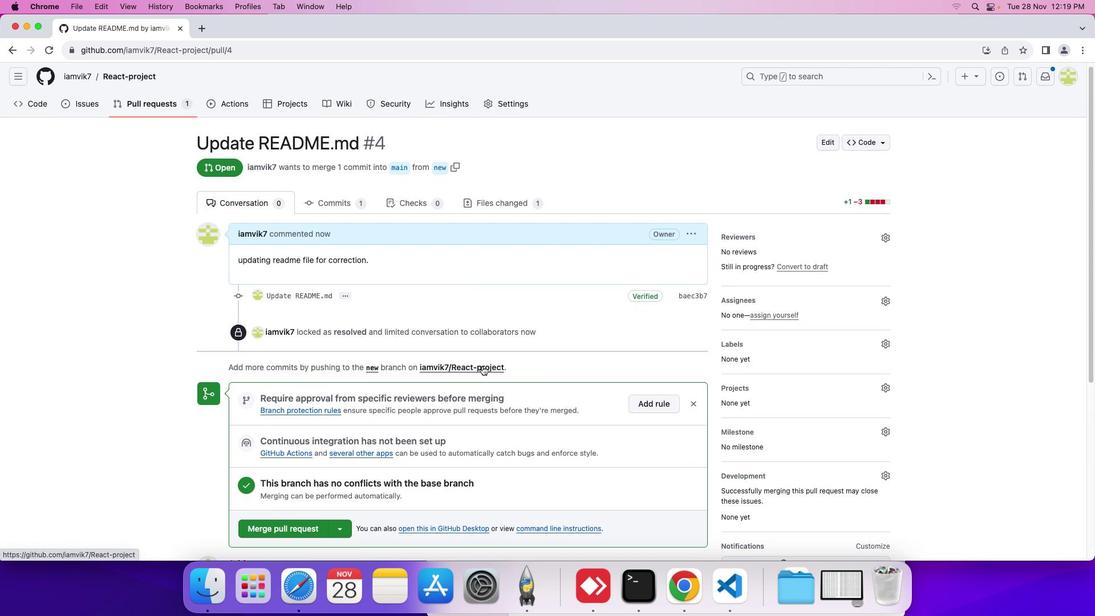 
Action: Mouse moved to (482, 365)
Screenshot: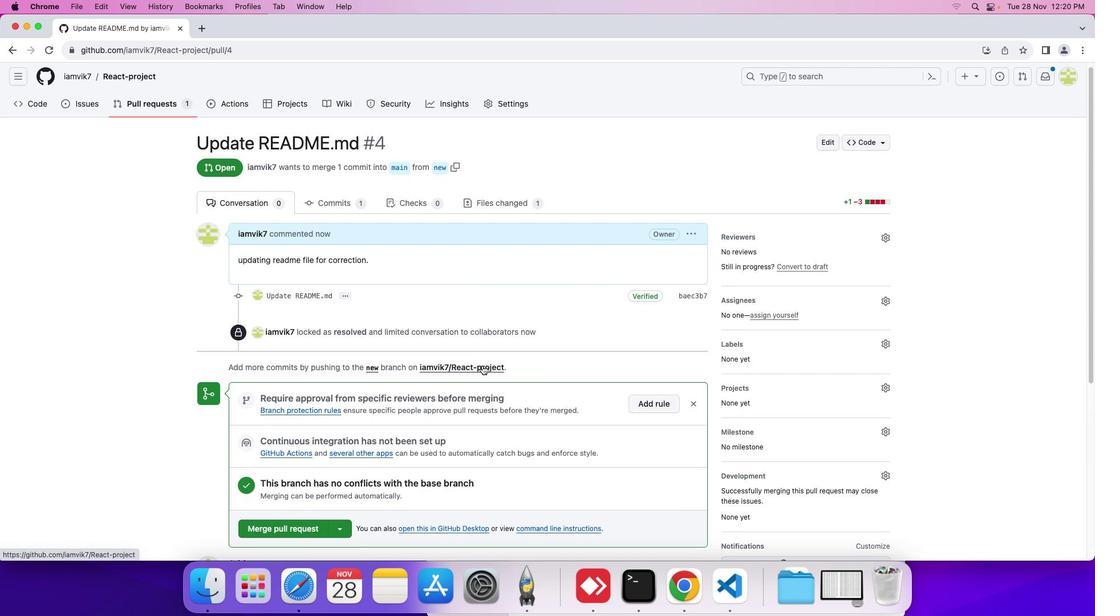 
Action: Mouse scrolled (482, 365) with delta (0, 0)
Screenshot: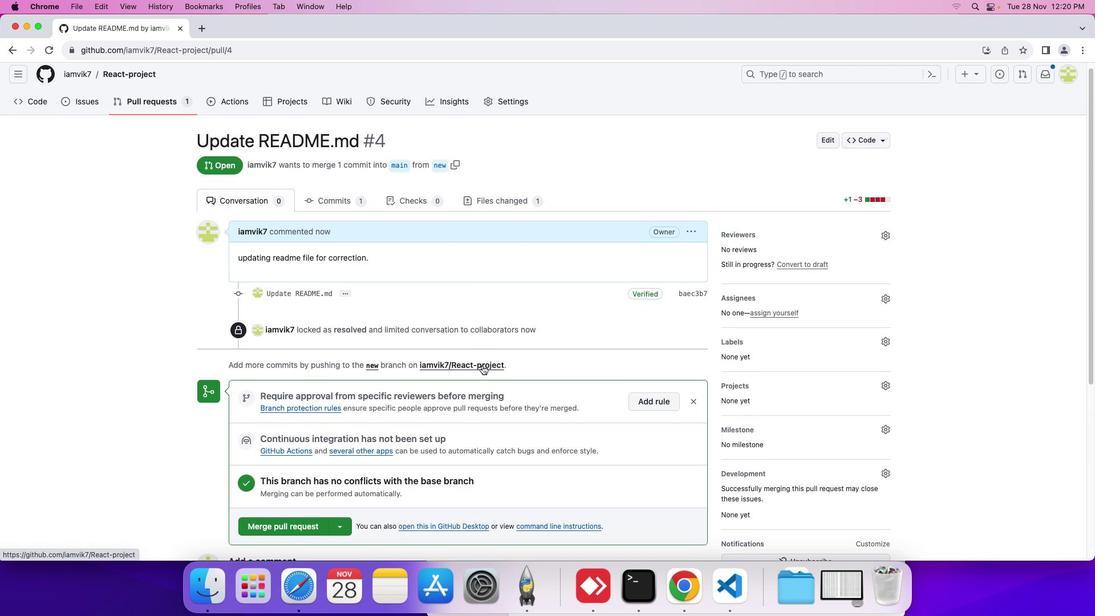 
Action: Mouse scrolled (482, 365) with delta (0, 0)
Screenshot: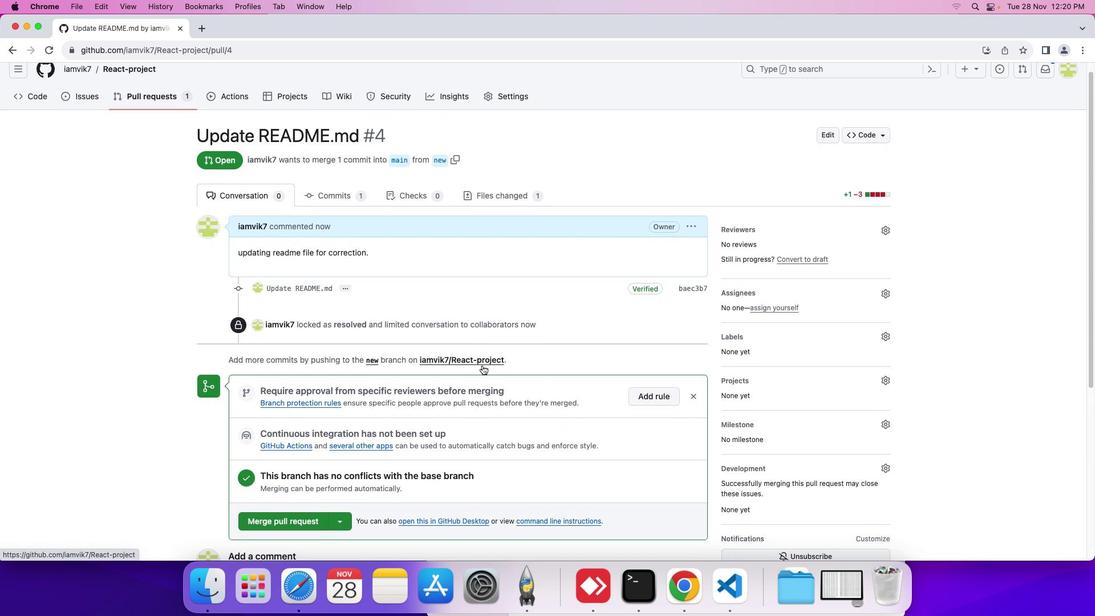 
Action: Mouse moved to (487, 356)
Screenshot: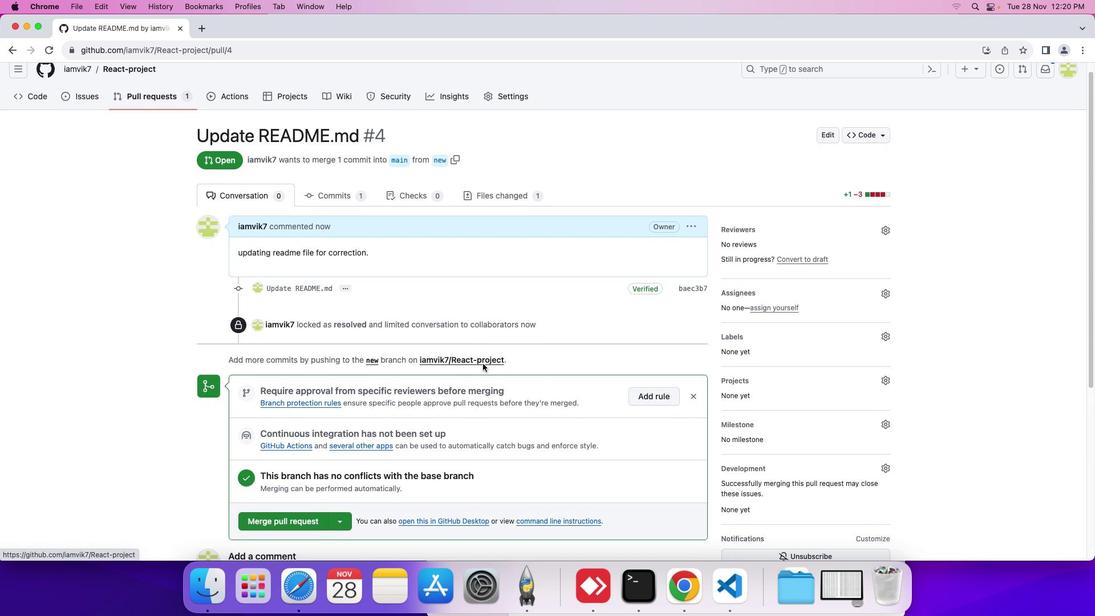 
